 Task: Find connections with filter location Boston with filter topic #Socialentrepreneurshipwith filter profile language German with filter current company Marlabs LLC with filter school Jamal Mohamed College, Tiruchirappalli - 620 020. with filter industry Animation and Post-production with filter service category Management Consulting with filter keywords title Translator
Action: Mouse moved to (613, 92)
Screenshot: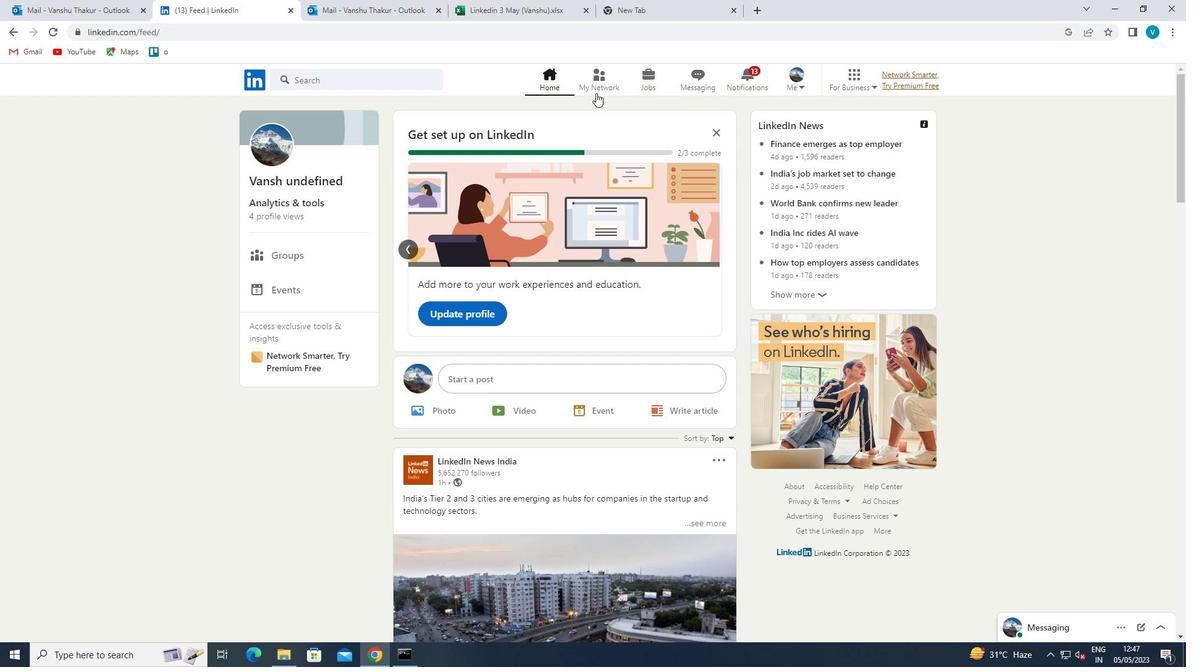 
Action: Mouse pressed left at (613, 92)
Screenshot: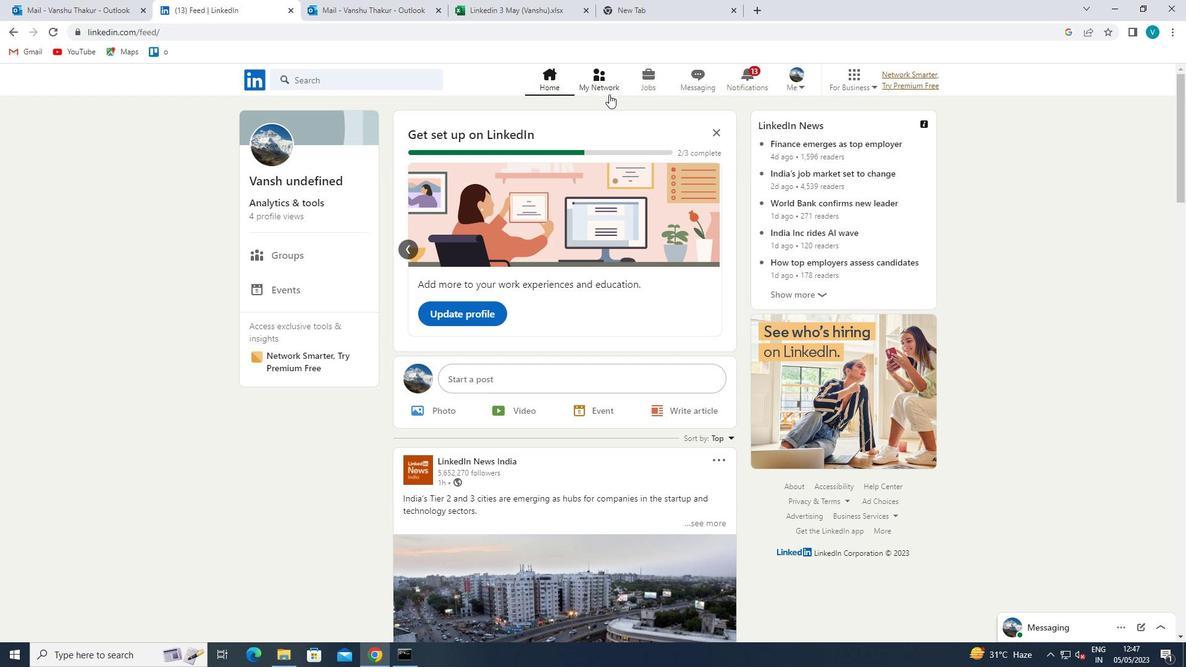 
Action: Mouse moved to (356, 150)
Screenshot: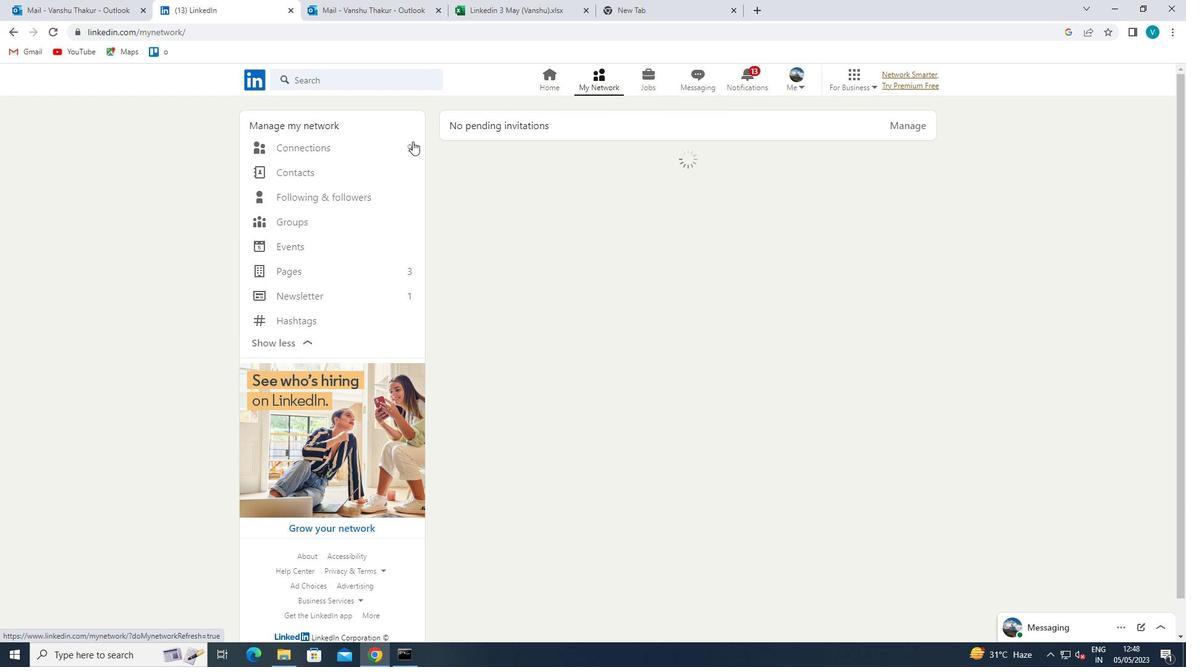 
Action: Mouse pressed left at (356, 150)
Screenshot: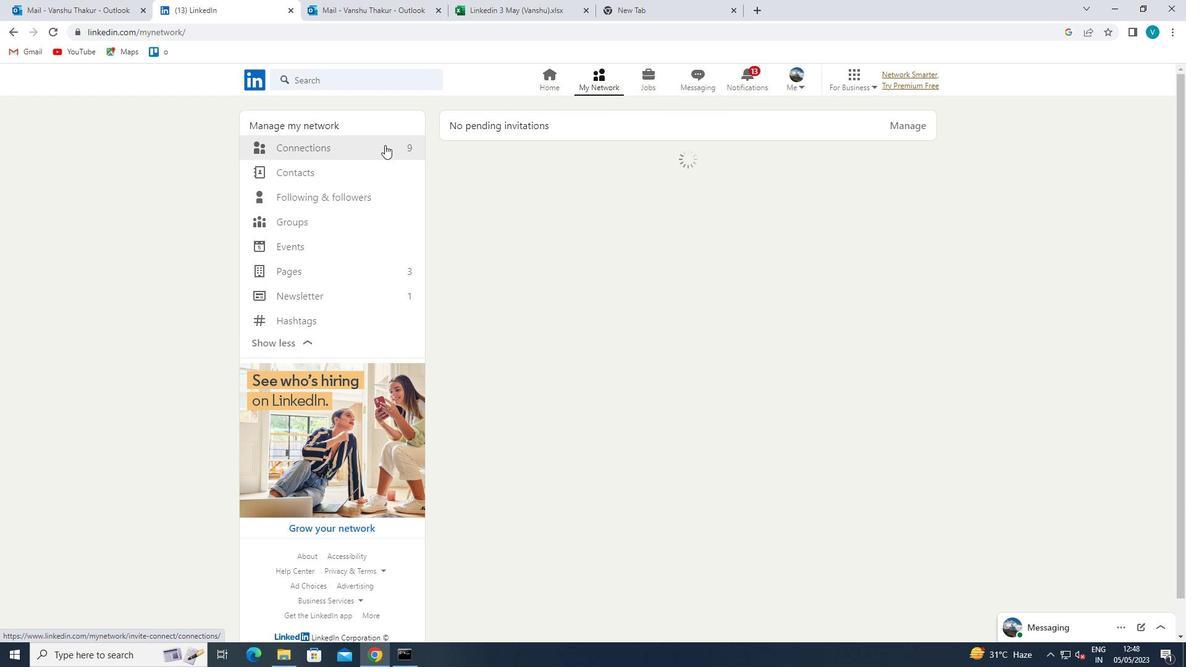 
Action: Mouse moved to (693, 142)
Screenshot: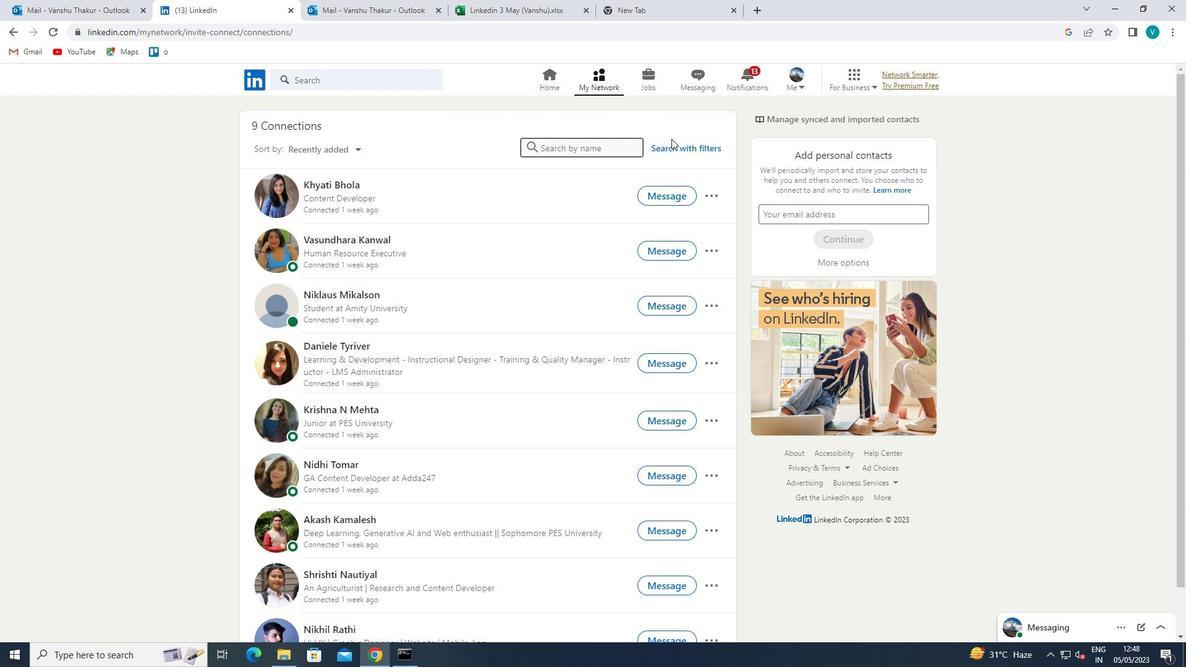 
Action: Mouse pressed left at (693, 142)
Screenshot: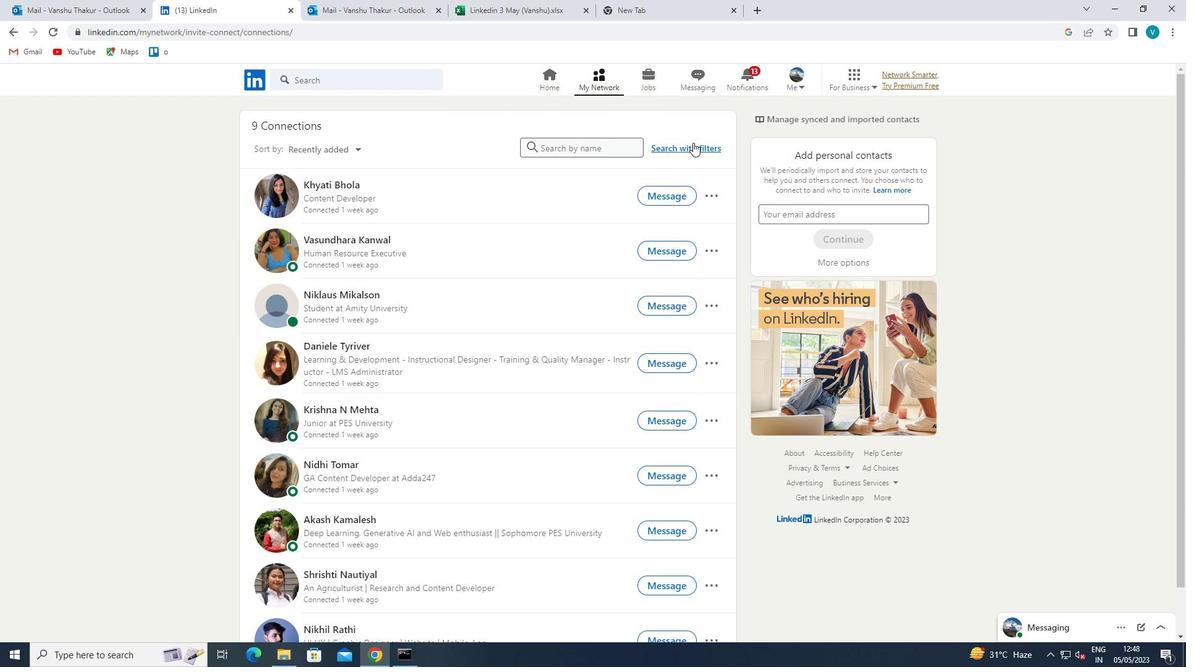 
Action: Mouse moved to (604, 119)
Screenshot: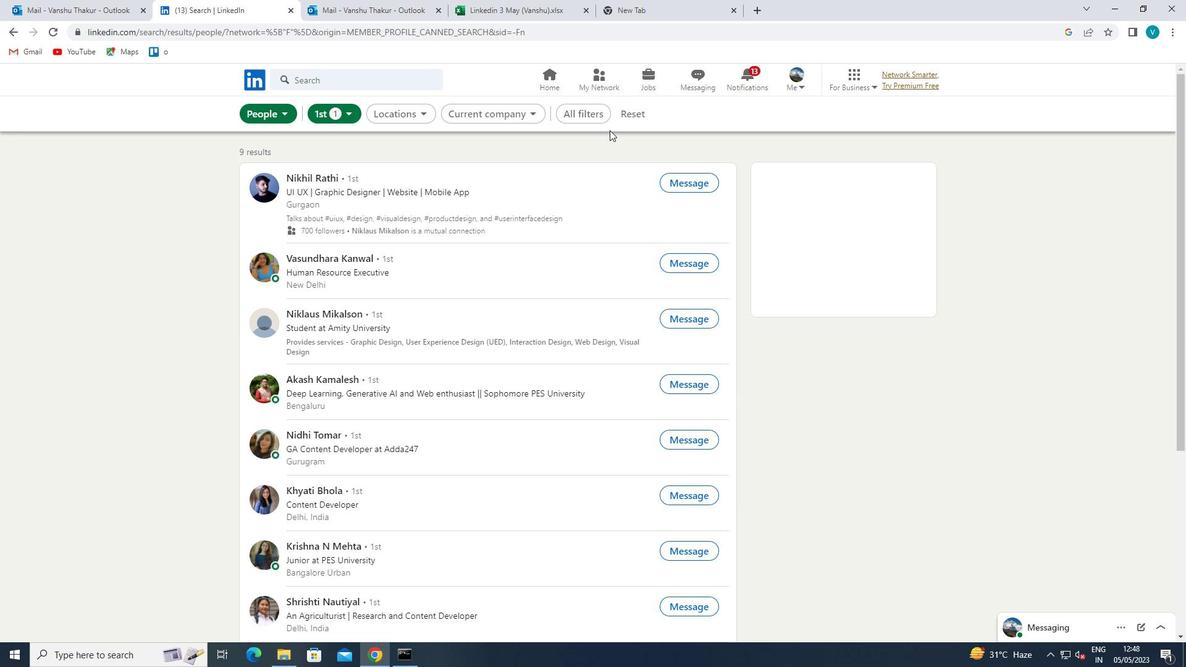 
Action: Mouse pressed left at (604, 119)
Screenshot: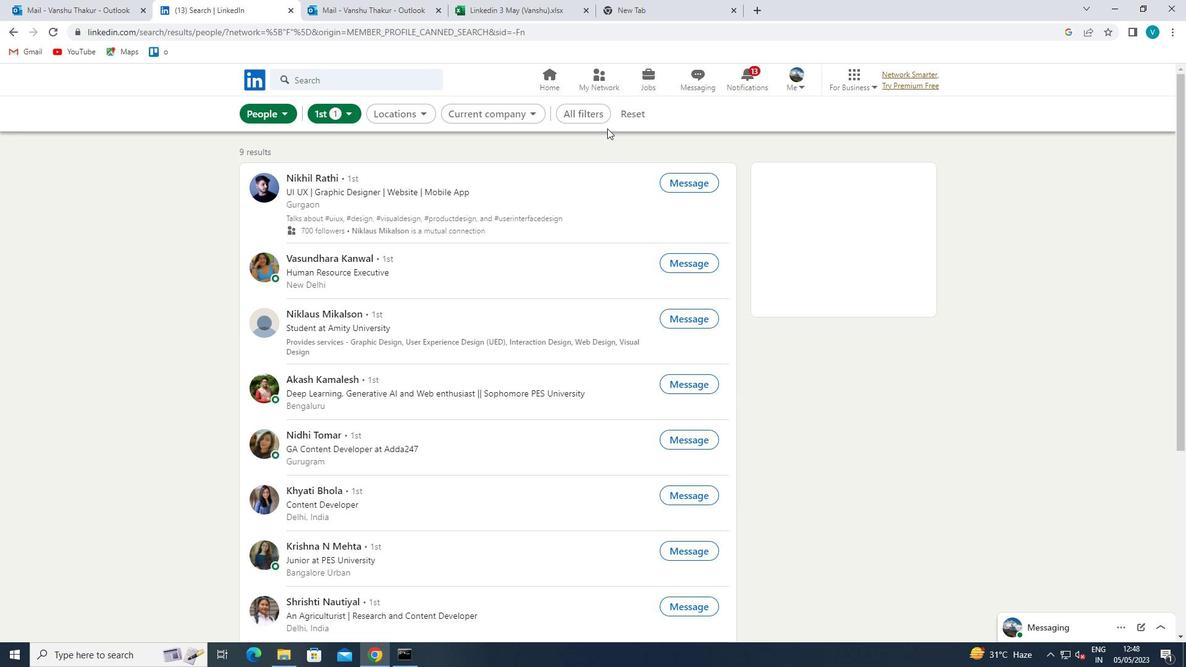 
Action: Mouse moved to (947, 237)
Screenshot: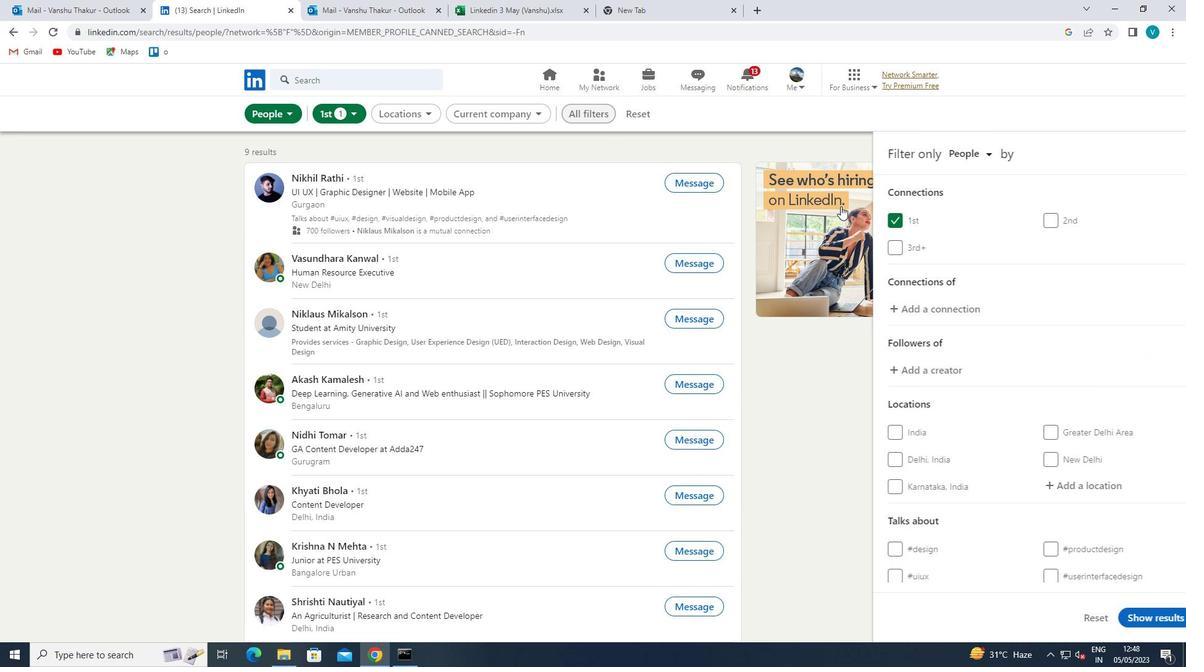 
Action: Mouse scrolled (947, 236) with delta (0, 0)
Screenshot: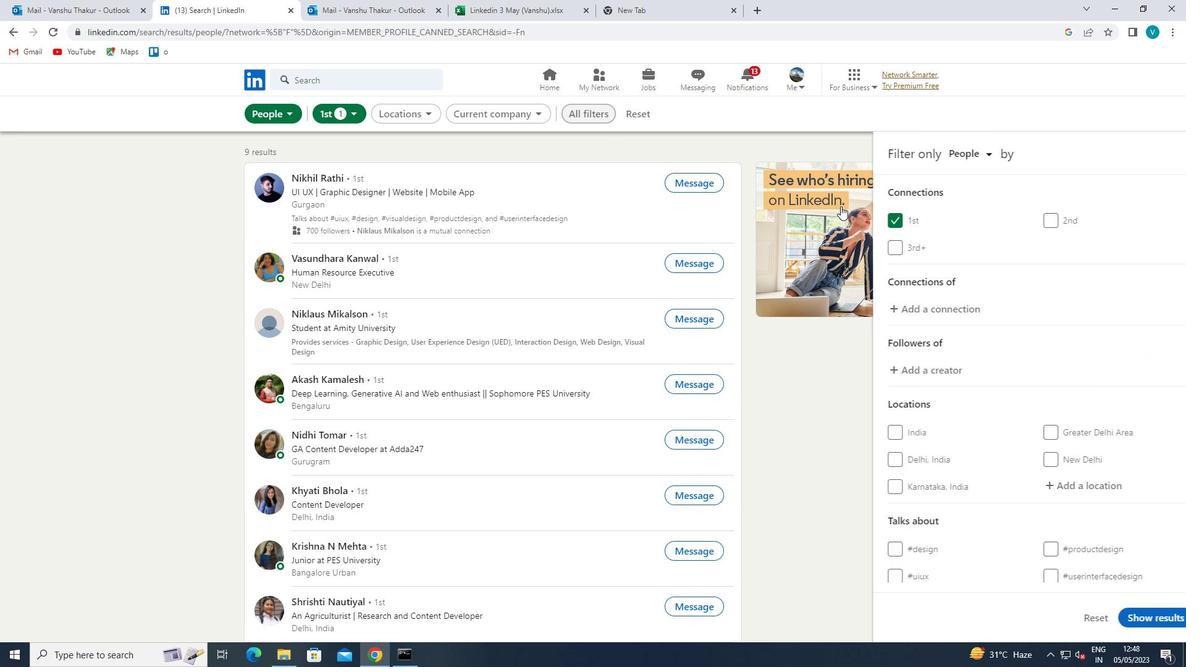 
Action: Mouse moved to (995, 294)
Screenshot: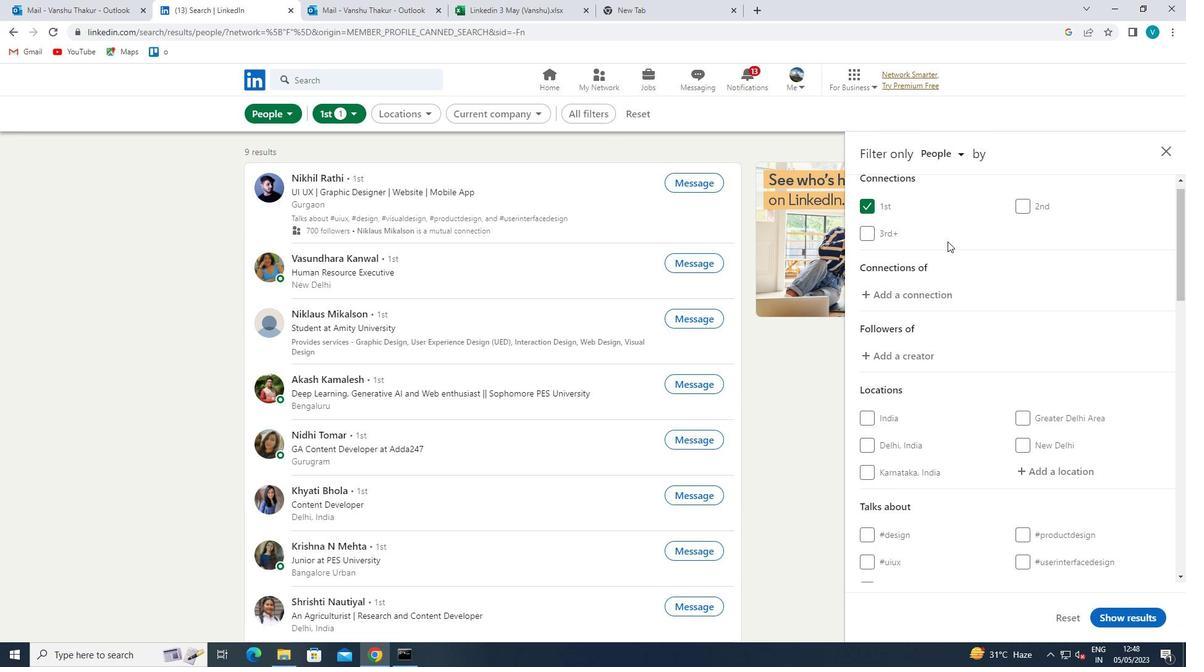
Action: Mouse scrolled (995, 294) with delta (0, 0)
Screenshot: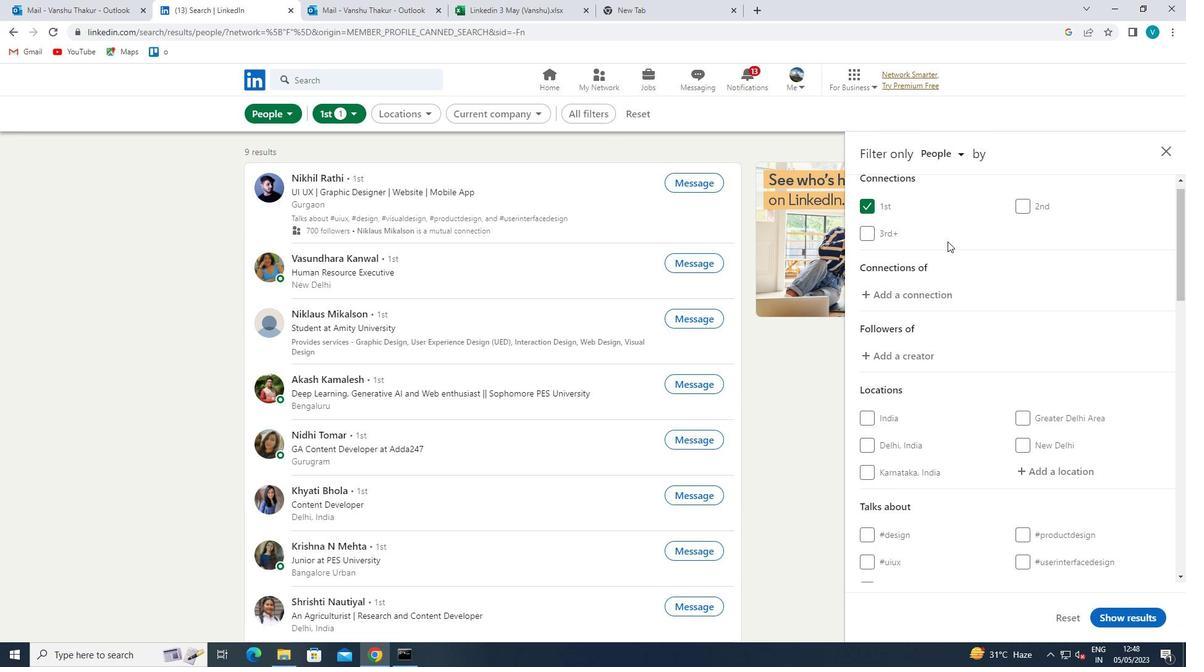 
Action: Mouse moved to (1055, 357)
Screenshot: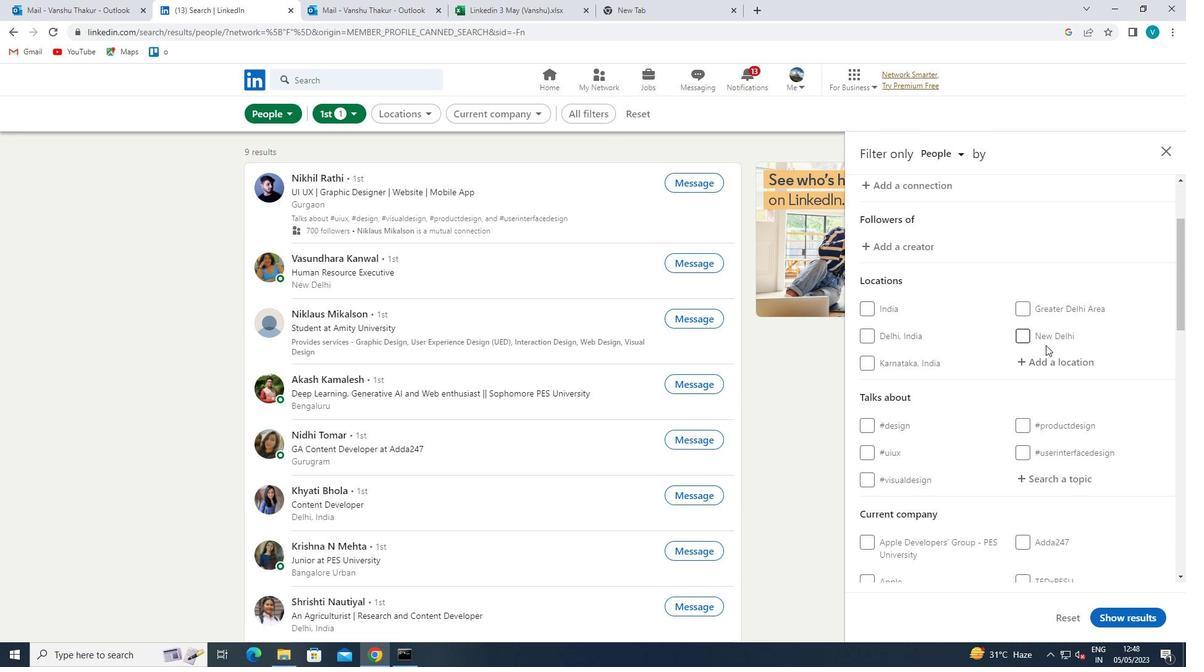 
Action: Mouse pressed left at (1055, 357)
Screenshot: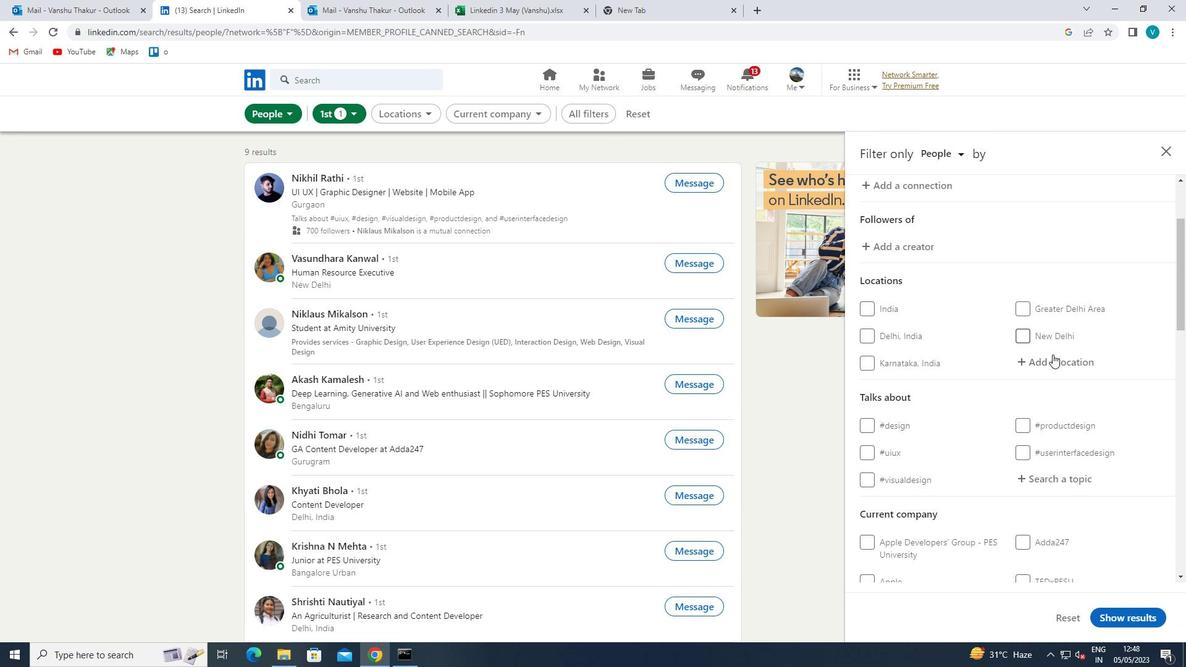 
Action: Mouse moved to (915, 281)
Screenshot: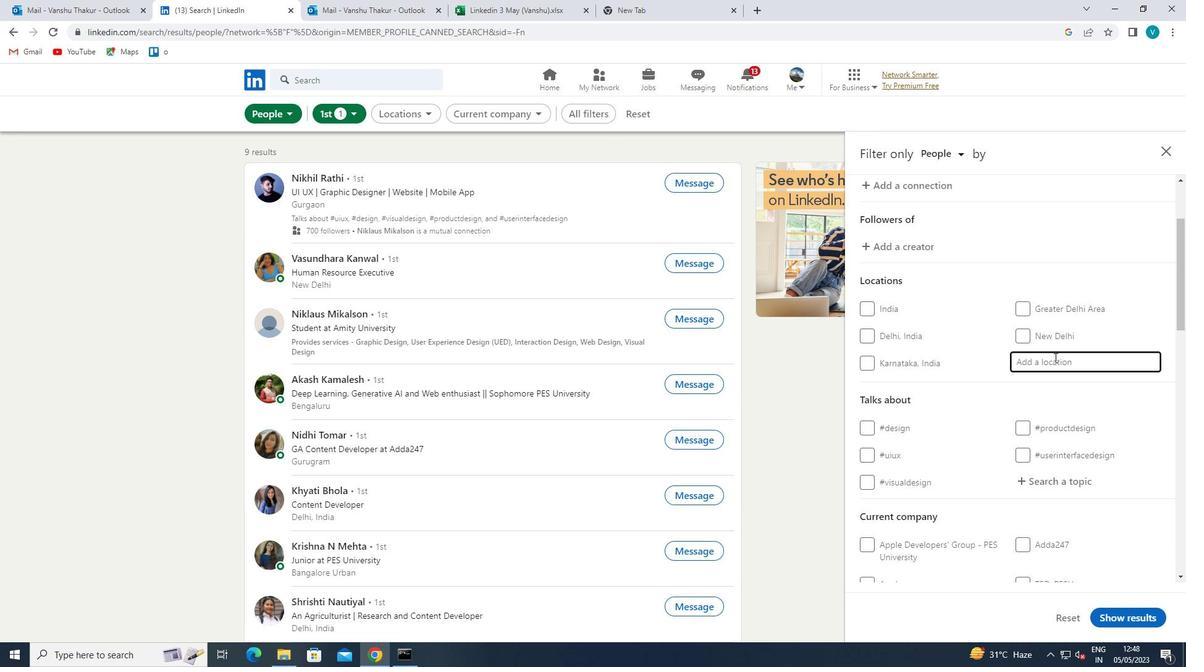 
Action: Key pressed <Key.shift>BOSTON
Screenshot: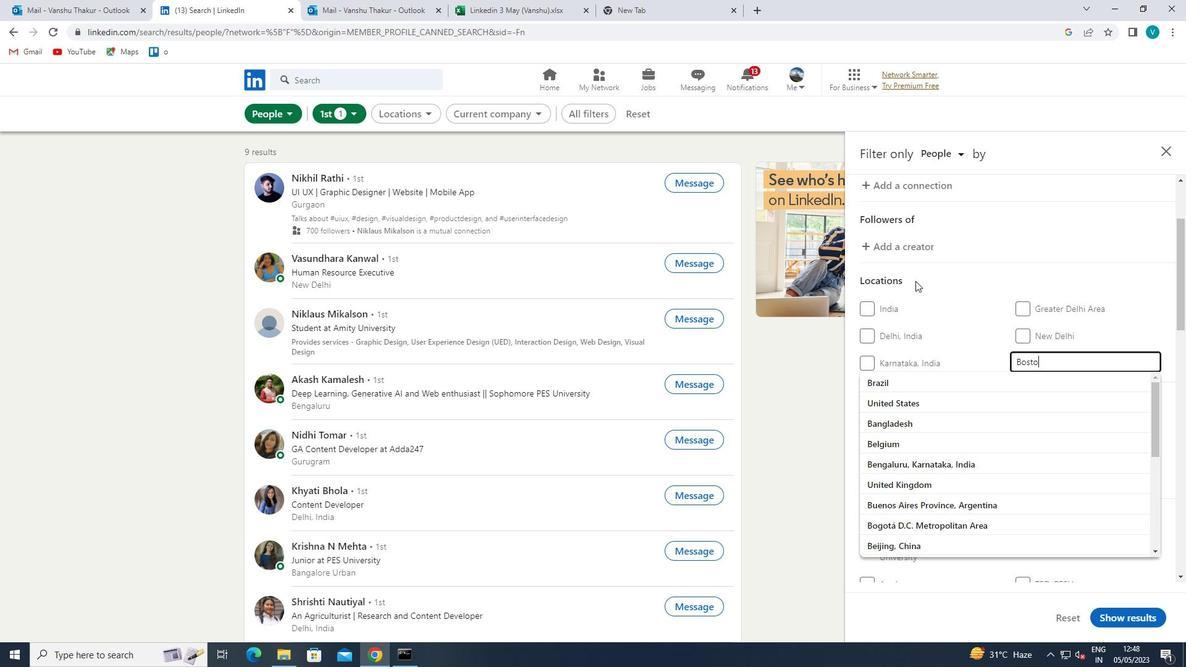
Action: Mouse moved to (928, 385)
Screenshot: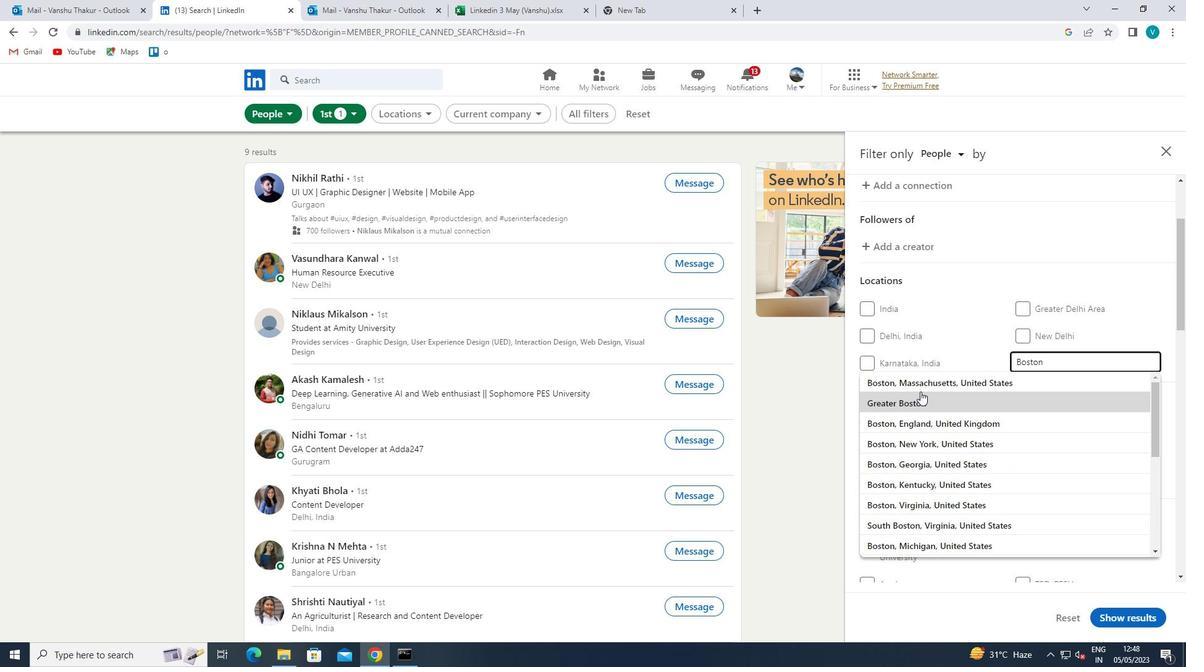 
Action: Mouse pressed left at (928, 385)
Screenshot: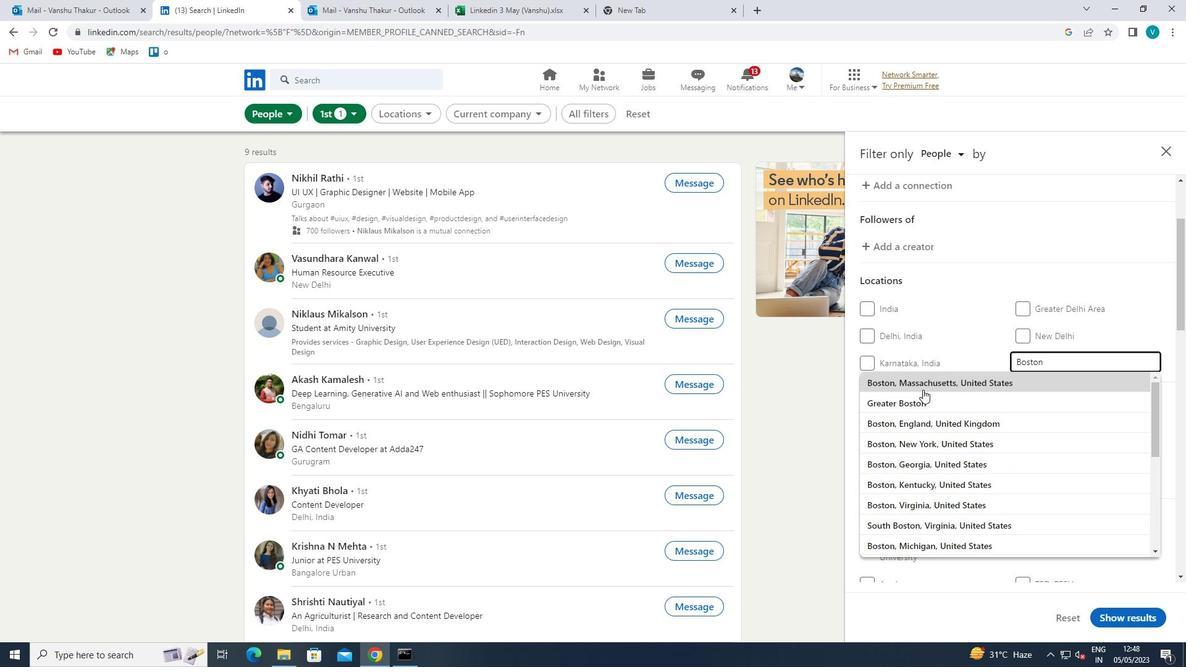 
Action: Mouse moved to (924, 380)
Screenshot: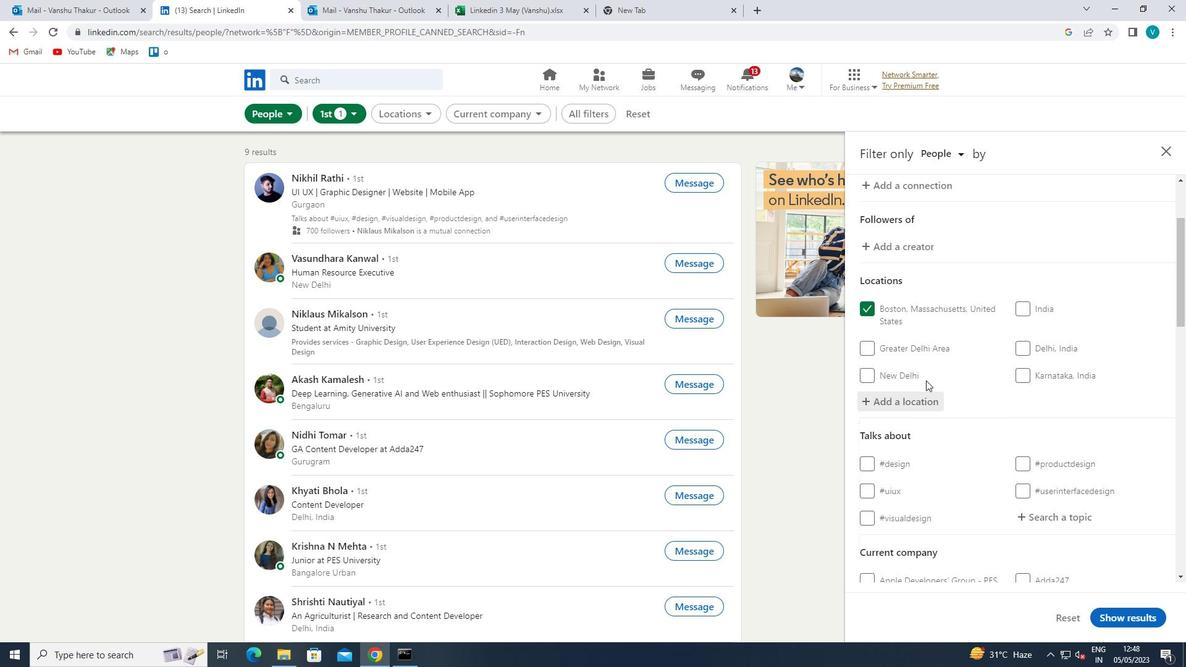 
Action: Mouse scrolled (924, 380) with delta (0, 0)
Screenshot: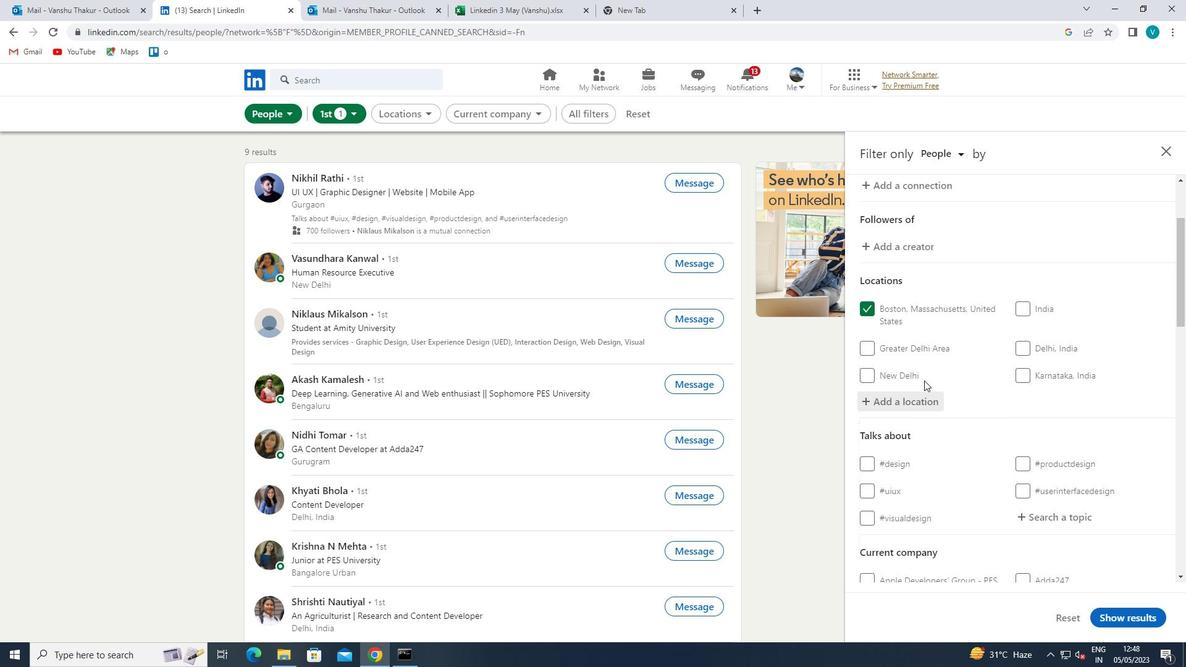 
Action: Mouse scrolled (924, 380) with delta (0, 0)
Screenshot: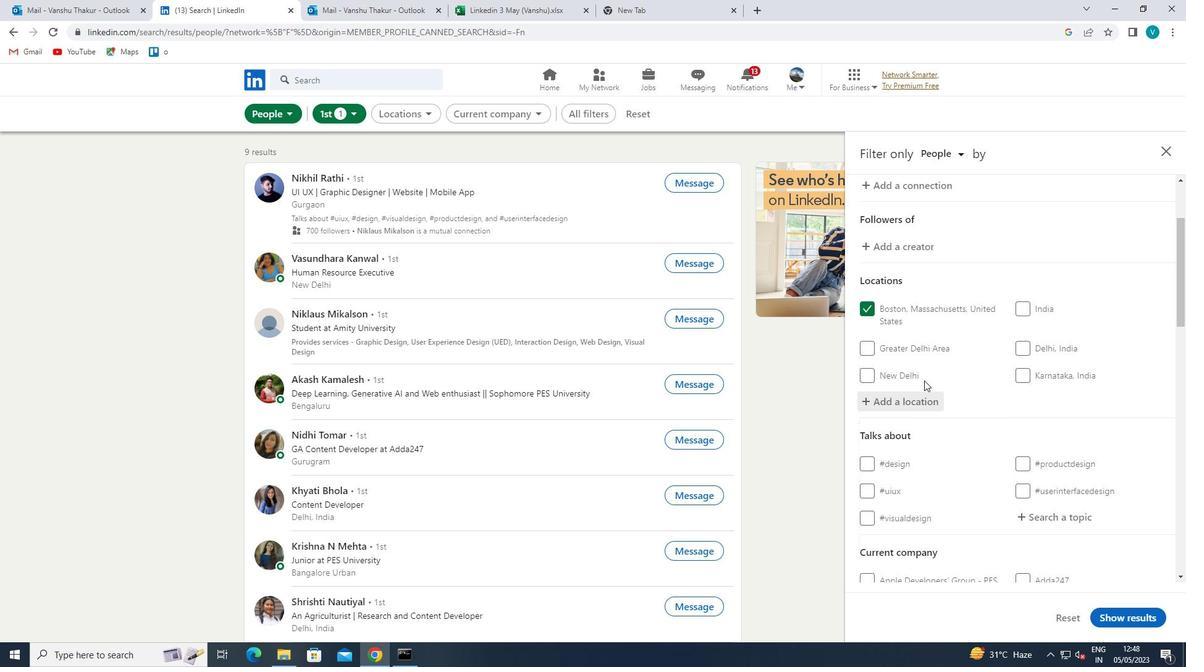 
Action: Mouse moved to (1030, 387)
Screenshot: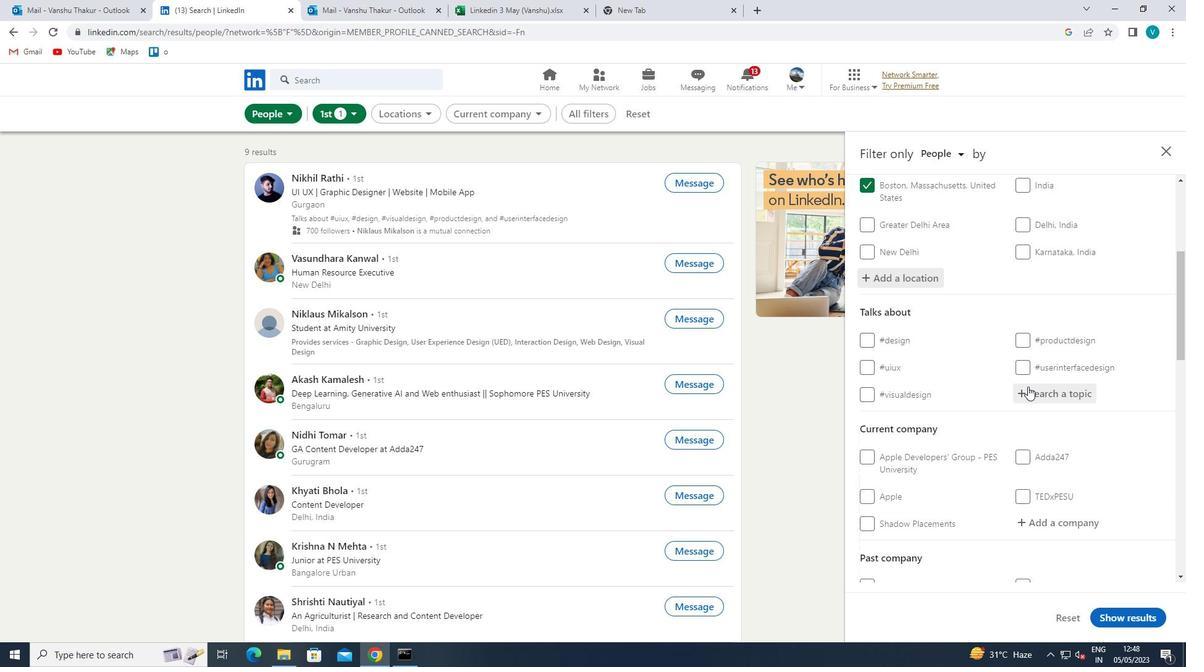 
Action: Mouse pressed left at (1030, 387)
Screenshot: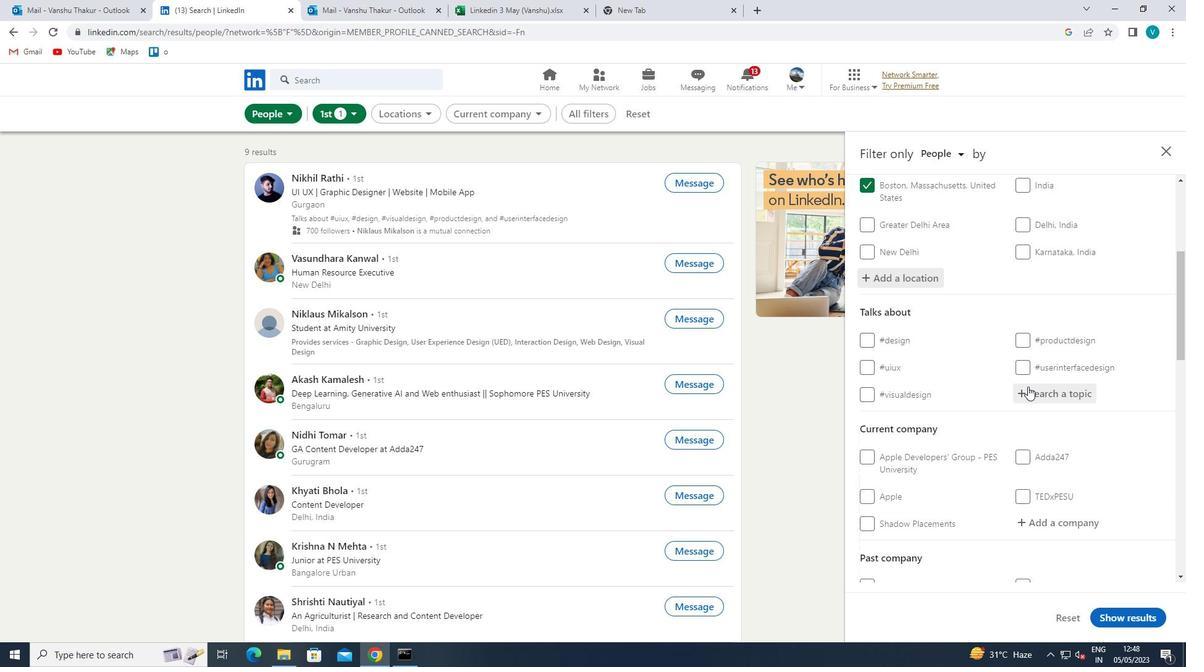
Action: Mouse moved to (1001, 371)
Screenshot: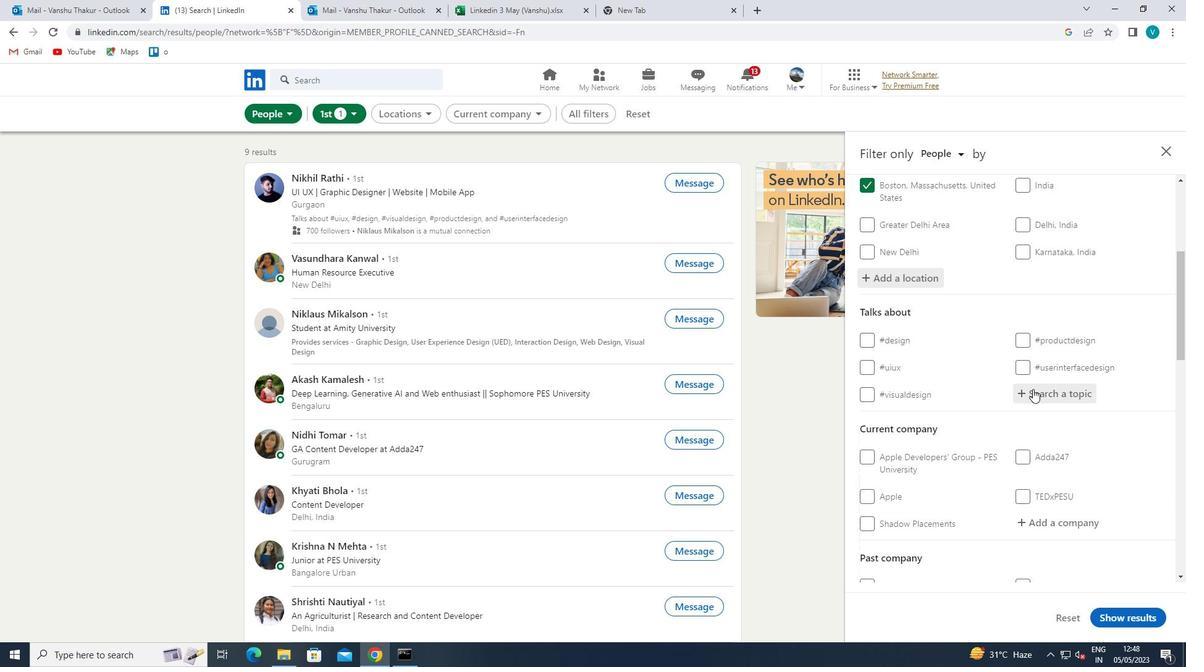
Action: Key pressed SOCIALENTREPRE
Screenshot: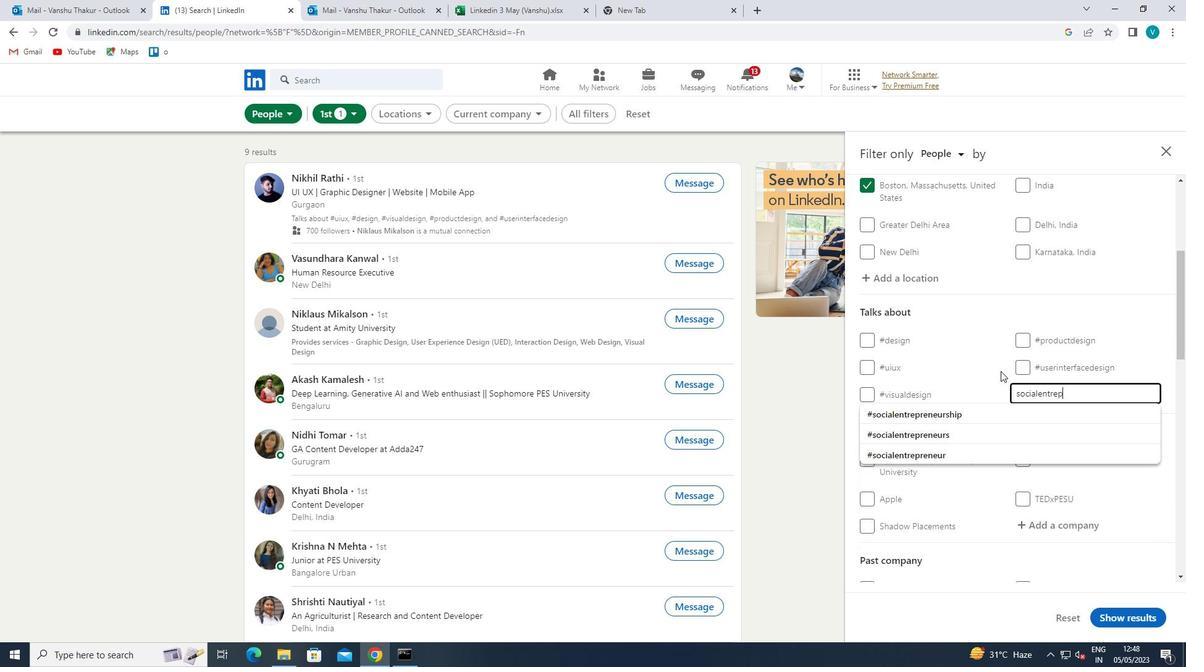 
Action: Mouse moved to (985, 408)
Screenshot: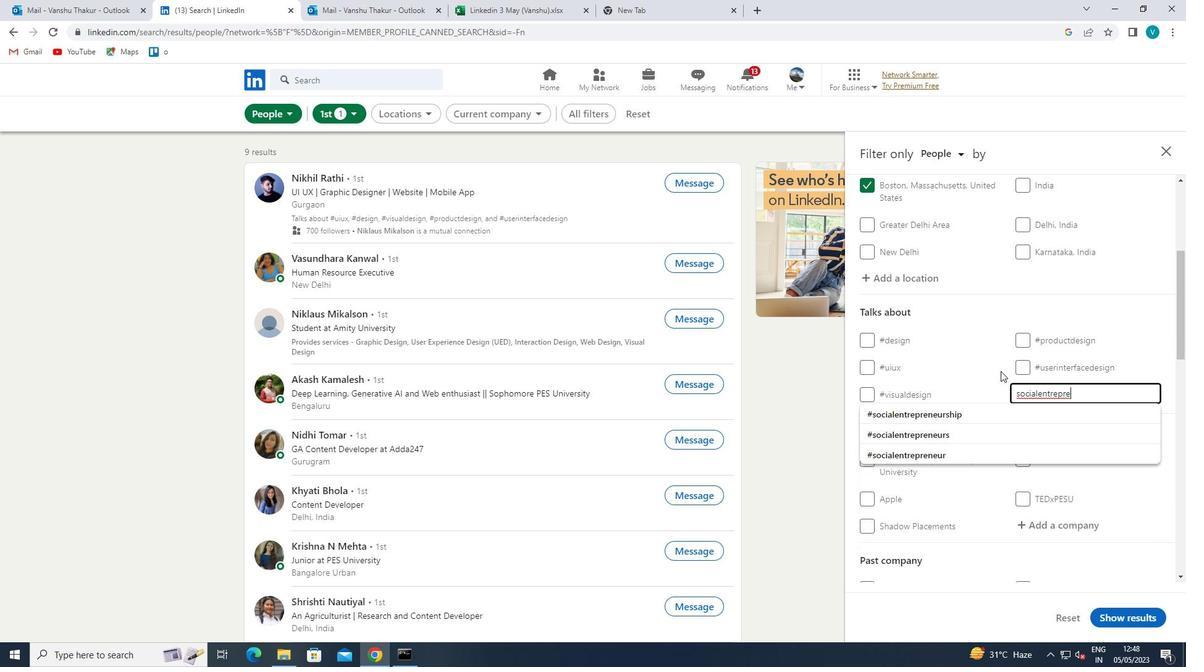 
Action: Mouse pressed left at (985, 408)
Screenshot: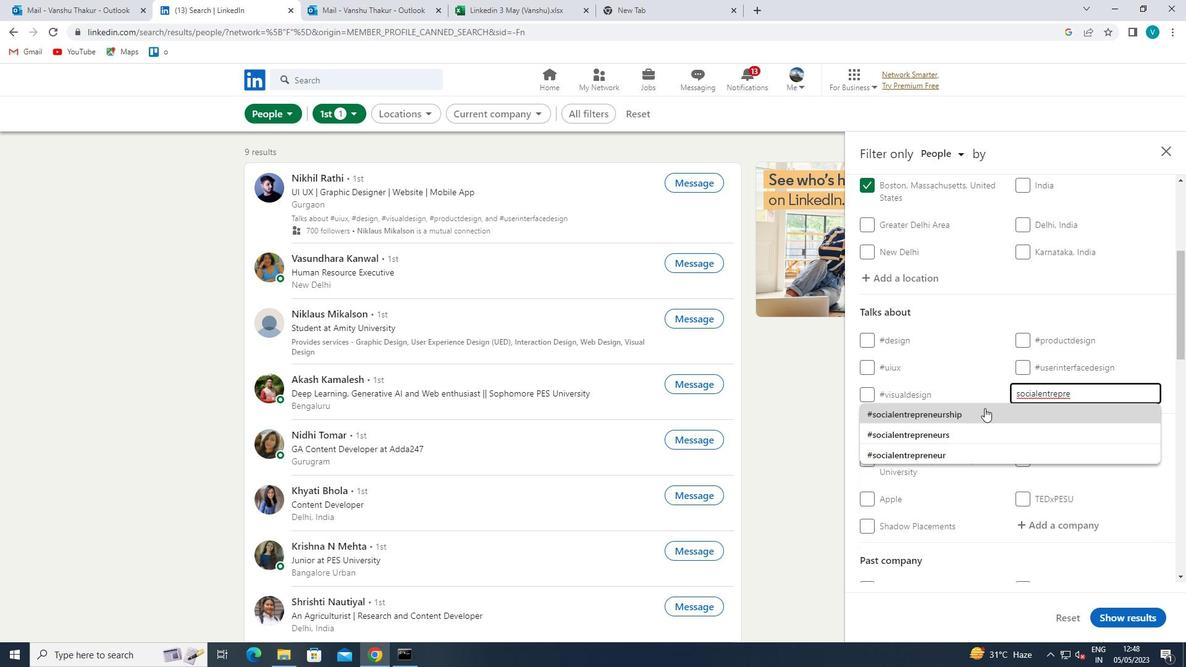 
Action: Mouse scrolled (985, 407) with delta (0, 0)
Screenshot: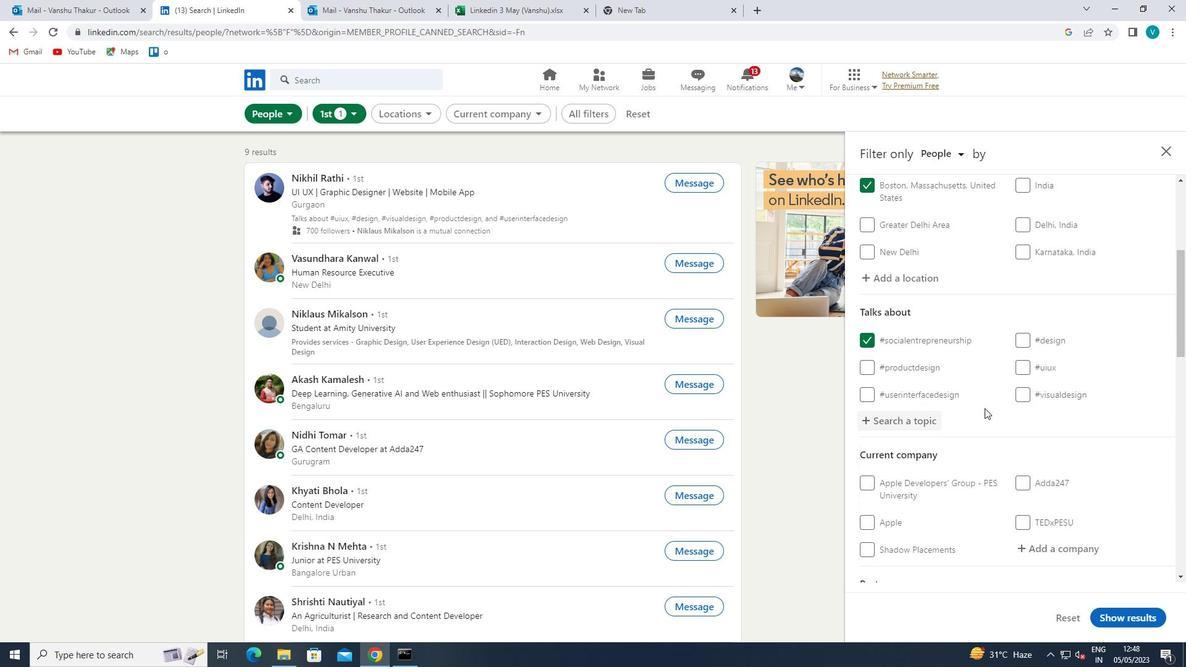 
Action: Mouse scrolled (985, 407) with delta (0, 0)
Screenshot: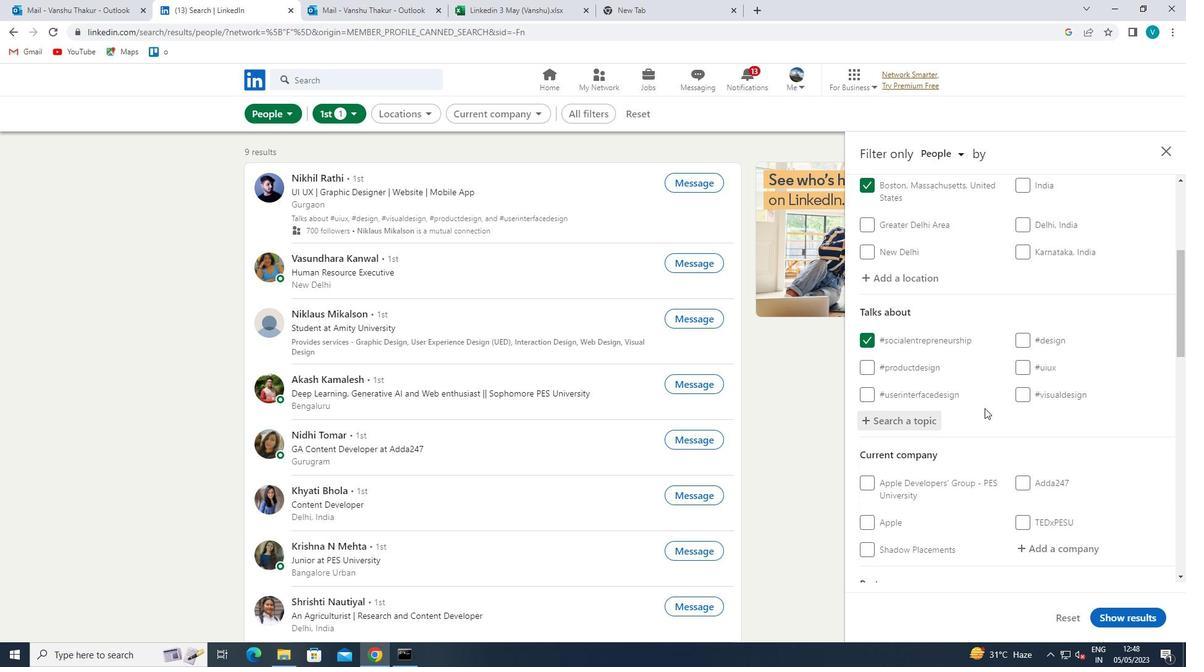 
Action: Mouse scrolled (985, 407) with delta (0, 0)
Screenshot: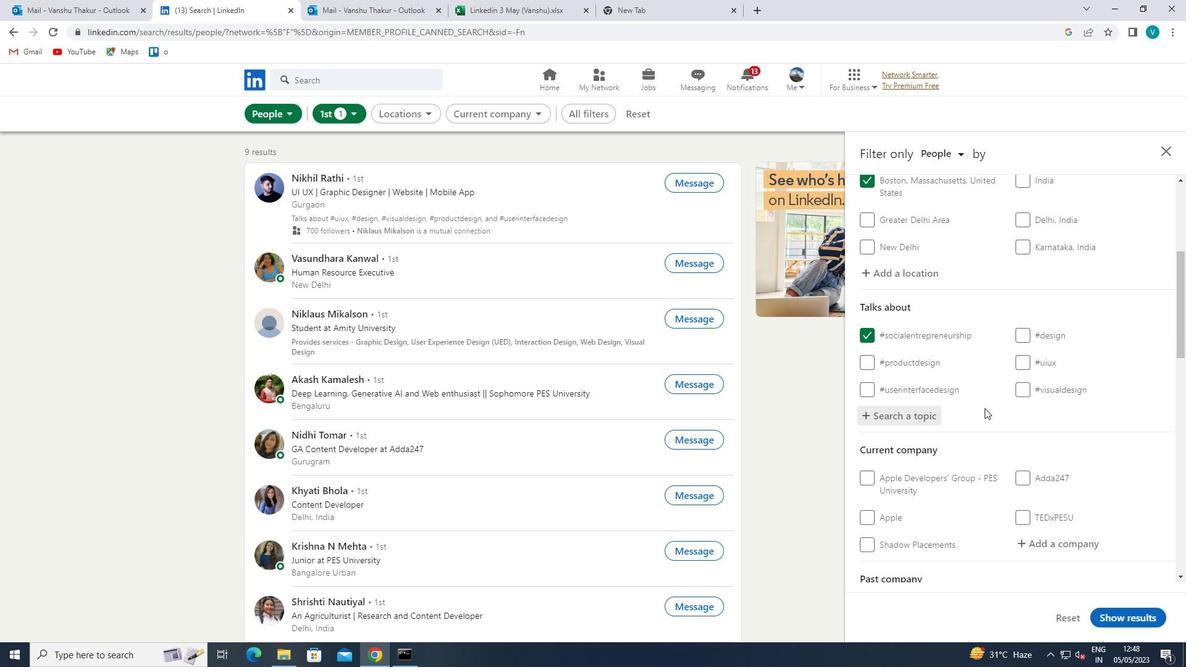 
Action: Mouse moved to (1055, 364)
Screenshot: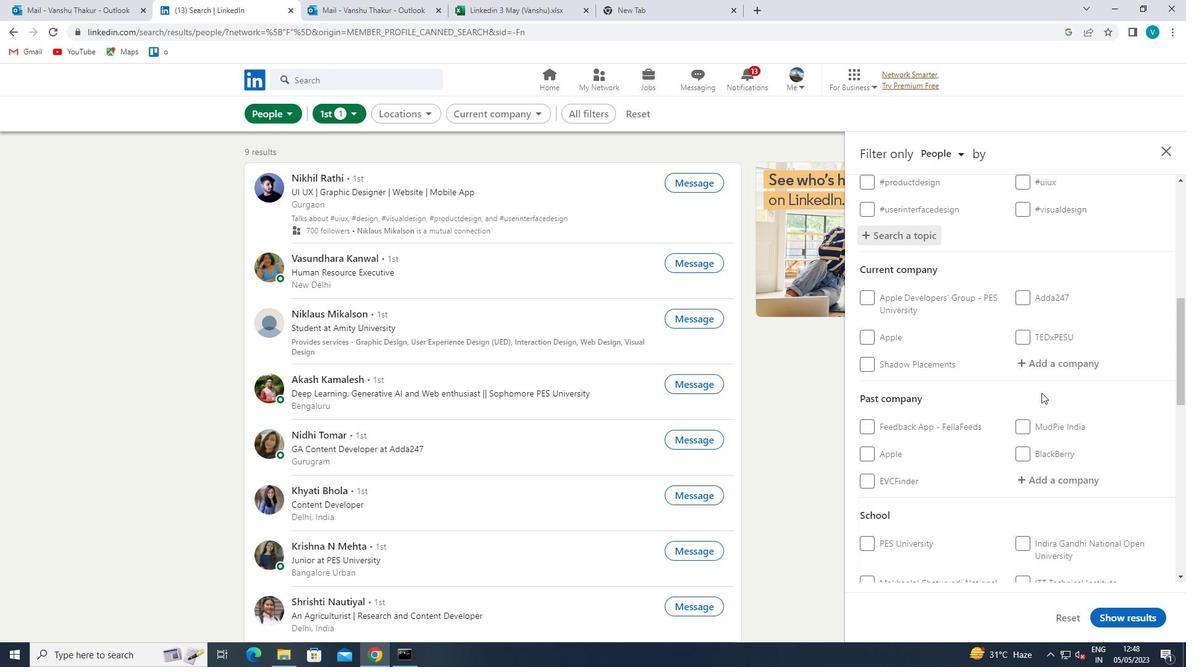 
Action: Mouse pressed left at (1055, 364)
Screenshot: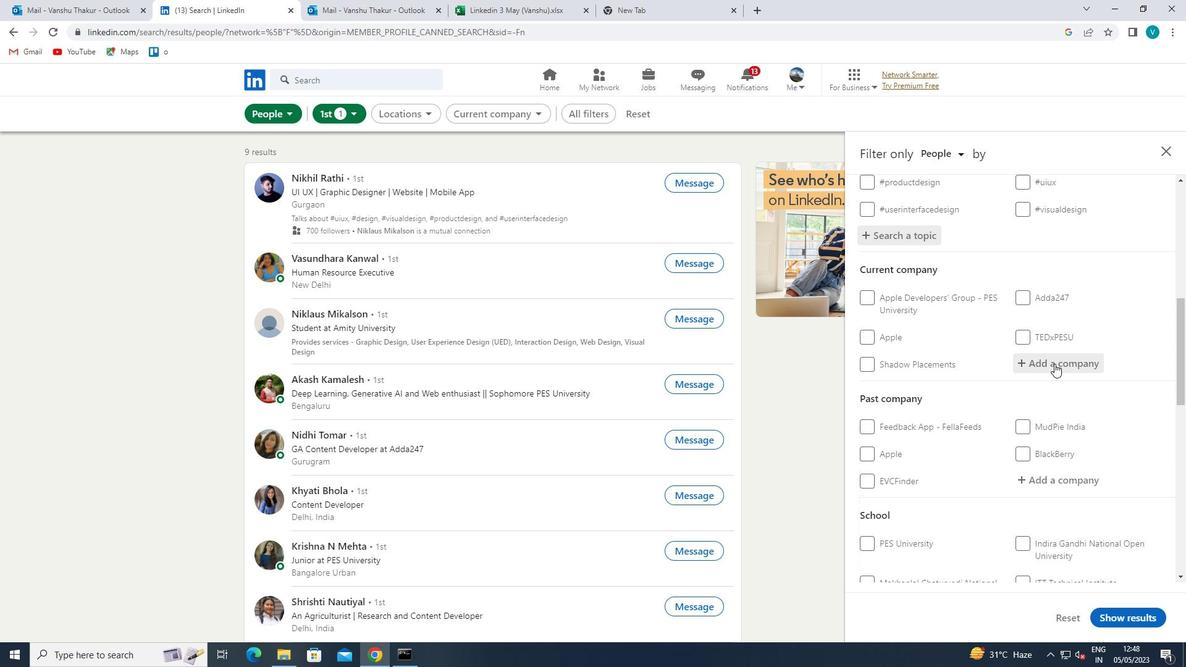 
Action: Key pressed <Key.shift>MARBLES
Screenshot: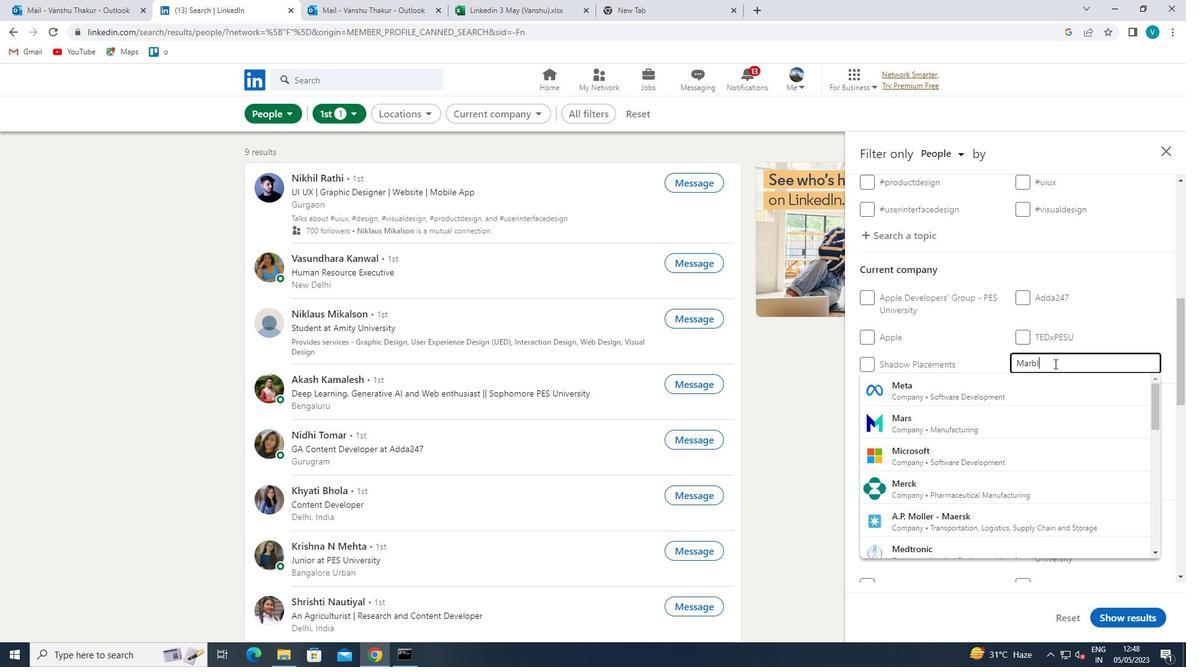 
Action: Mouse moved to (1055, 375)
Screenshot: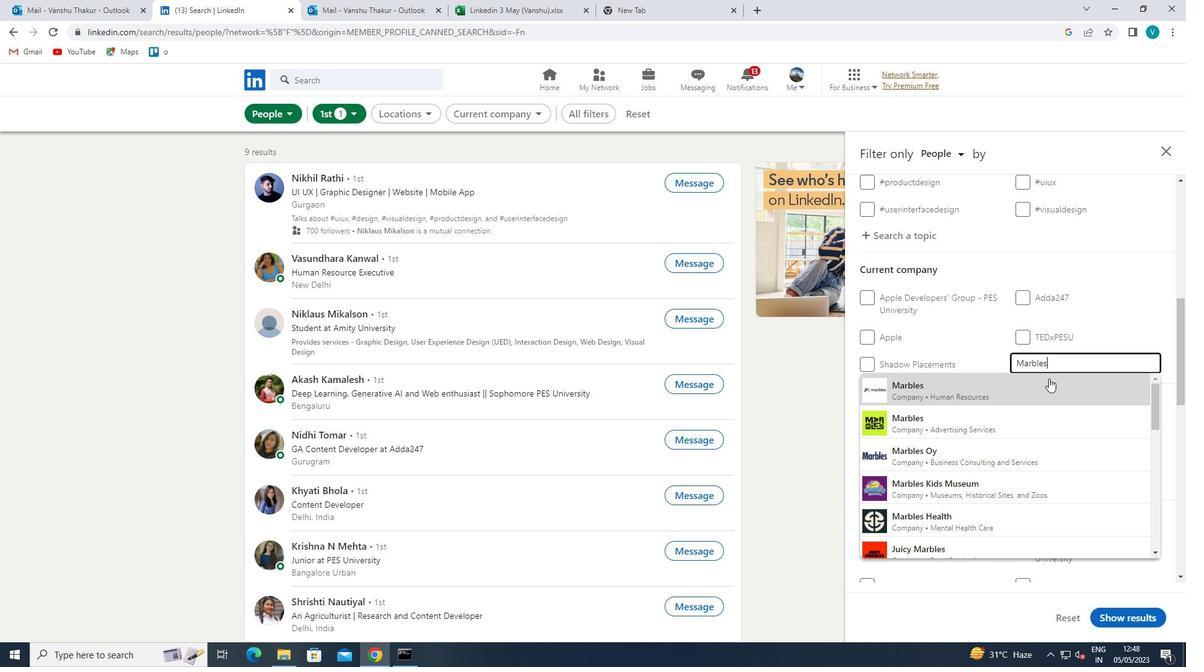 
Action: Key pressed <Key.space><Key.shift>LLC
Screenshot: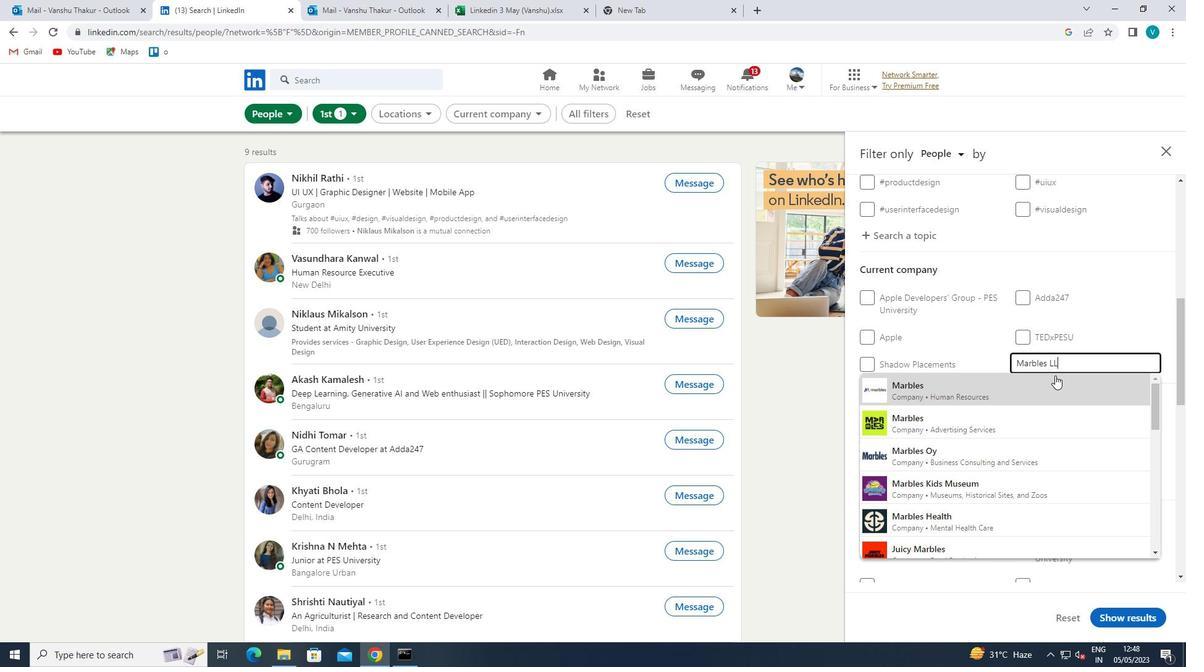 
Action: Mouse moved to (1044, 363)
Screenshot: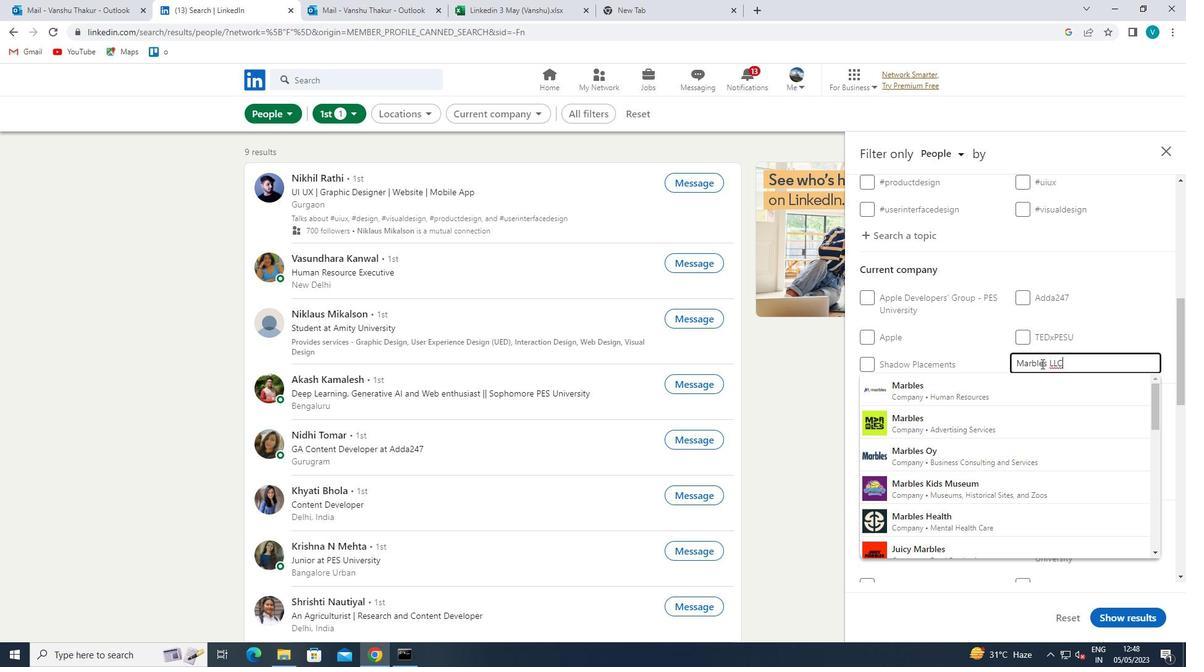 
Action: Mouse pressed left at (1044, 363)
Screenshot: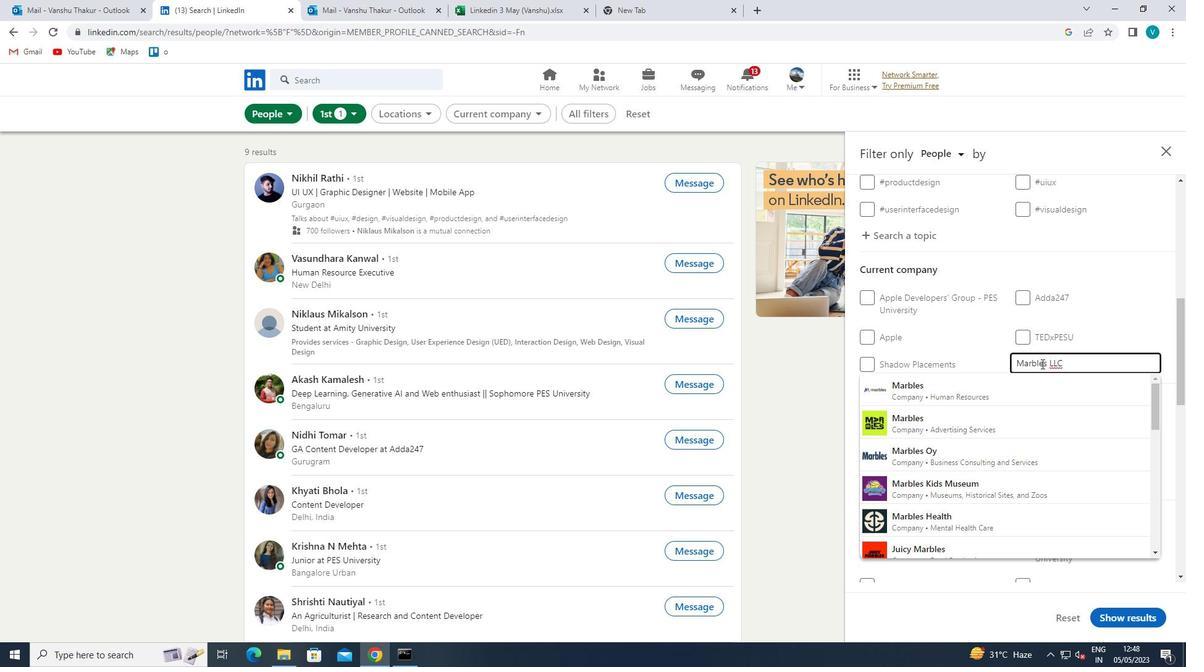 
Action: Key pressed <Key.right><Key.backspace><Key.backspace><Key.backspace><Key.backspace>LABS
Screenshot: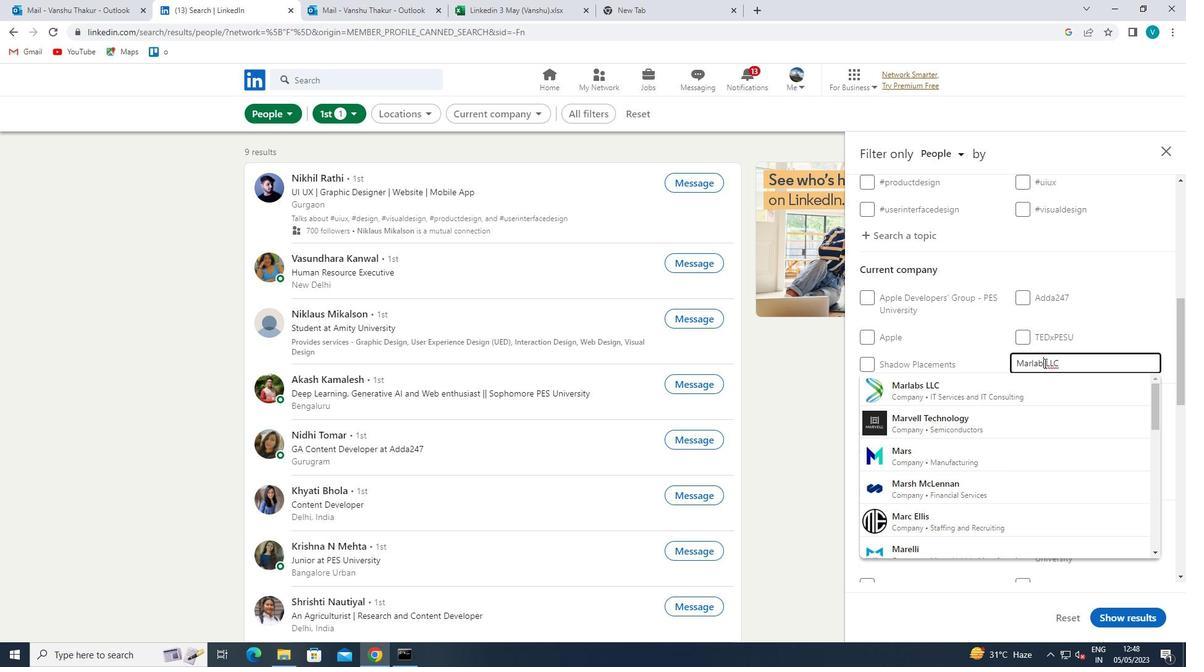 
Action: Mouse moved to (1028, 393)
Screenshot: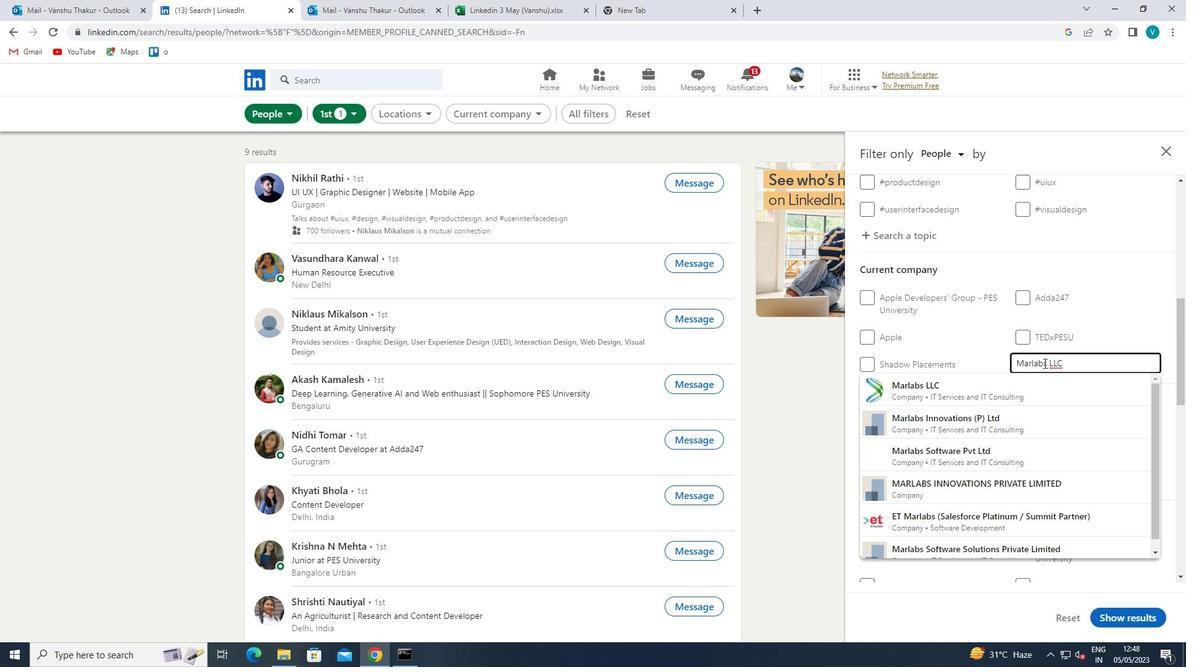 
Action: Mouse pressed left at (1028, 393)
Screenshot: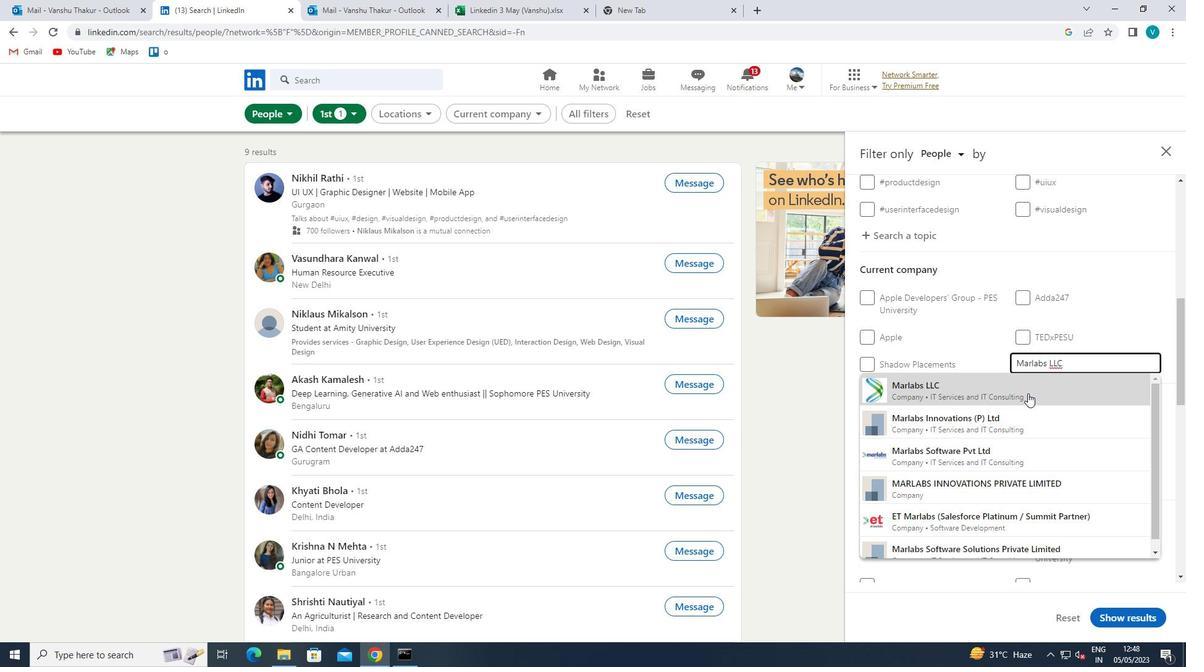 
Action: Mouse scrolled (1028, 393) with delta (0, 0)
Screenshot: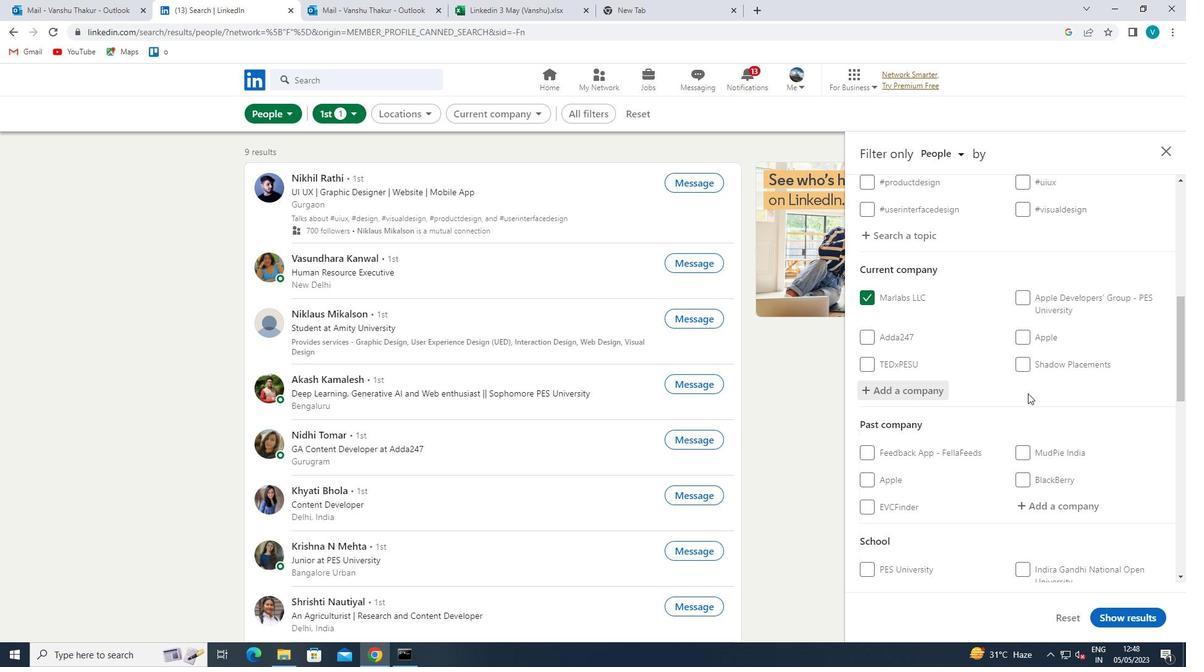 
Action: Mouse scrolled (1028, 393) with delta (0, 0)
Screenshot: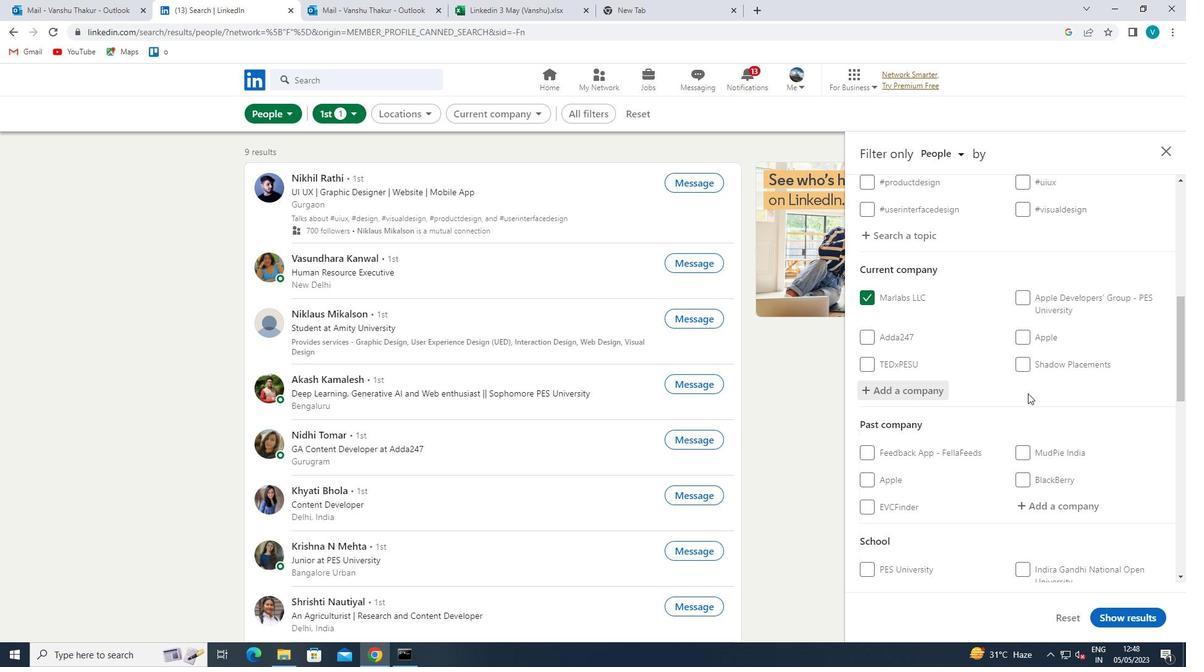 
Action: Mouse scrolled (1028, 393) with delta (0, 0)
Screenshot: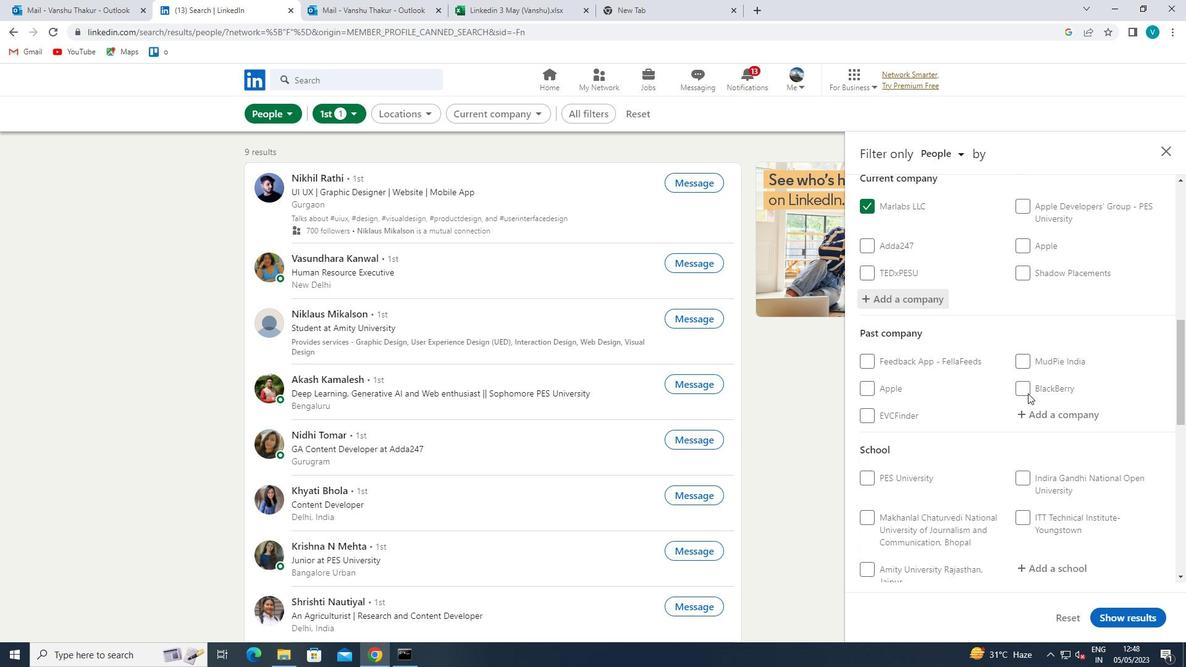 
Action: Mouse scrolled (1028, 393) with delta (0, 0)
Screenshot: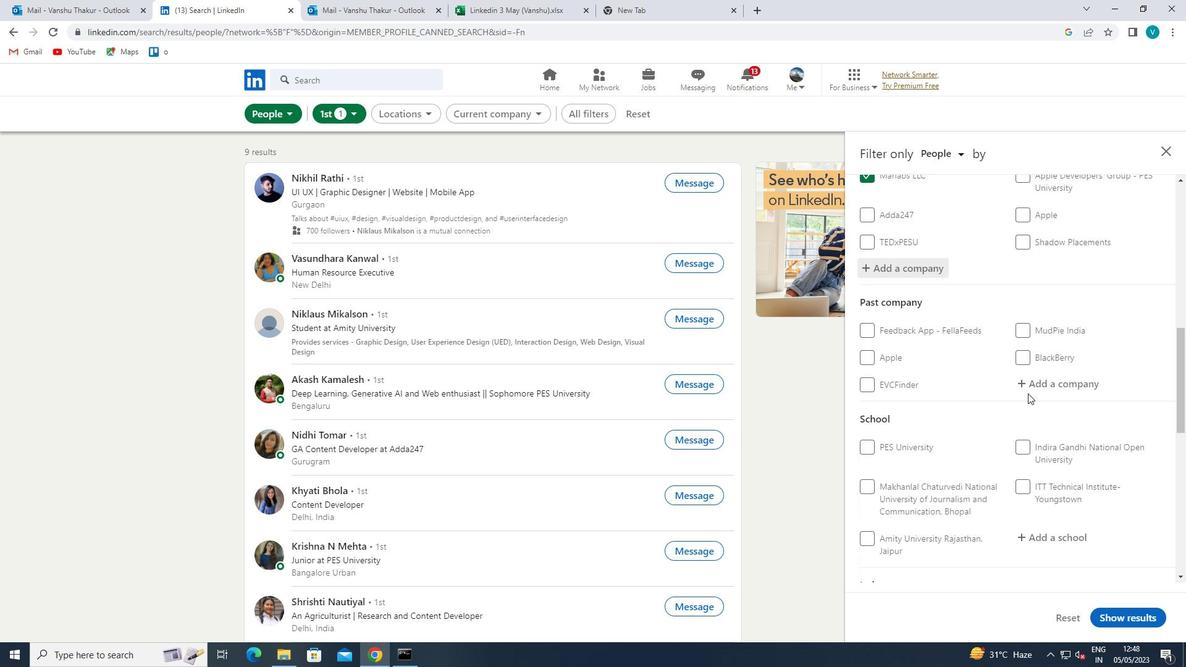 
Action: Mouse moved to (1030, 406)
Screenshot: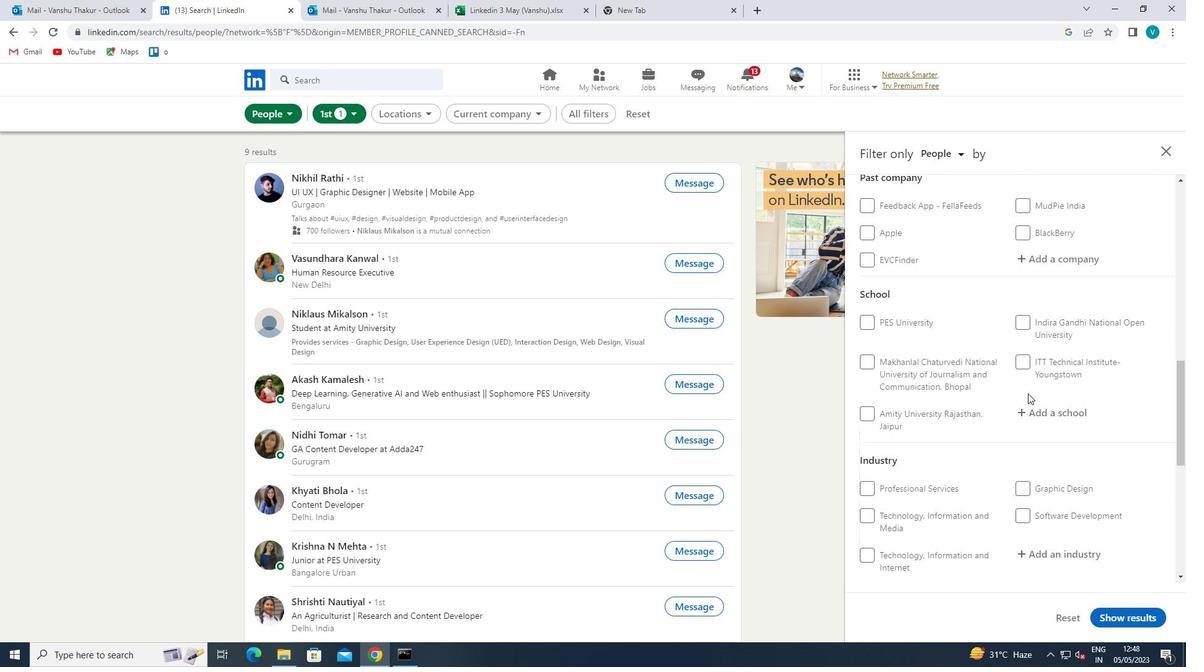
Action: Mouse pressed left at (1030, 406)
Screenshot: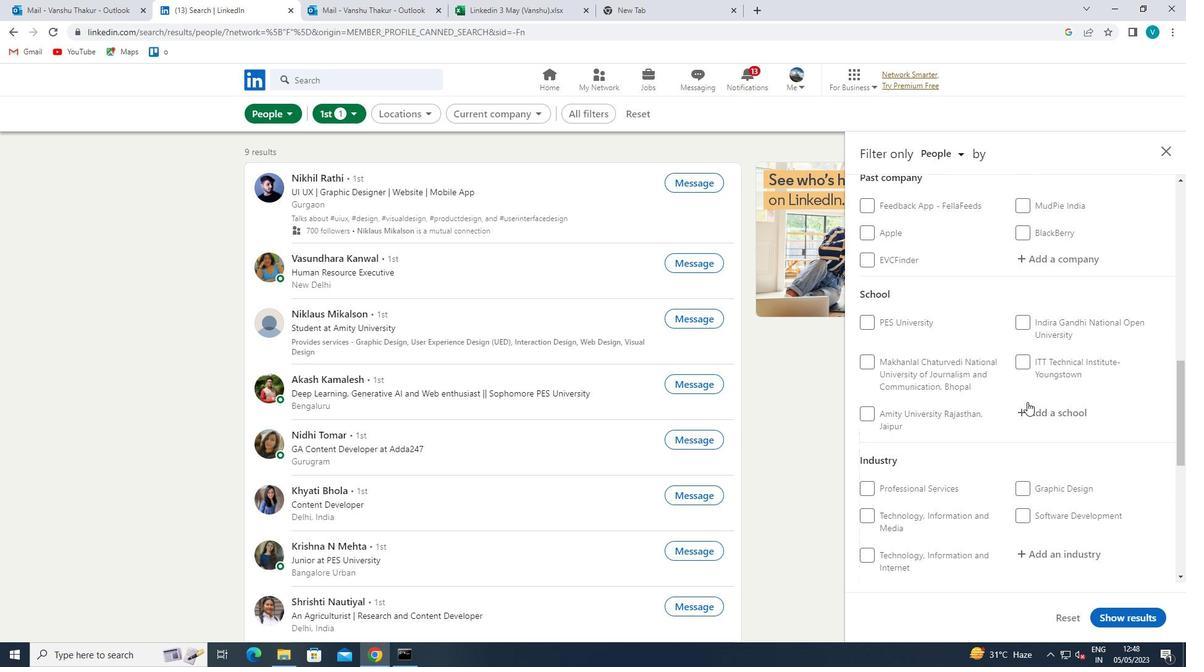
Action: Key pressed <Key.shift>JAMAL
Screenshot: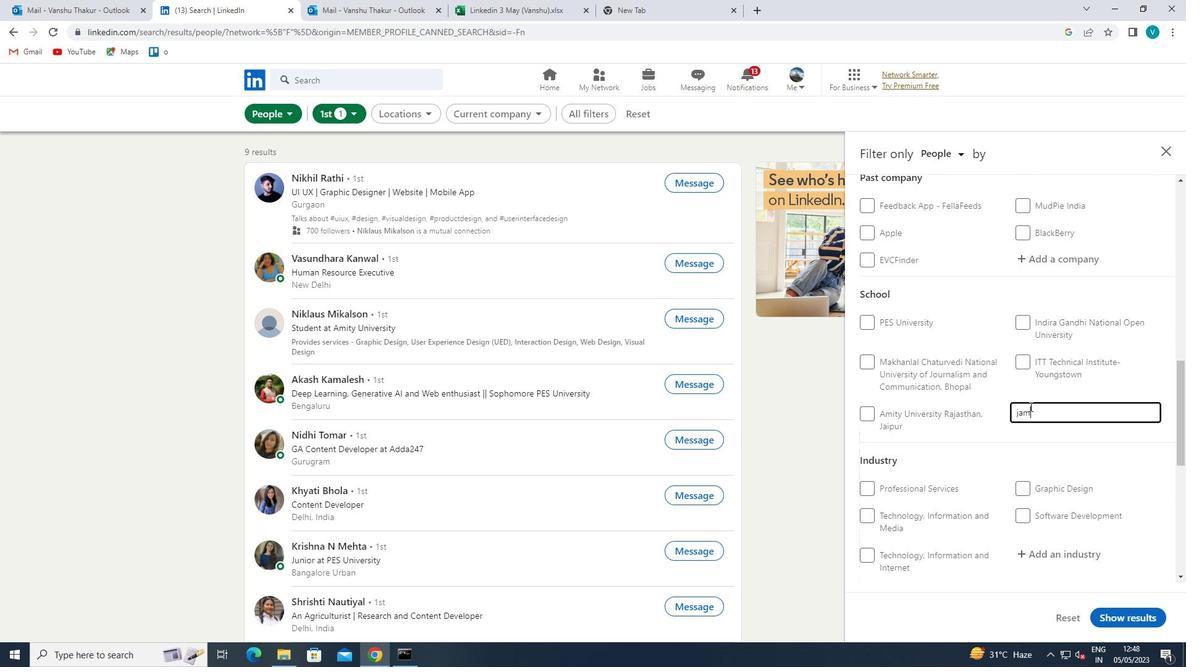 
Action: Mouse moved to (1023, 412)
Screenshot: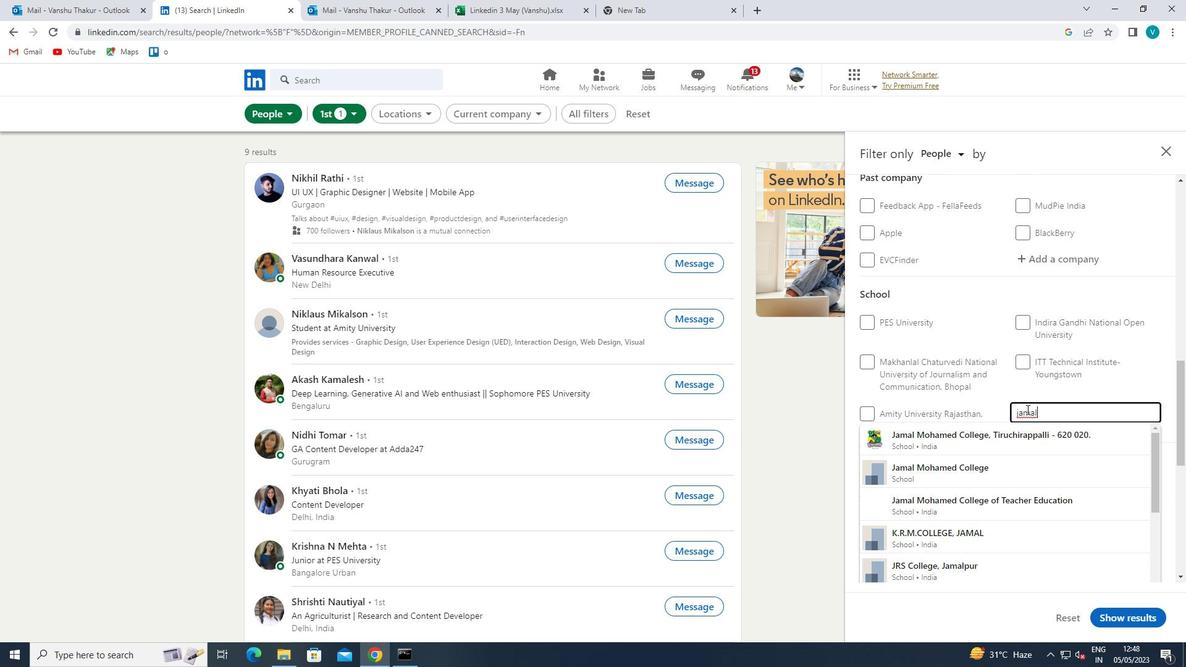 
Action: Mouse pressed left at (1023, 412)
Screenshot: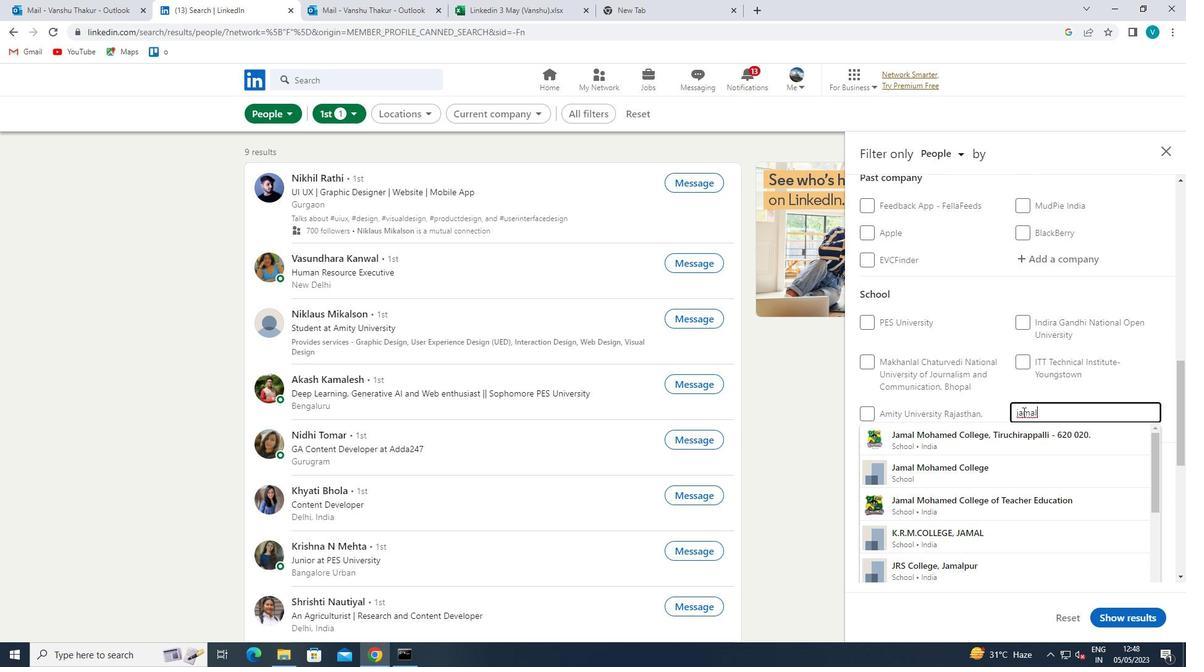
Action: Mouse moved to (1021, 411)
Screenshot: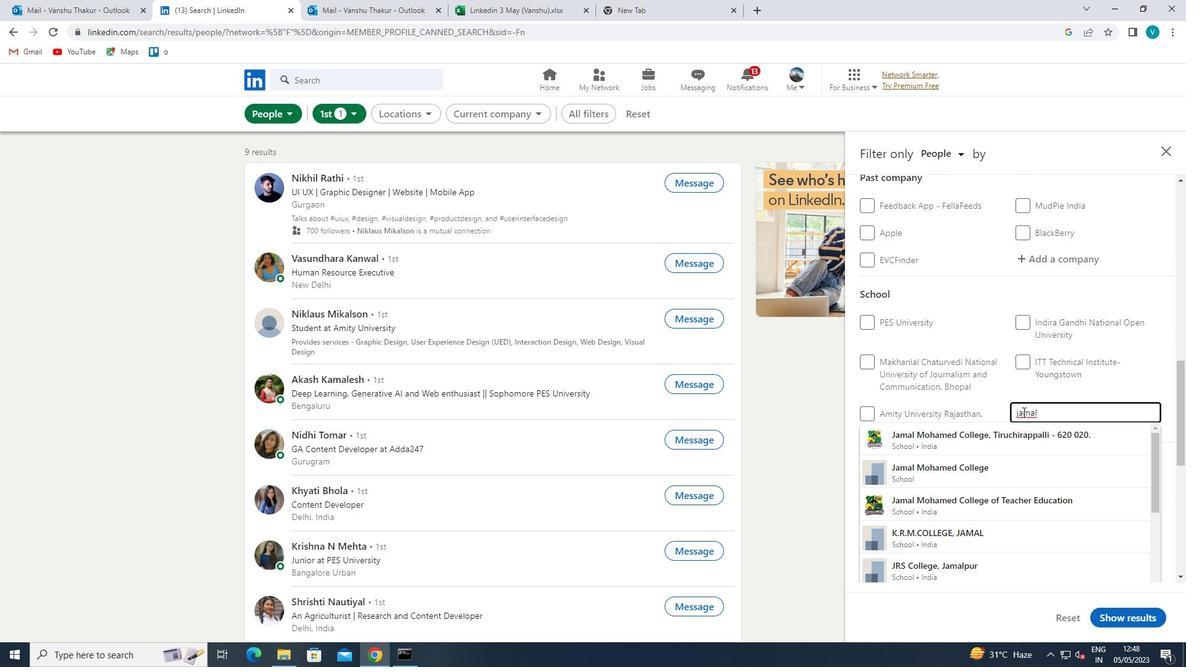 
Action: Mouse pressed left at (1021, 411)
Screenshot: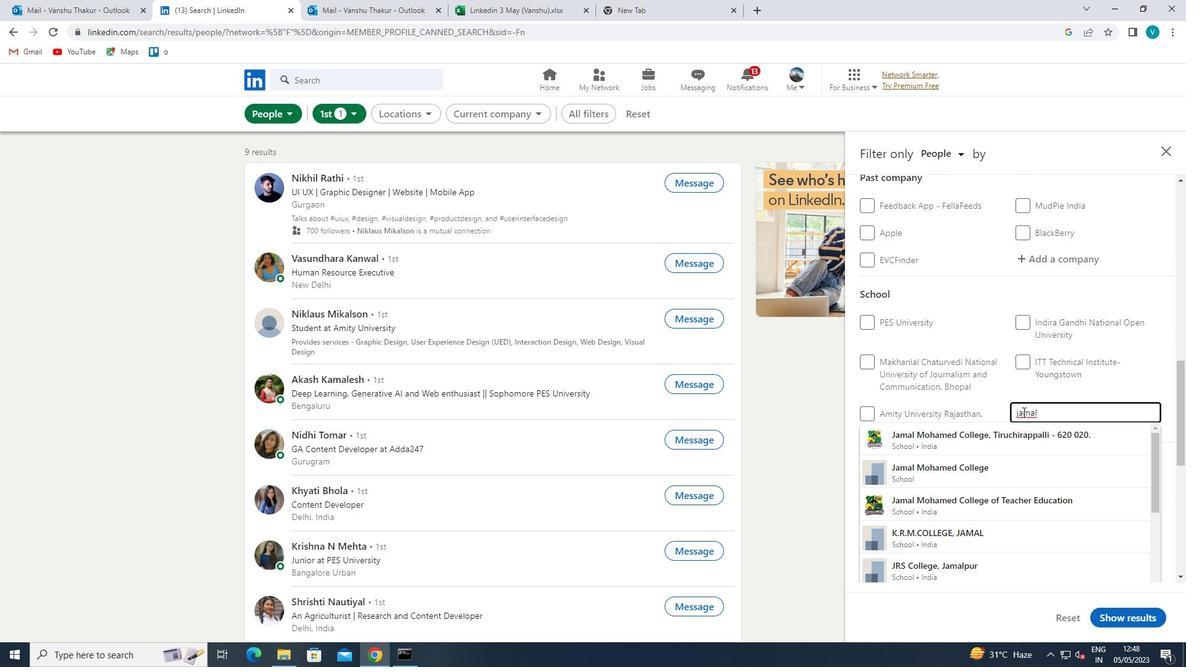 
Action: Mouse moved to (1020, 411)
Screenshot: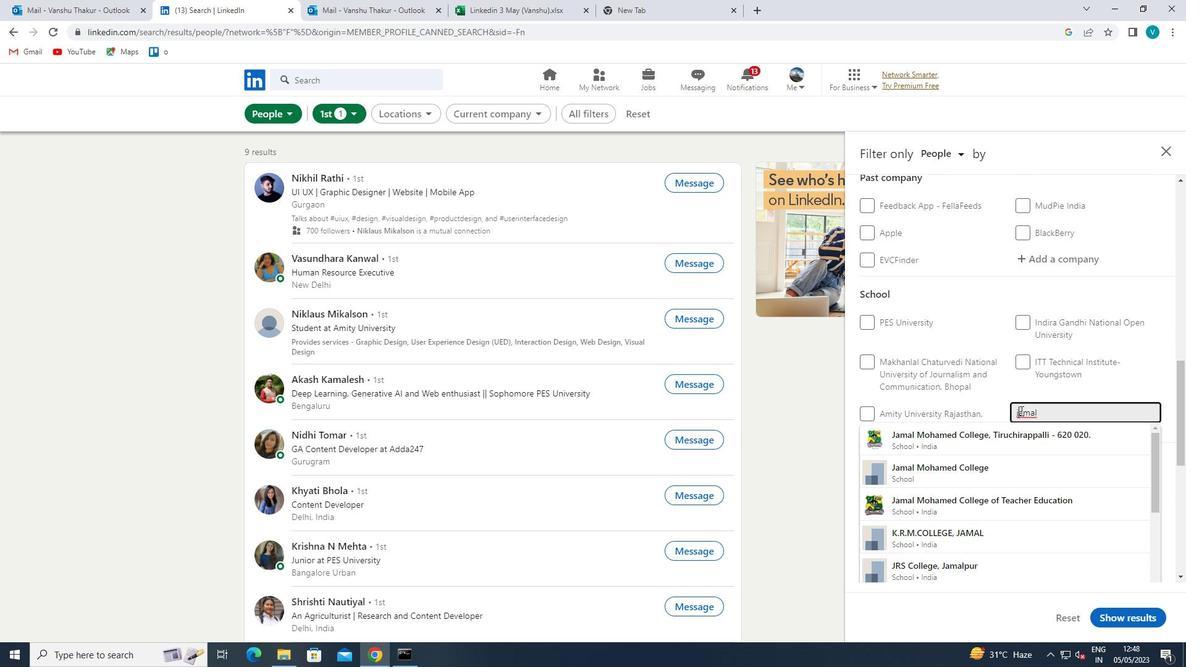 
Action: Key pressed <Key.backspace><Key.shift>J
Screenshot: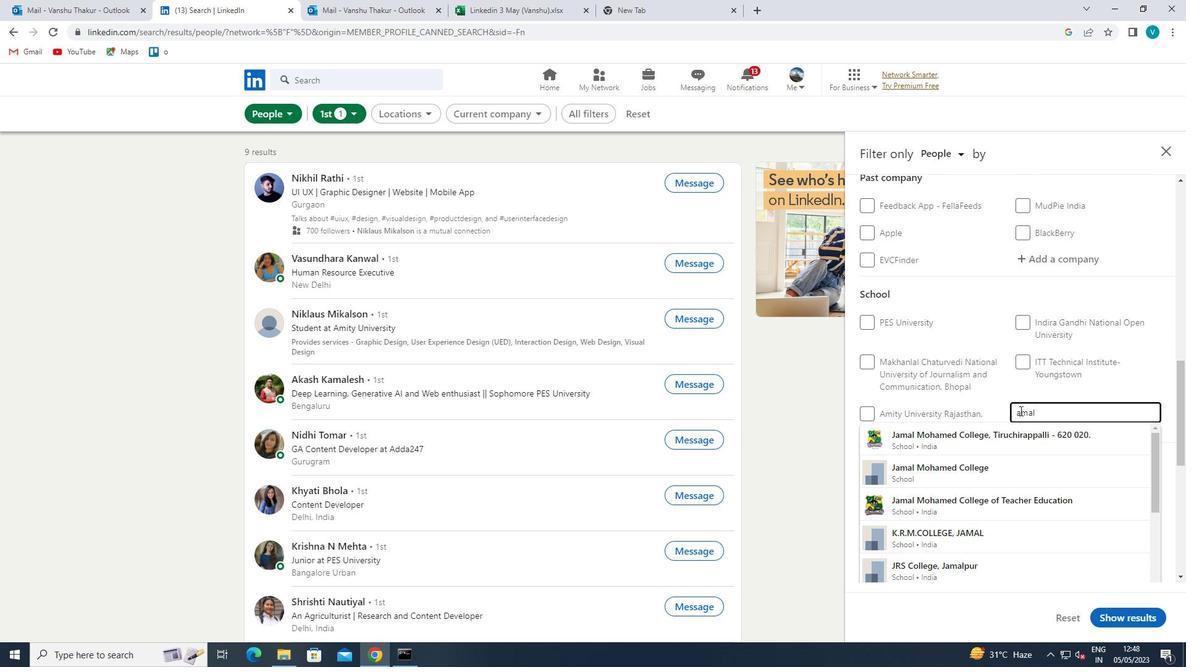 
Action: Mouse moved to (1048, 409)
Screenshot: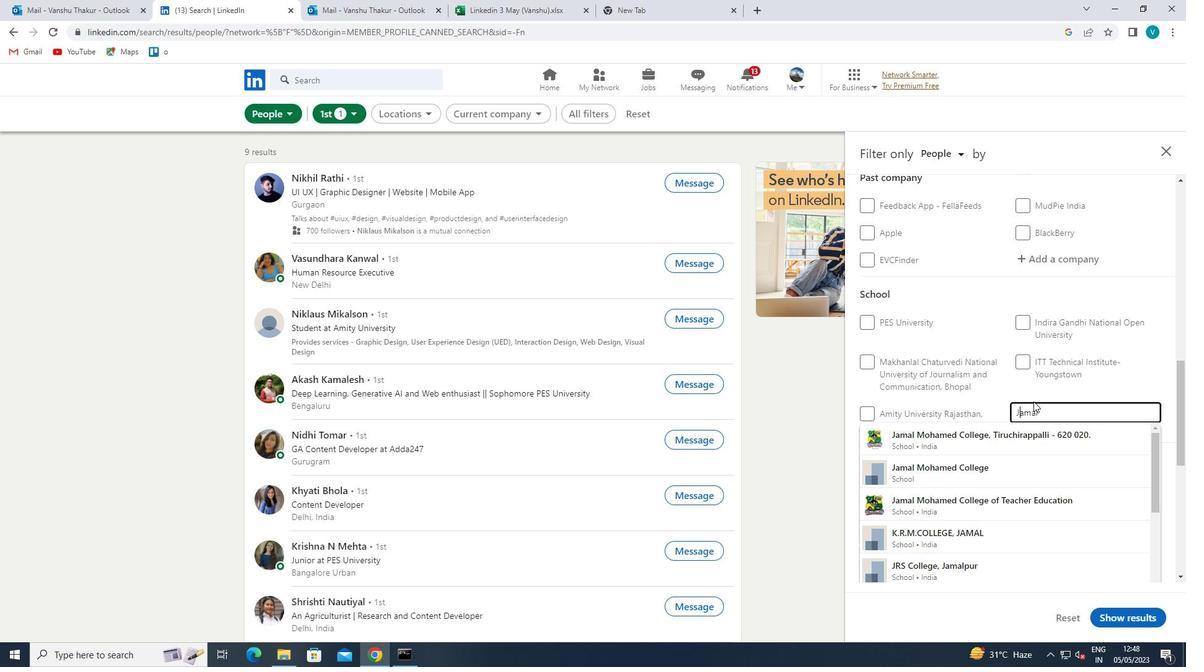 
Action: Mouse pressed left at (1048, 409)
Screenshot: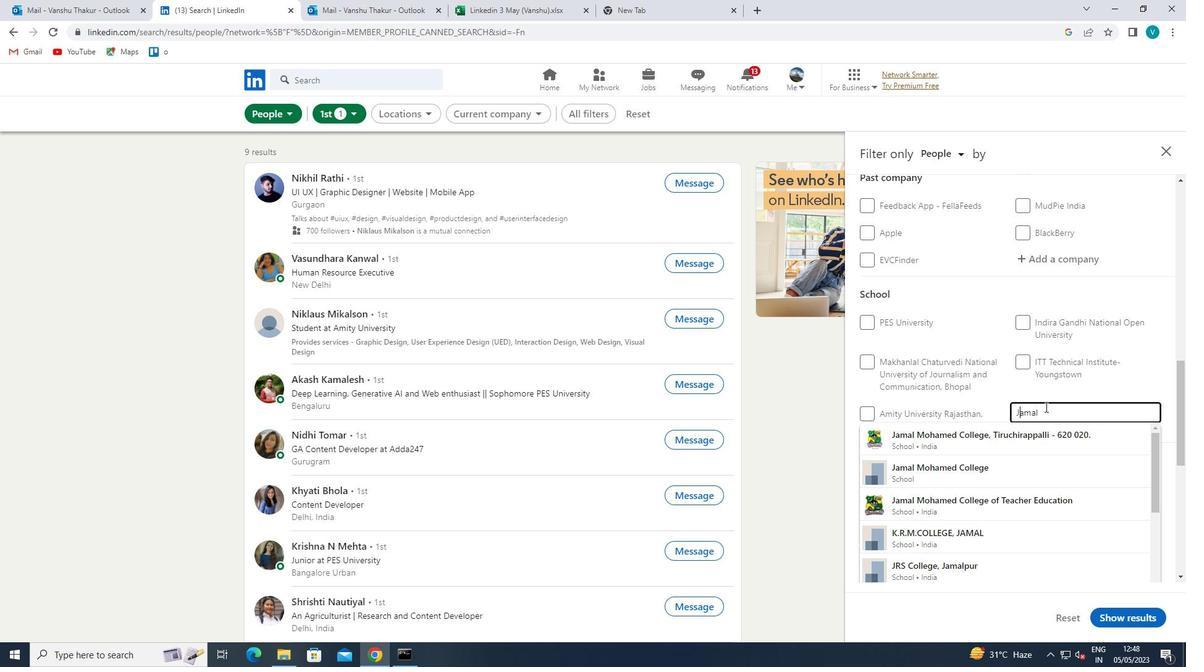 
Action: Mouse moved to (1039, 434)
Screenshot: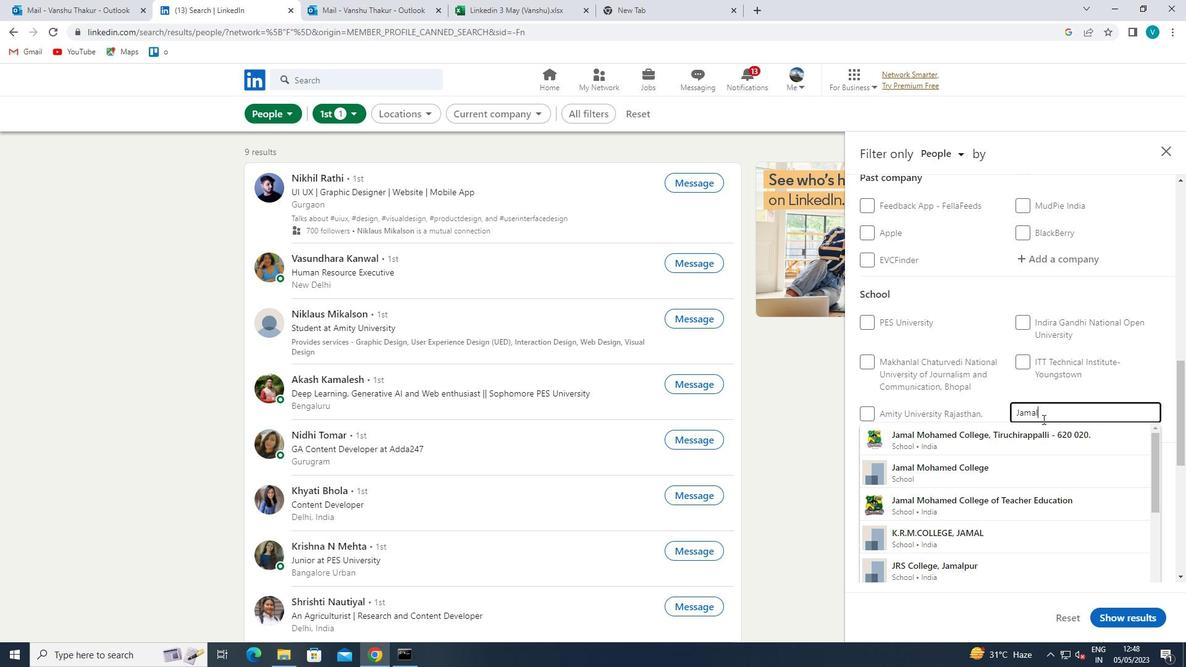 
Action: Mouse pressed left at (1039, 434)
Screenshot: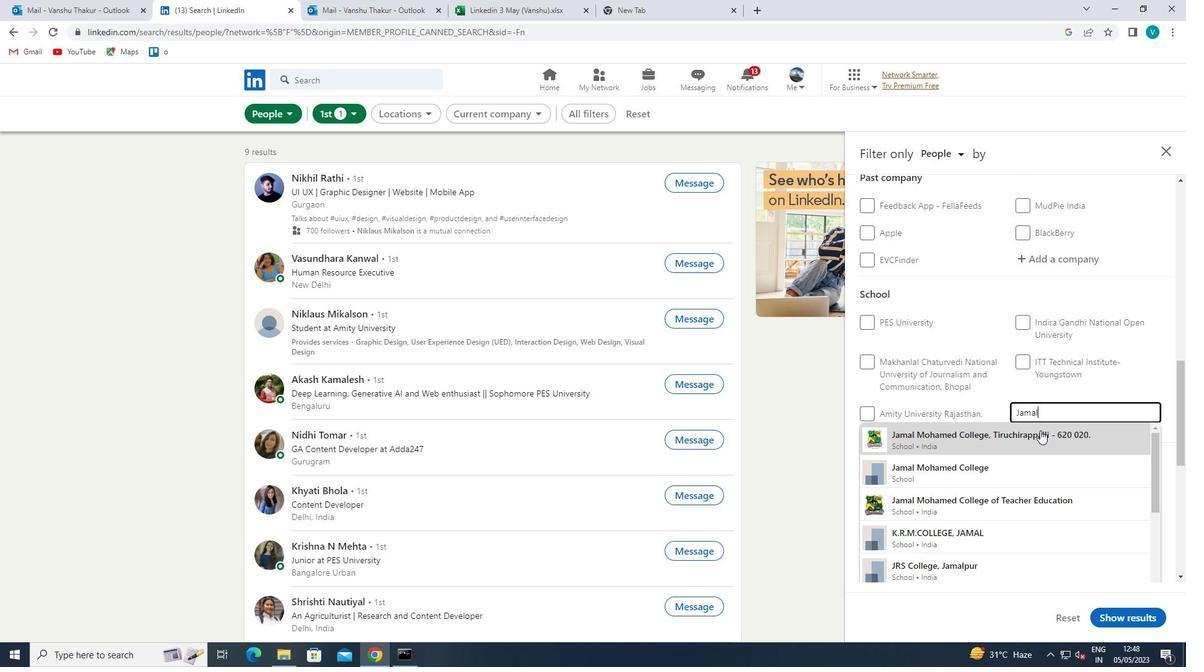 
Action: Mouse moved to (1039, 434)
Screenshot: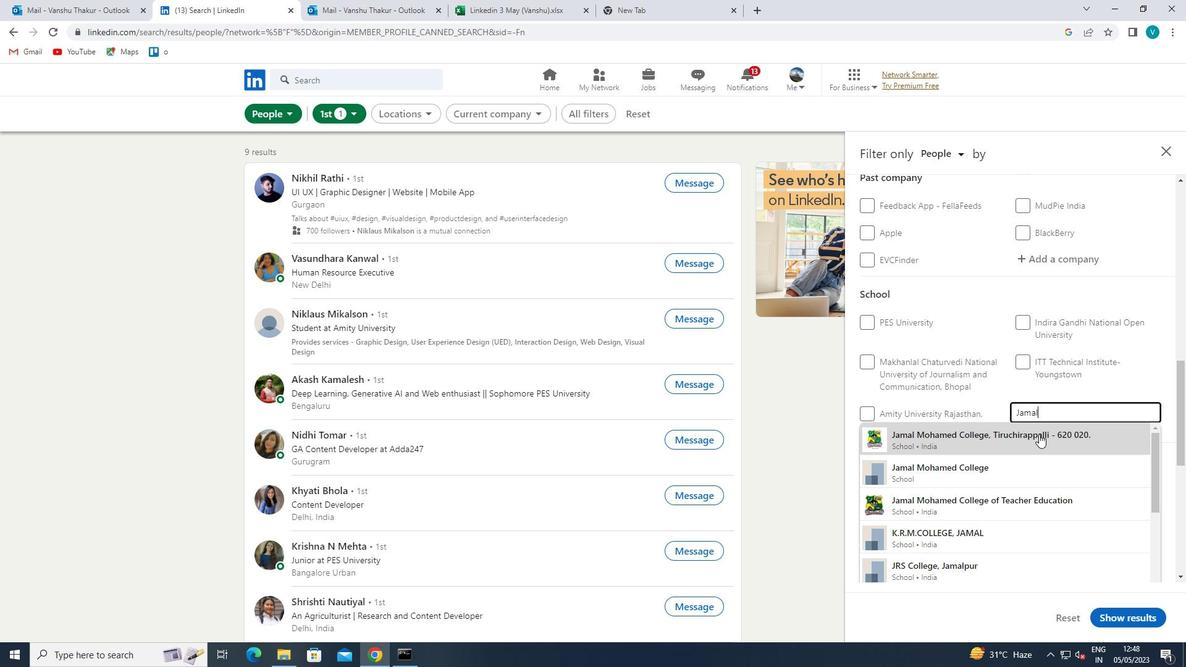 
Action: Mouse scrolled (1039, 433) with delta (0, 0)
Screenshot: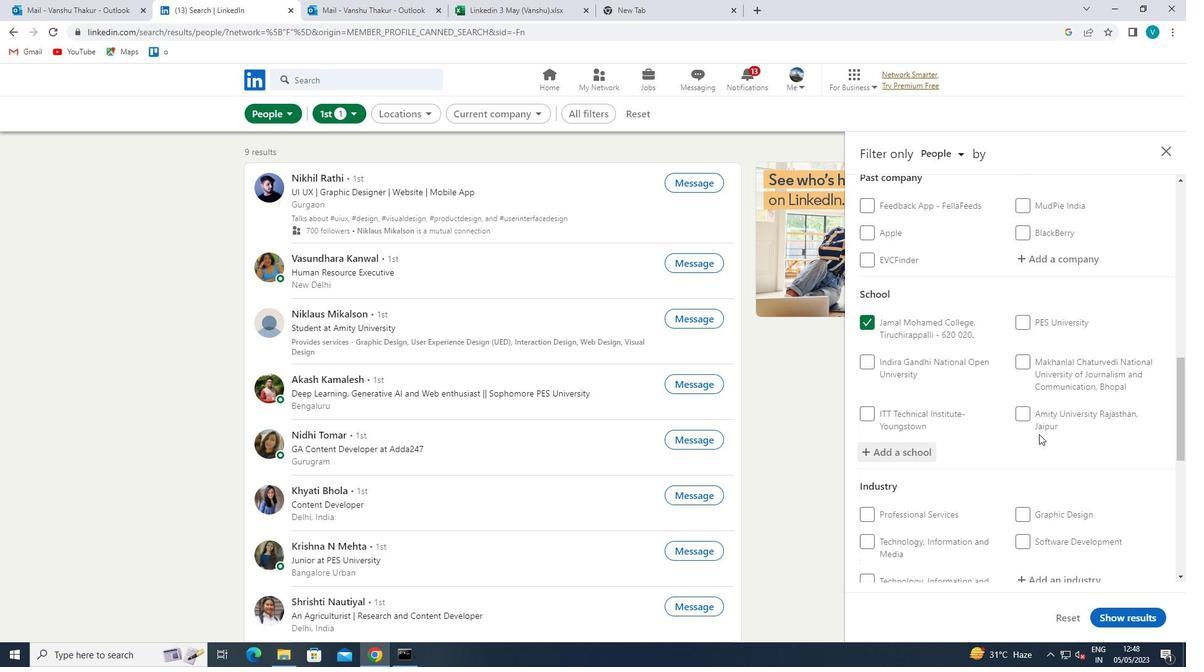 
Action: Mouse scrolled (1039, 433) with delta (0, 0)
Screenshot: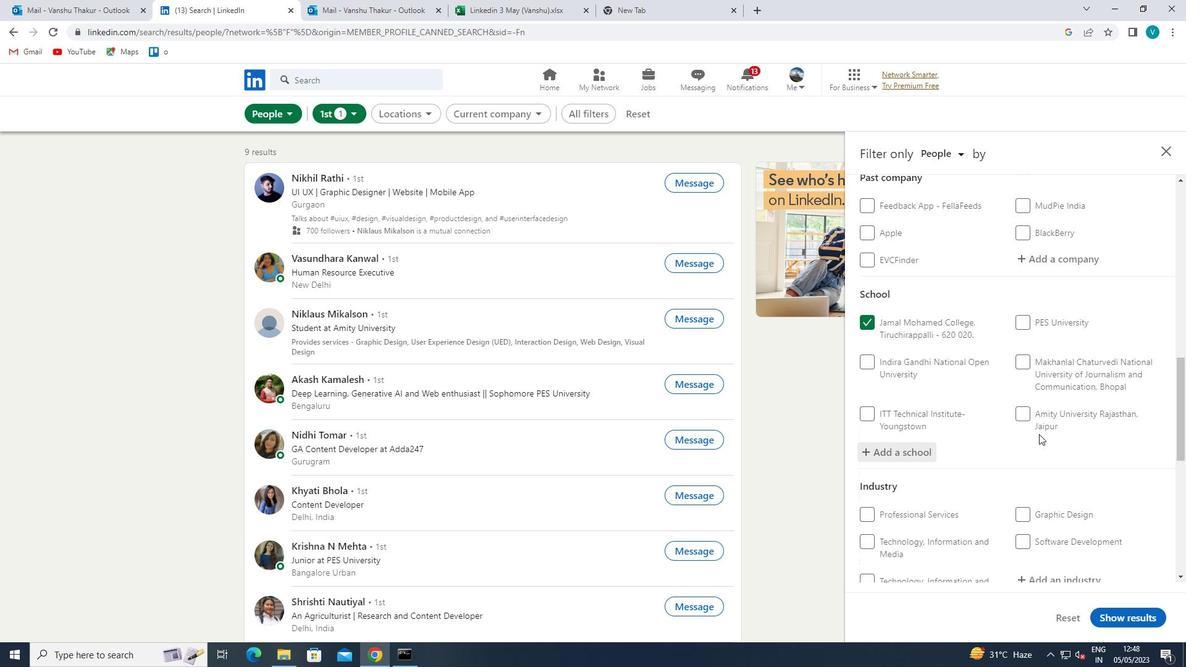 
Action: Mouse scrolled (1039, 433) with delta (0, 0)
Screenshot: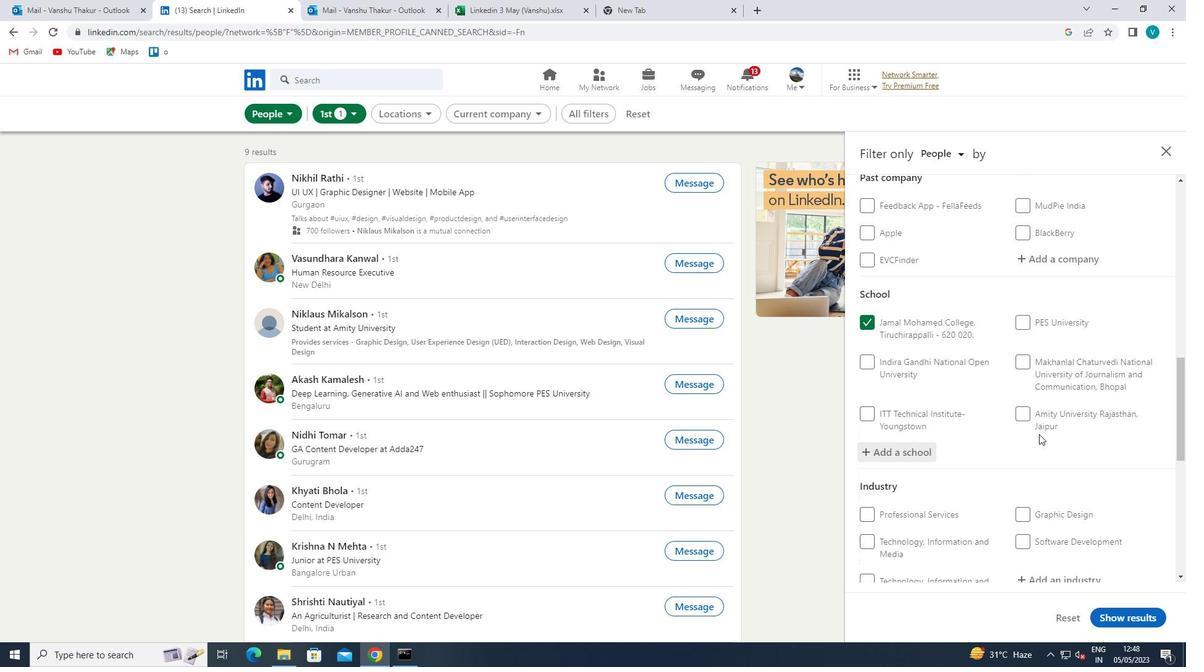 
Action: Mouse moved to (1058, 399)
Screenshot: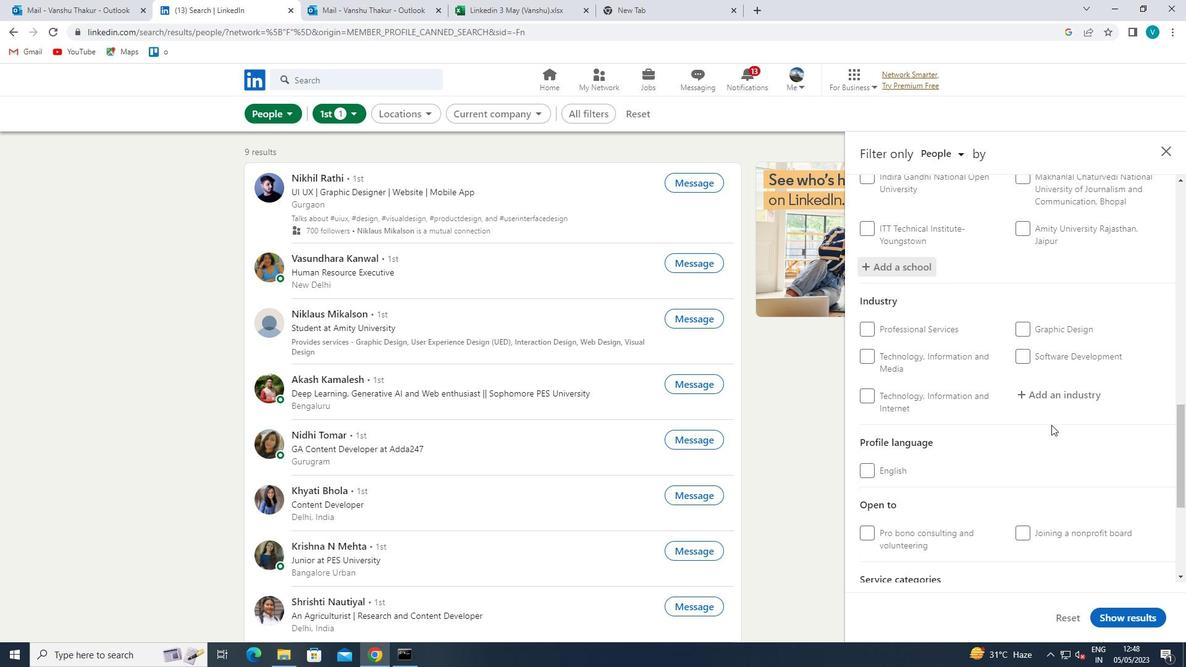 
Action: Mouse pressed left at (1058, 399)
Screenshot: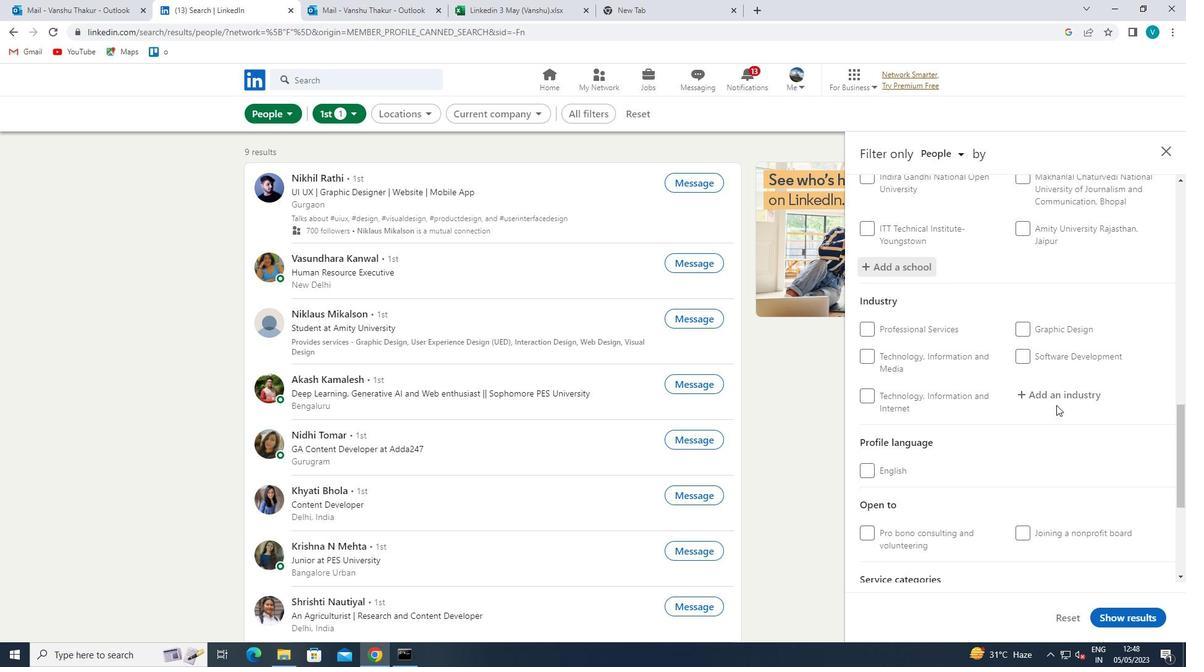 
Action: Mouse moved to (1059, 397)
Screenshot: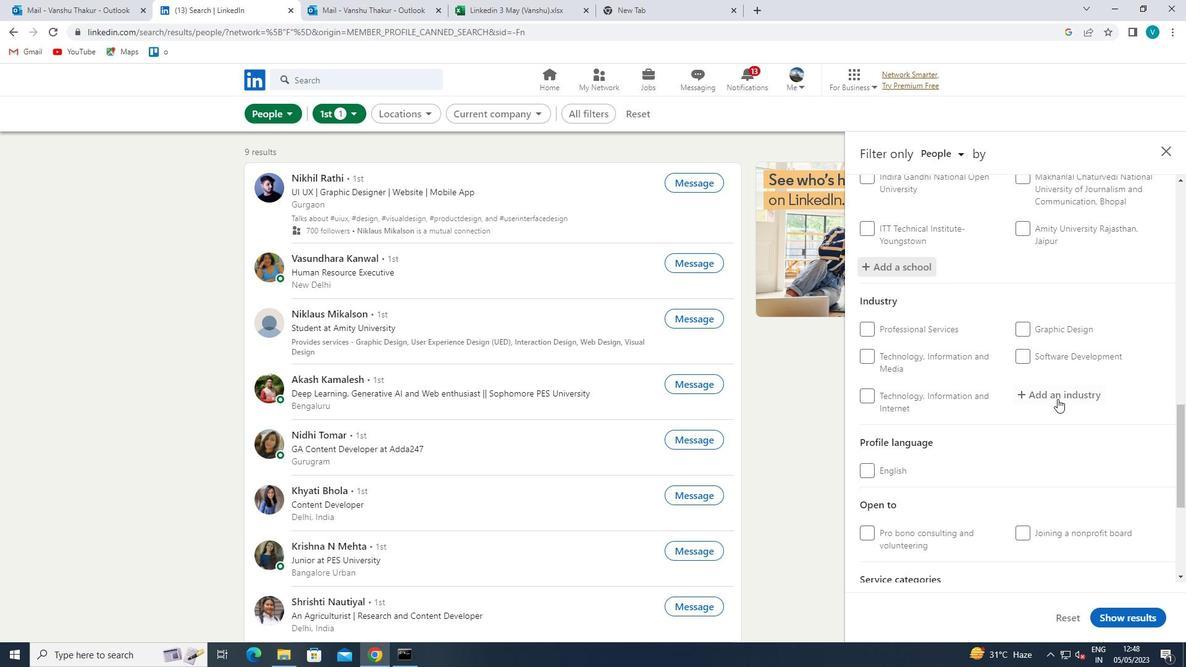 
Action: Key pressed <Key.shift>ANIMATION
Screenshot: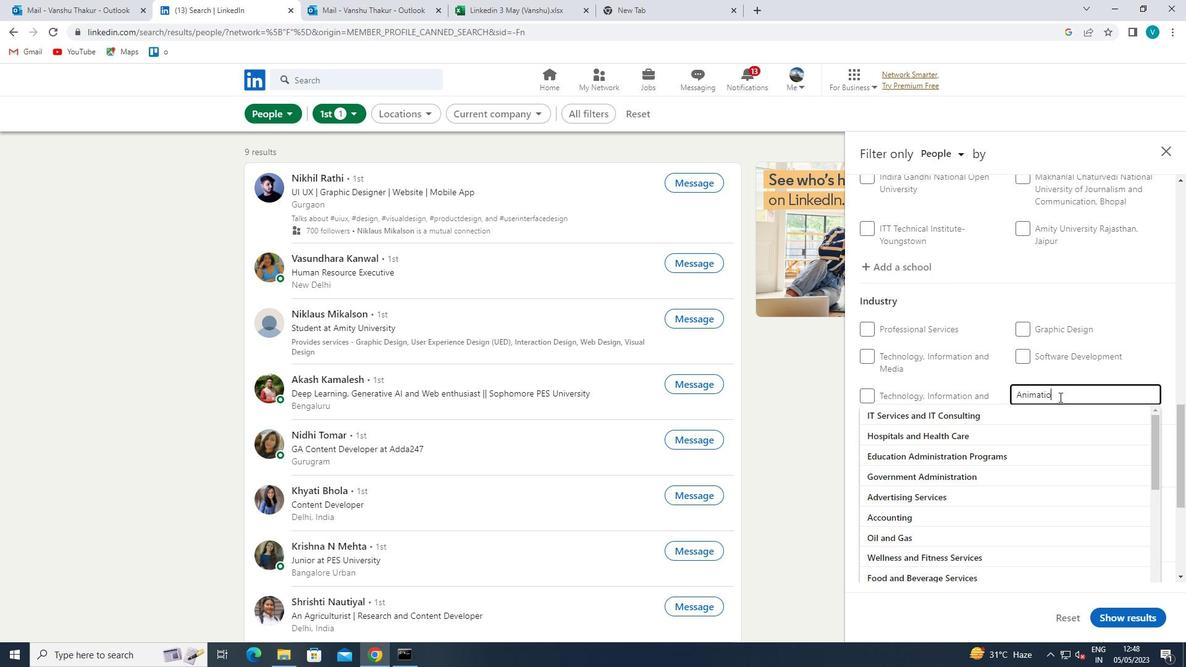 
Action: Mouse moved to (1043, 408)
Screenshot: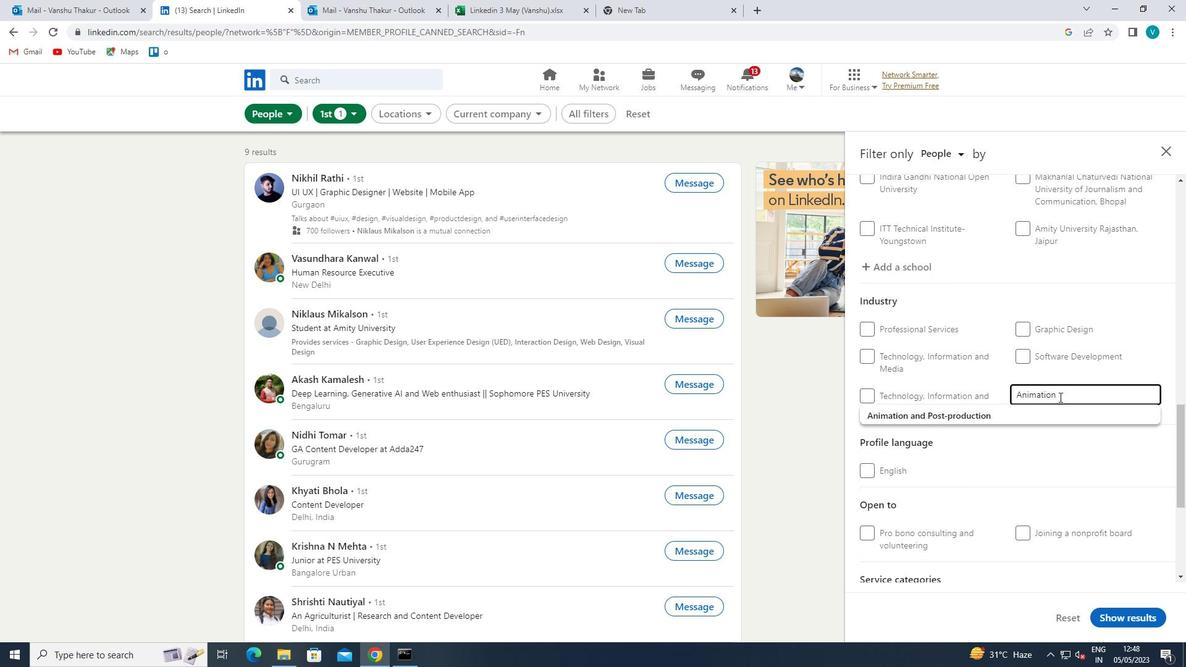 
Action: Mouse pressed left at (1043, 408)
Screenshot: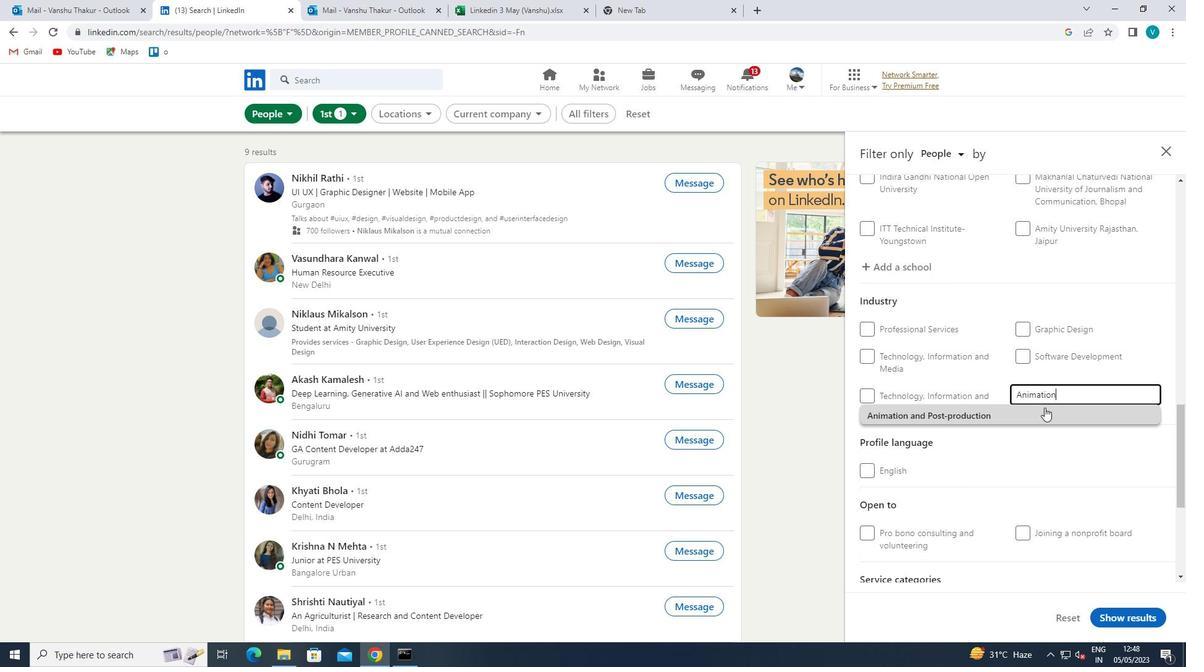 
Action: Mouse scrolled (1043, 407) with delta (0, 0)
Screenshot: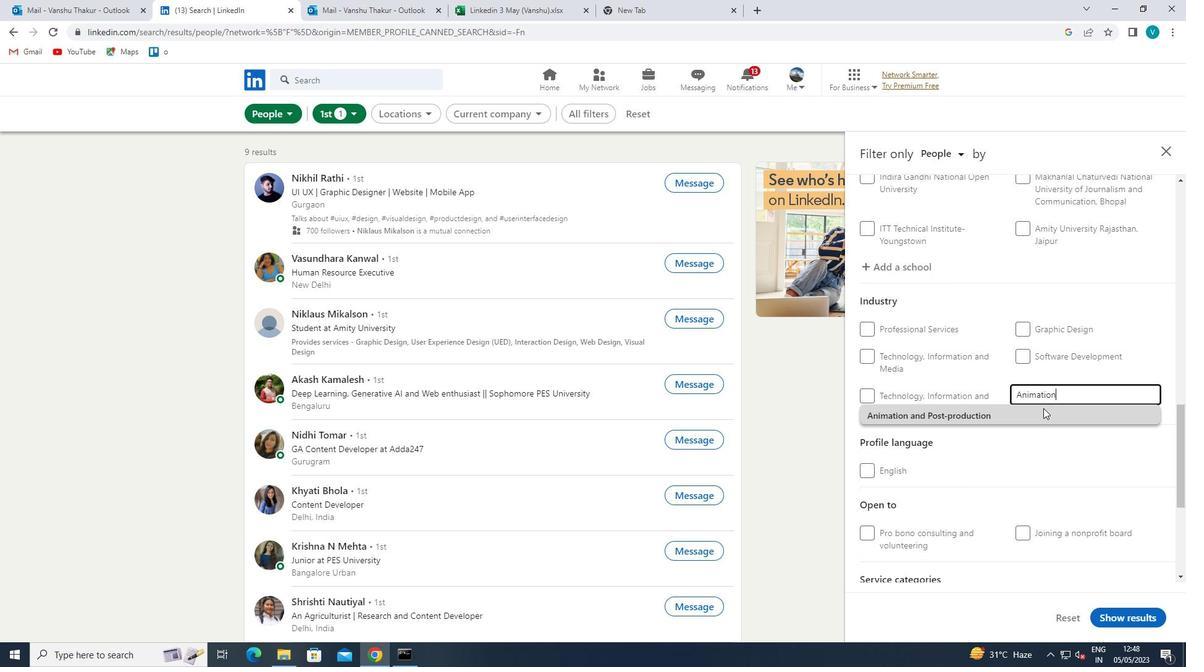 
Action: Mouse scrolled (1043, 407) with delta (0, 0)
Screenshot: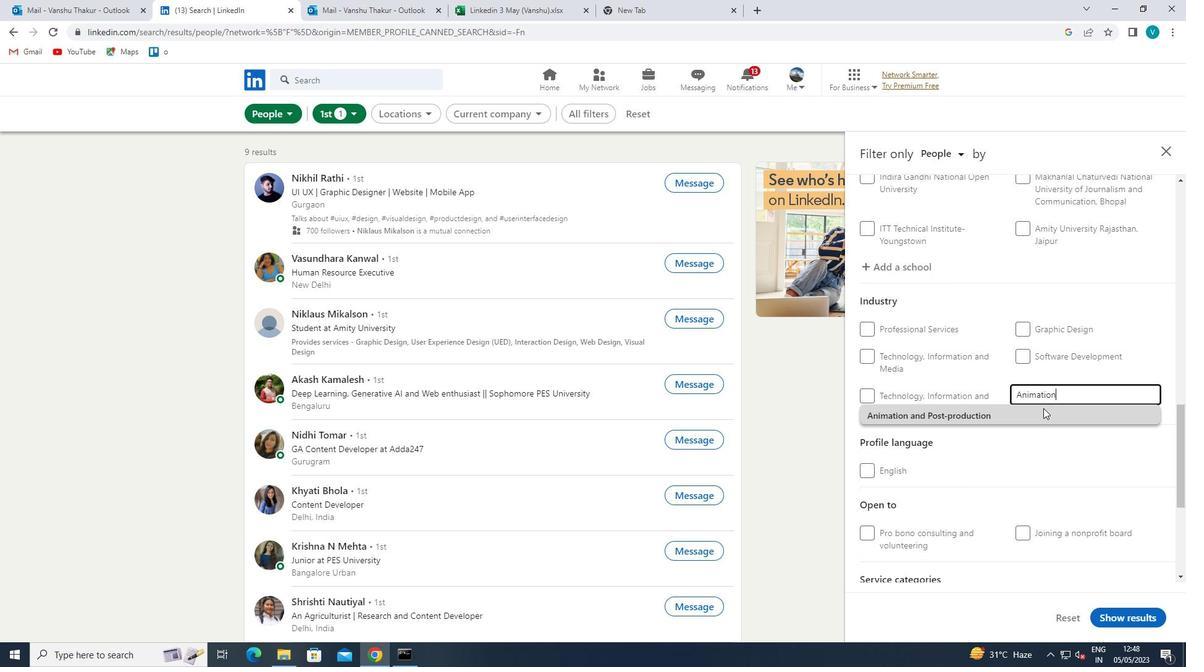 
Action: Mouse scrolled (1043, 407) with delta (0, 0)
Screenshot: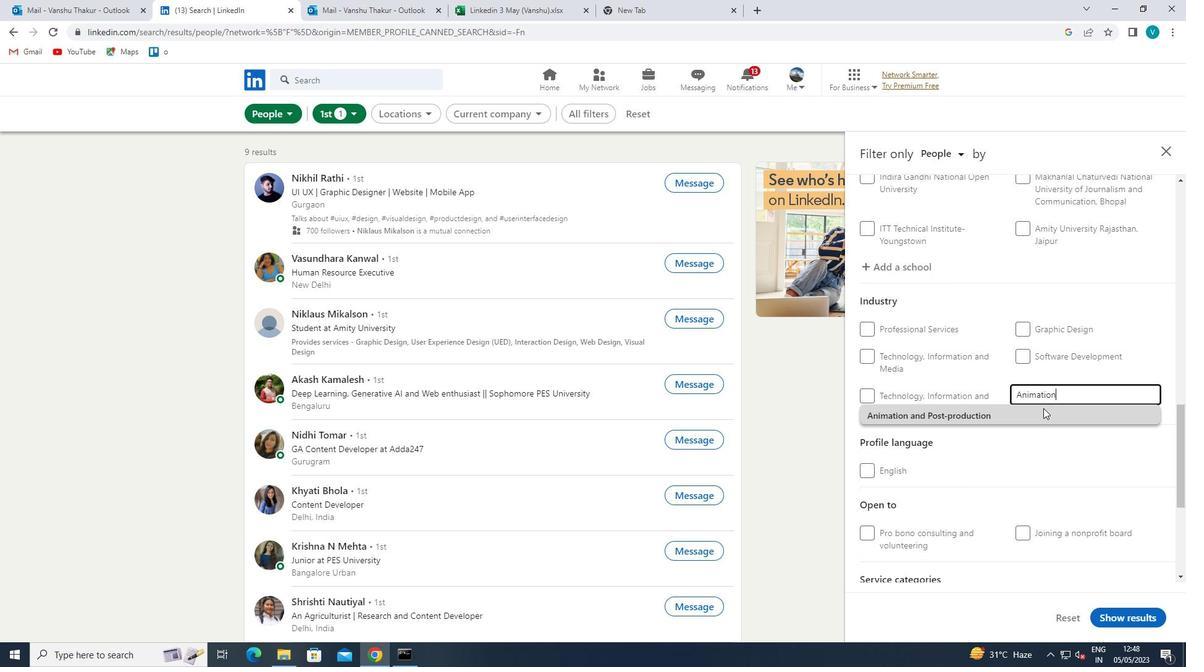 
Action: Mouse scrolled (1043, 407) with delta (0, 0)
Screenshot: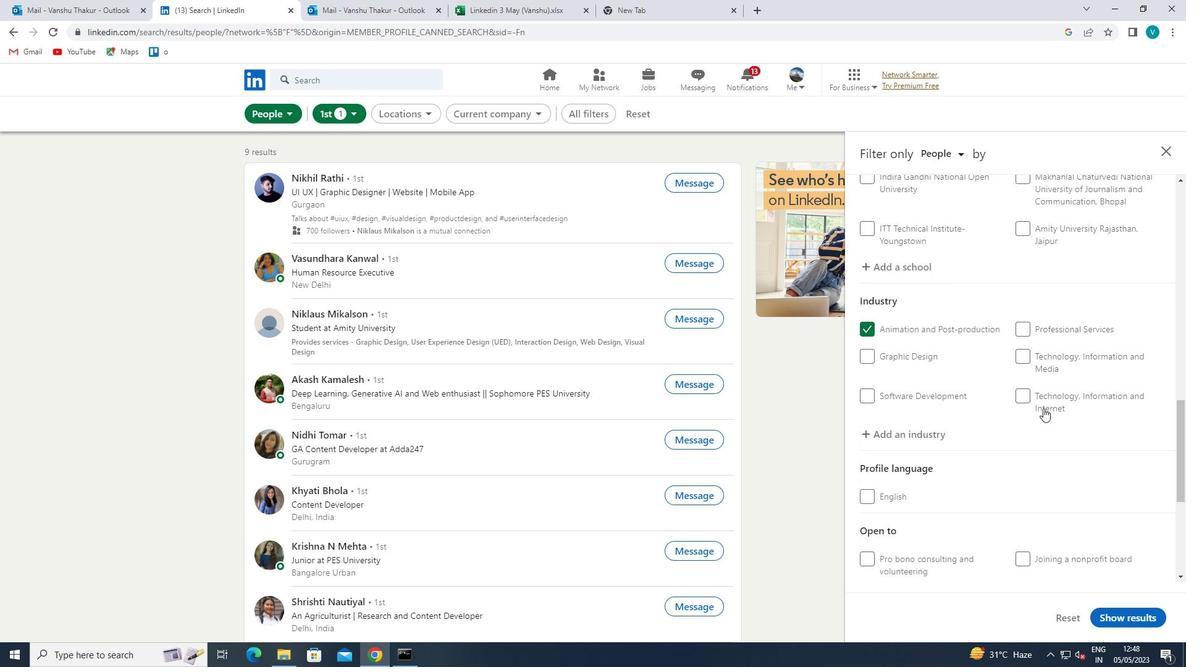 
Action: Mouse moved to (1046, 435)
Screenshot: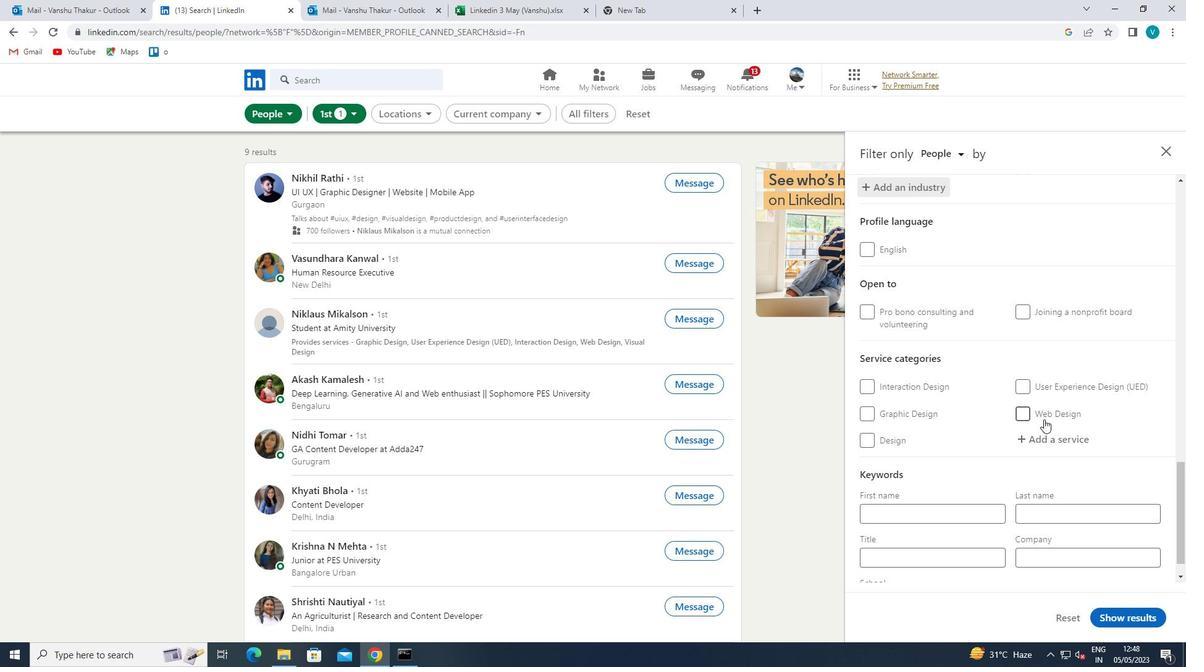 
Action: Mouse pressed left at (1046, 435)
Screenshot: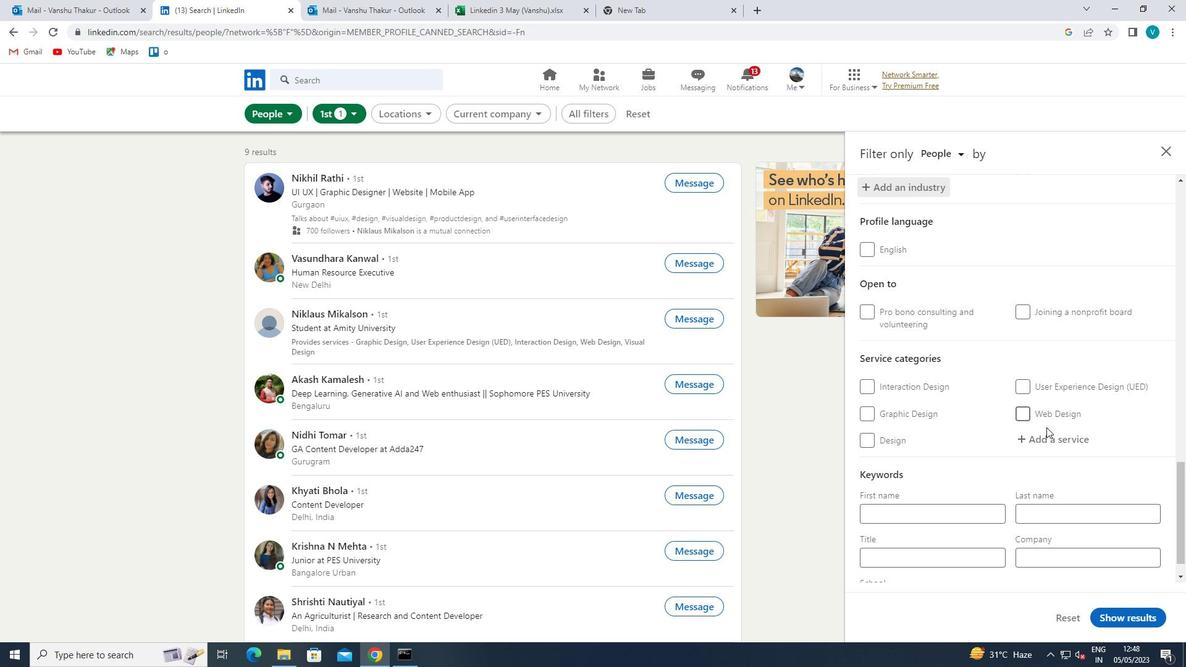 
Action: Mouse moved to (1048, 435)
Screenshot: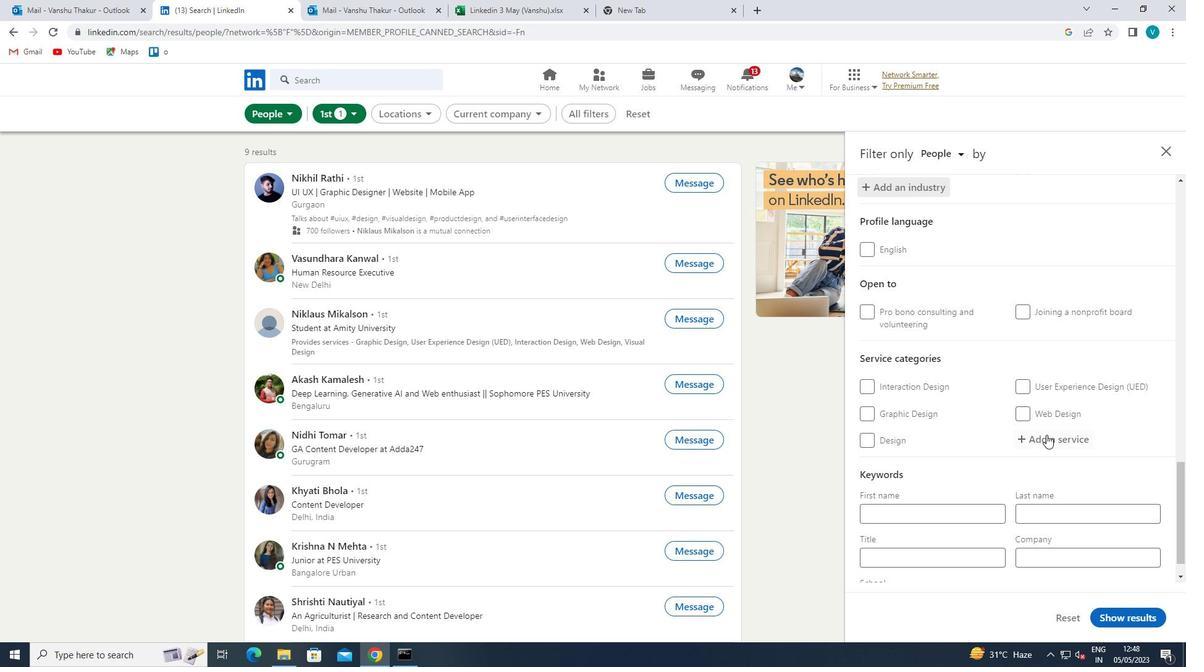 
Action: Key pressed <Key.shift>MANAGE
Screenshot: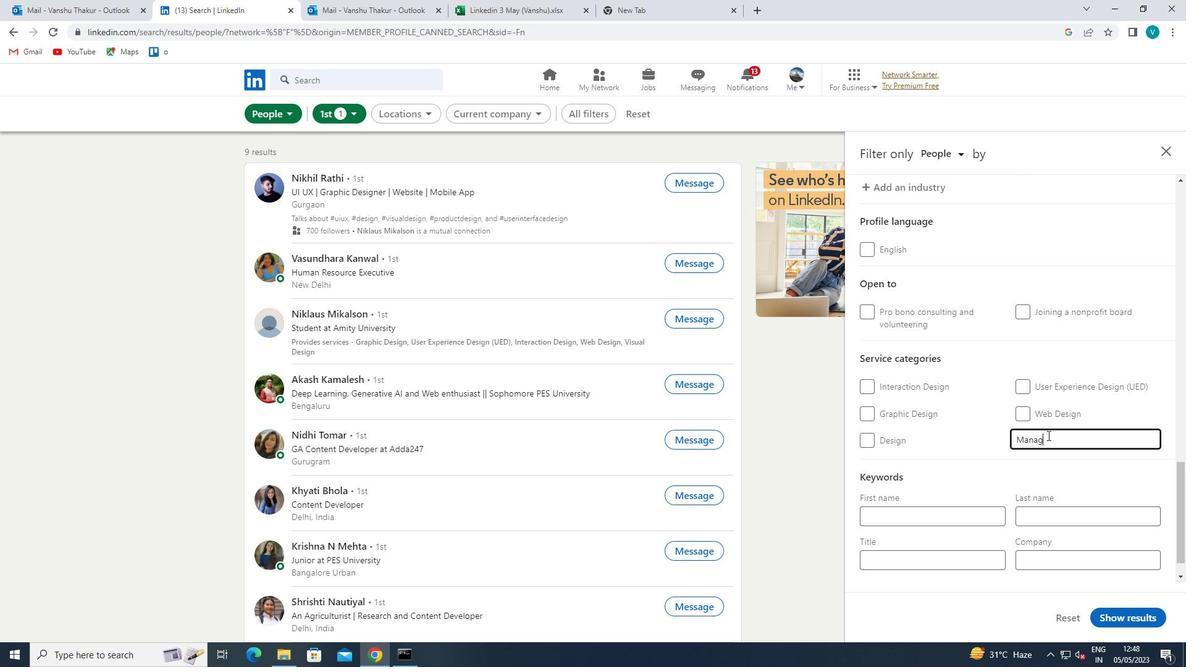 
Action: Mouse moved to (1008, 511)
Screenshot: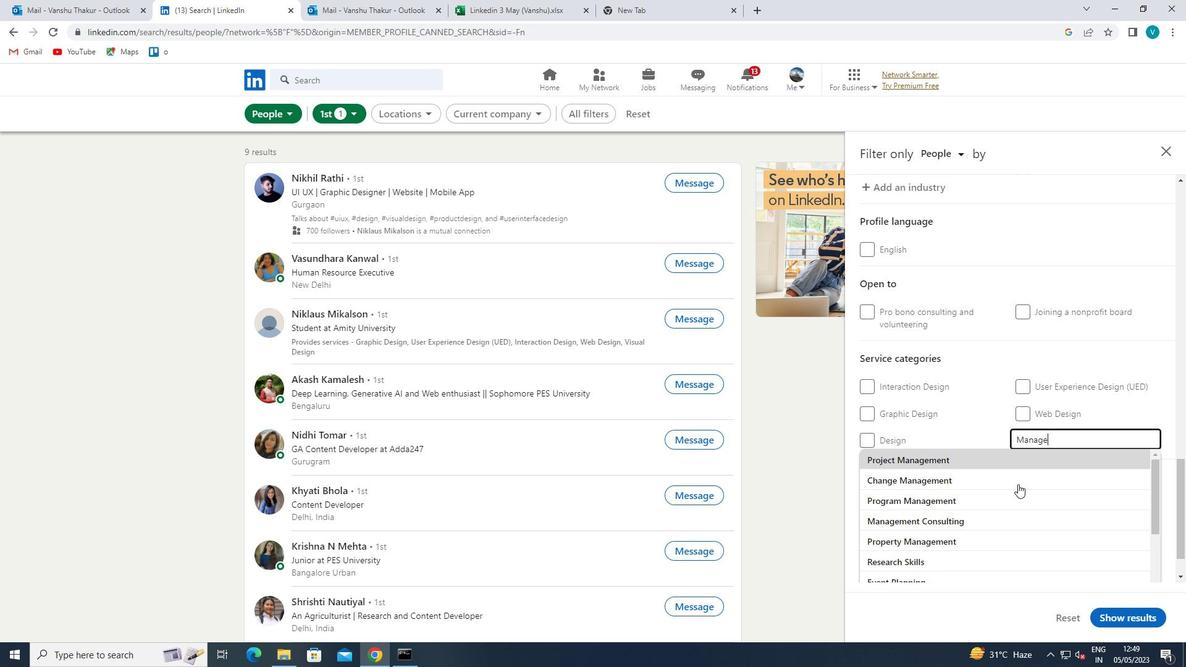 
Action: Mouse pressed left at (1008, 511)
Screenshot: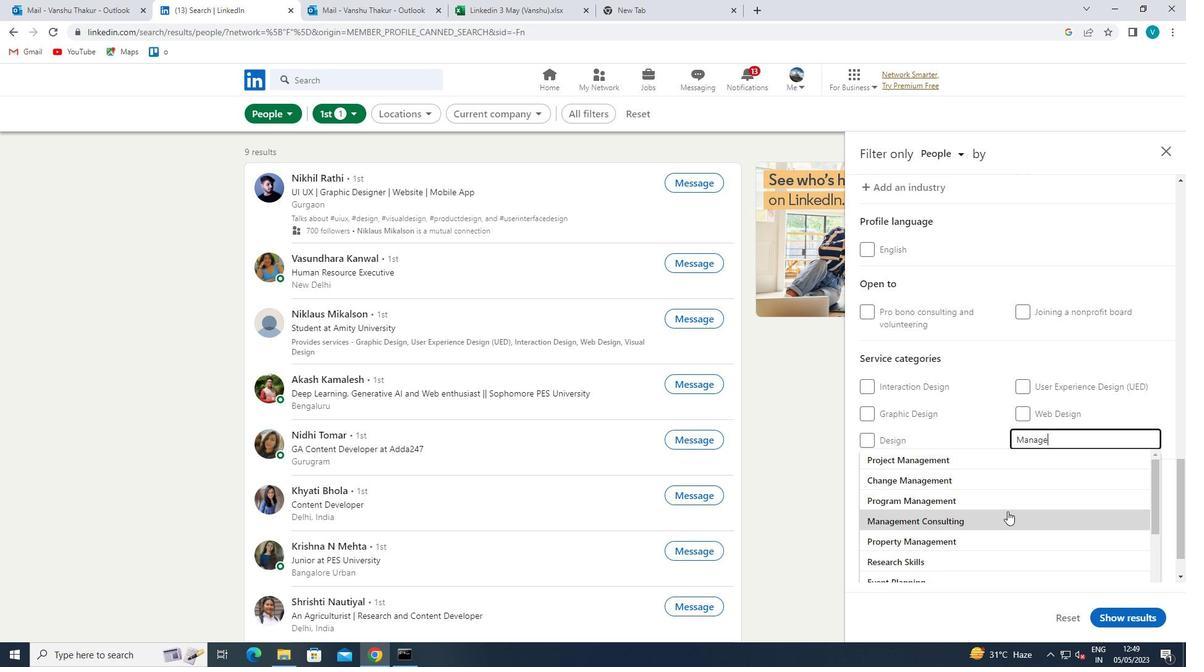 
Action: Mouse moved to (1007, 511)
Screenshot: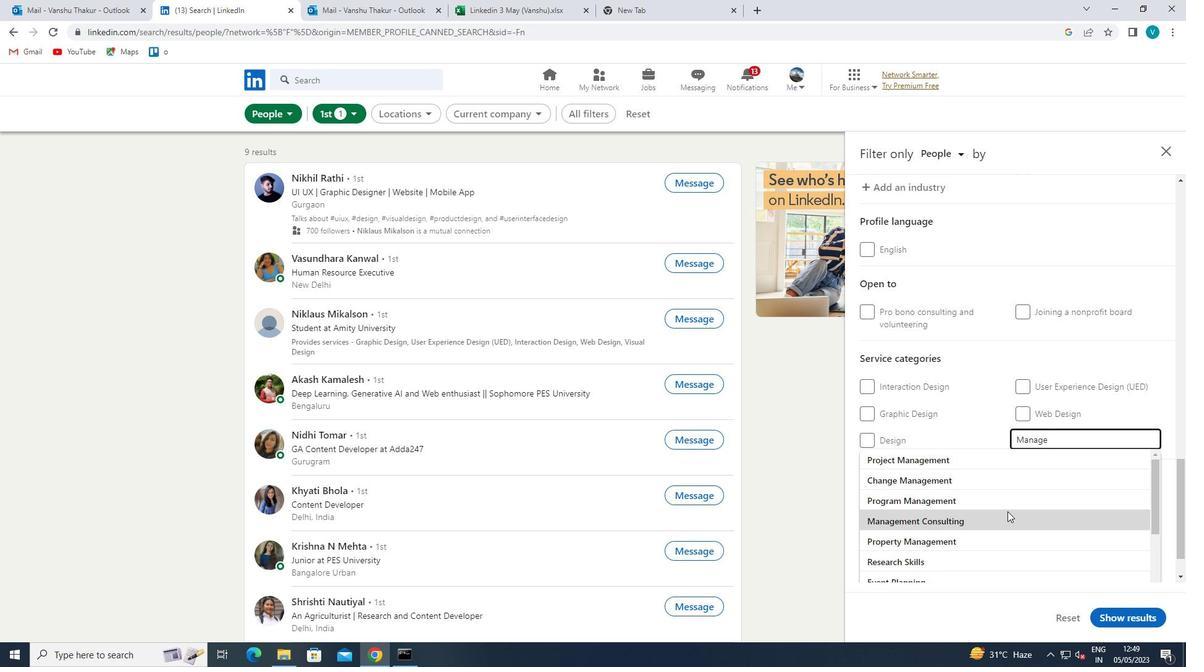 
Action: Mouse scrolled (1007, 511) with delta (0, 0)
Screenshot: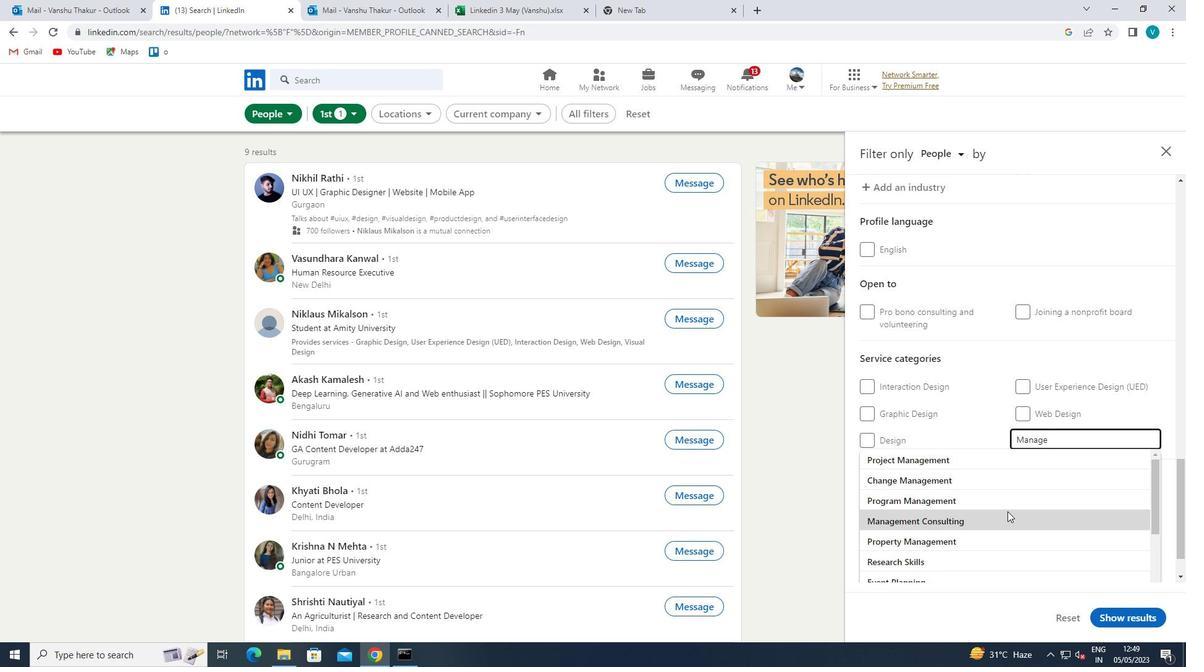 
Action: Mouse moved to (1005, 511)
Screenshot: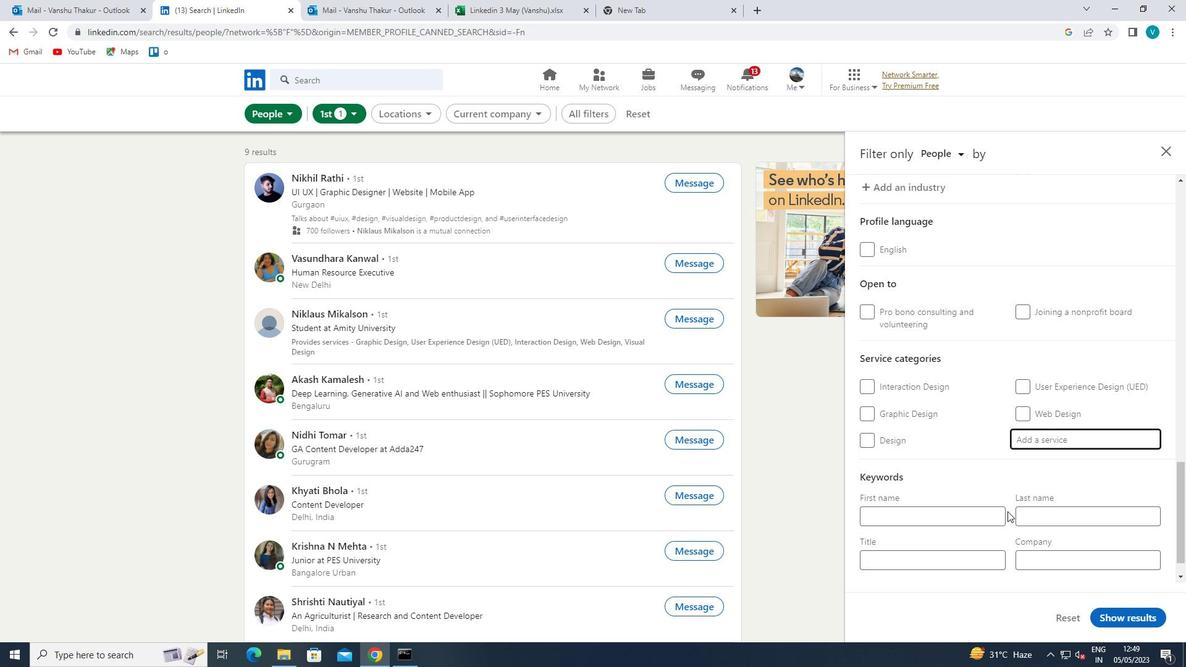 
Action: Mouse scrolled (1005, 511) with delta (0, 0)
Screenshot: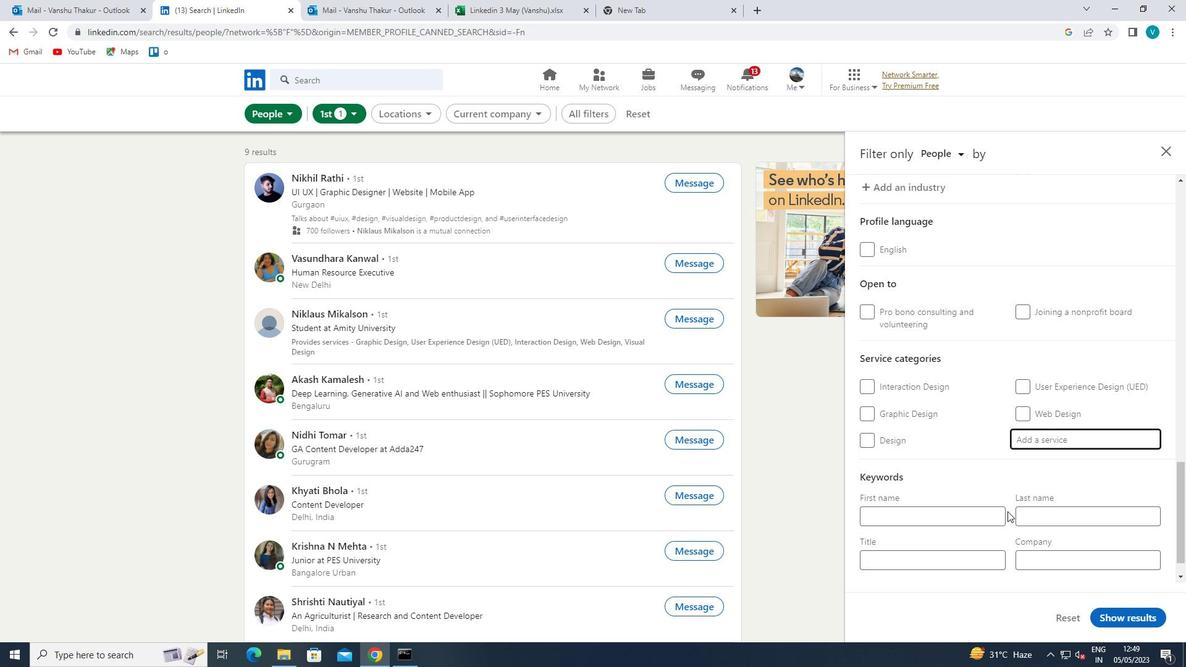 
Action: Mouse moved to (1003, 511)
Screenshot: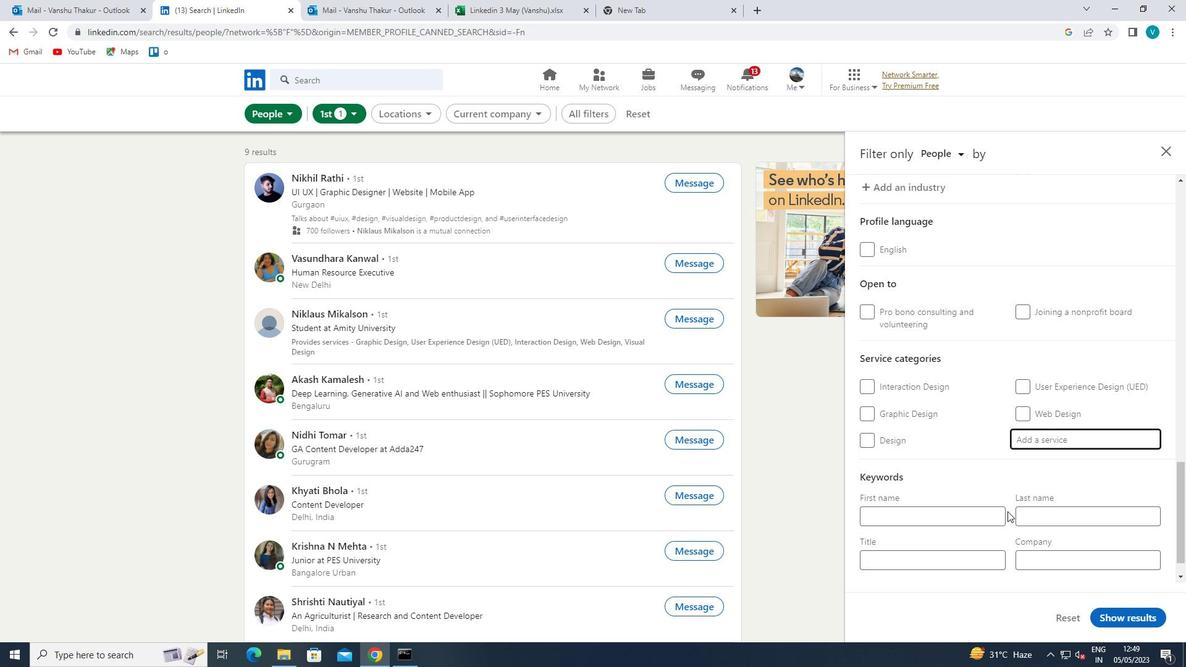
Action: Mouse scrolled (1003, 510) with delta (0, -1)
Screenshot: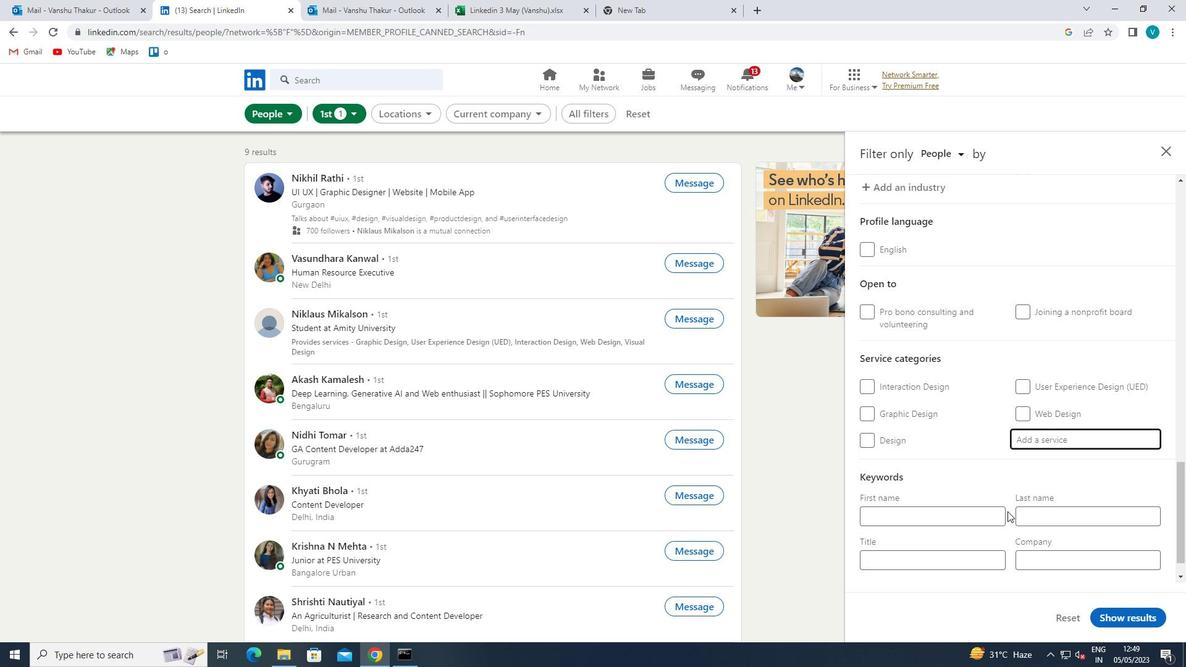 
Action: Mouse moved to (966, 525)
Screenshot: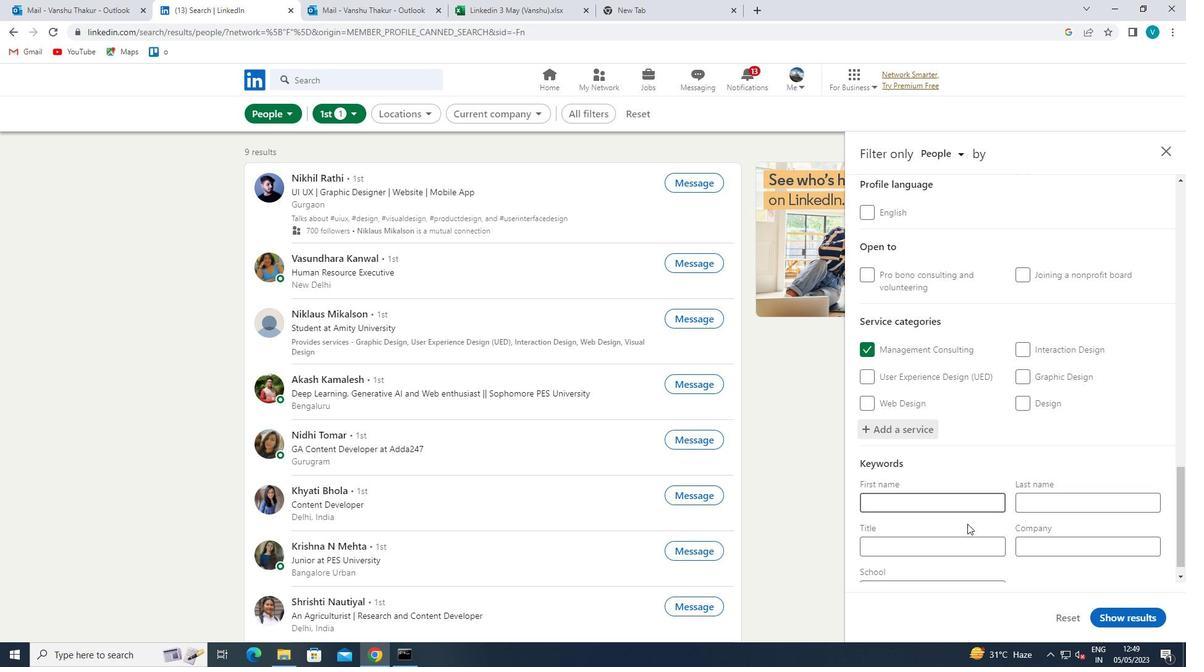 
Action: Mouse pressed left at (966, 525)
Screenshot: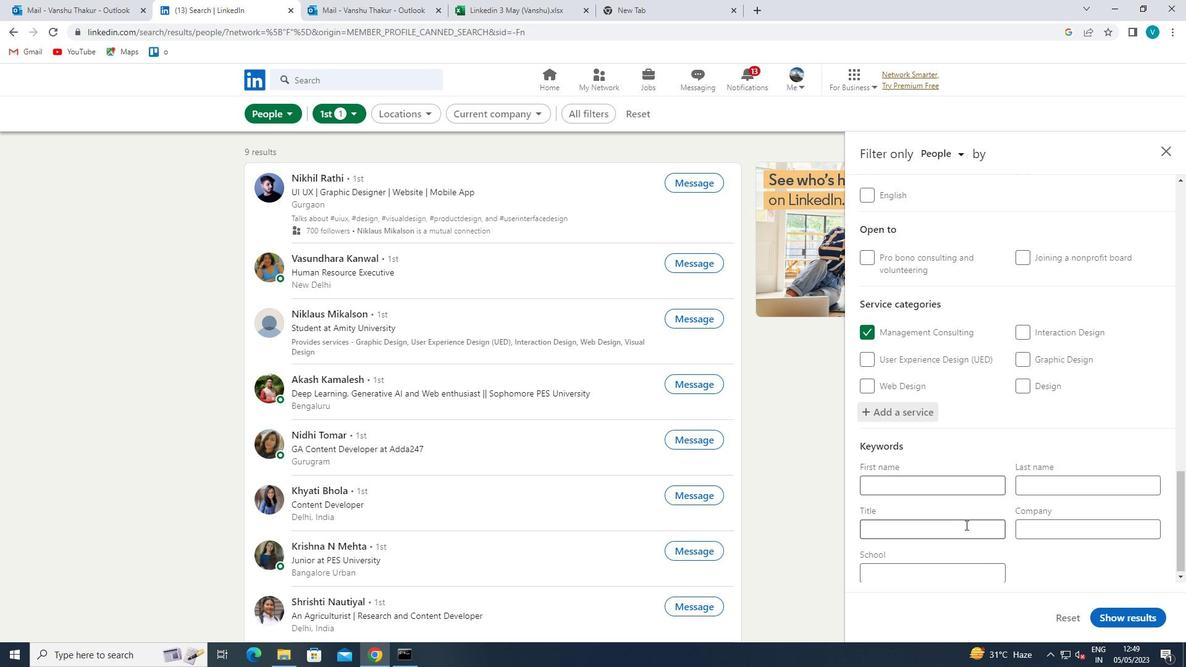 
Action: Key pressed <Key.shift>T
Screenshot: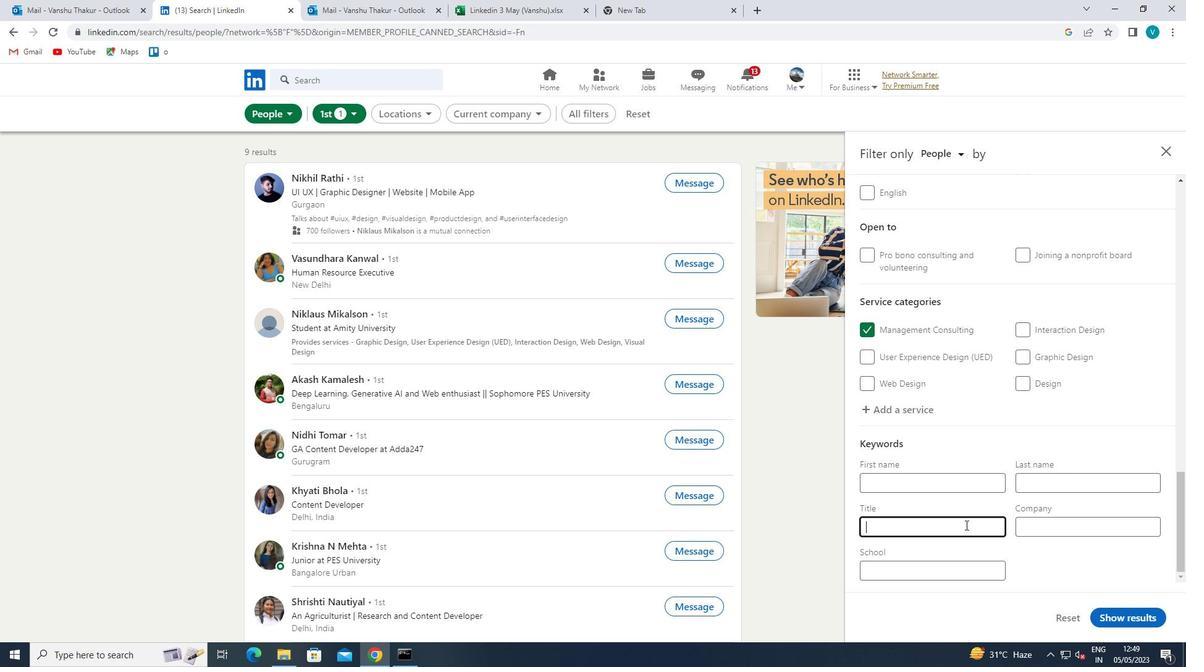 
Action: Mouse moved to (966, 525)
Screenshot: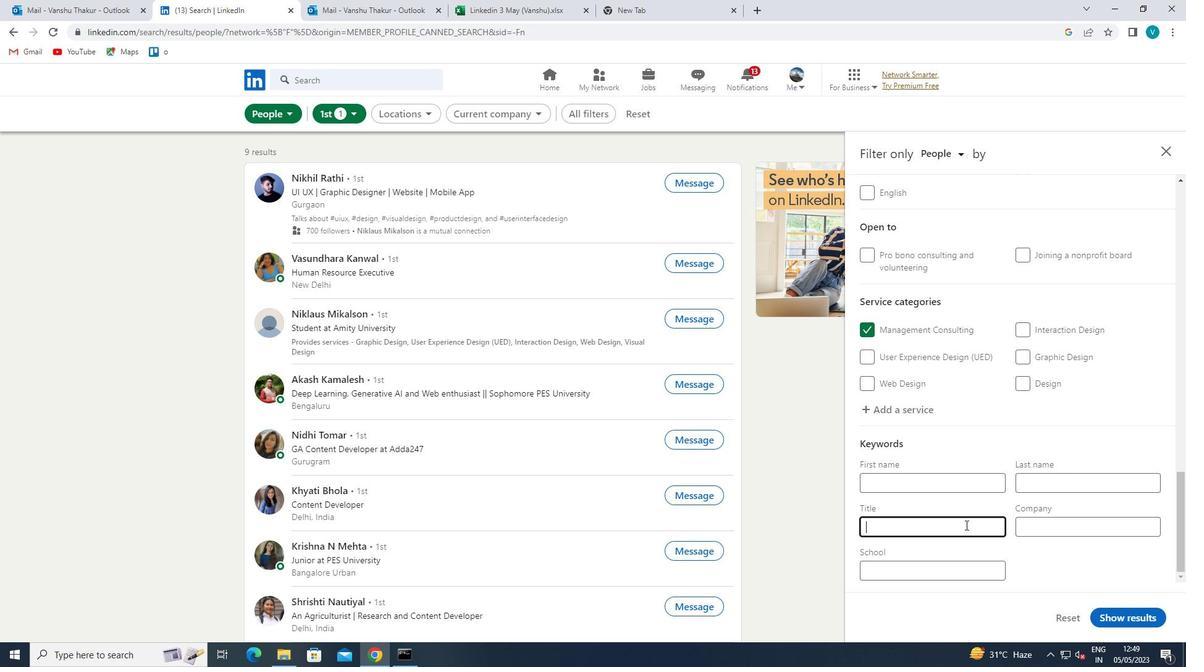 
Action: Key pressed RANSLATOR<Key.space>
Screenshot: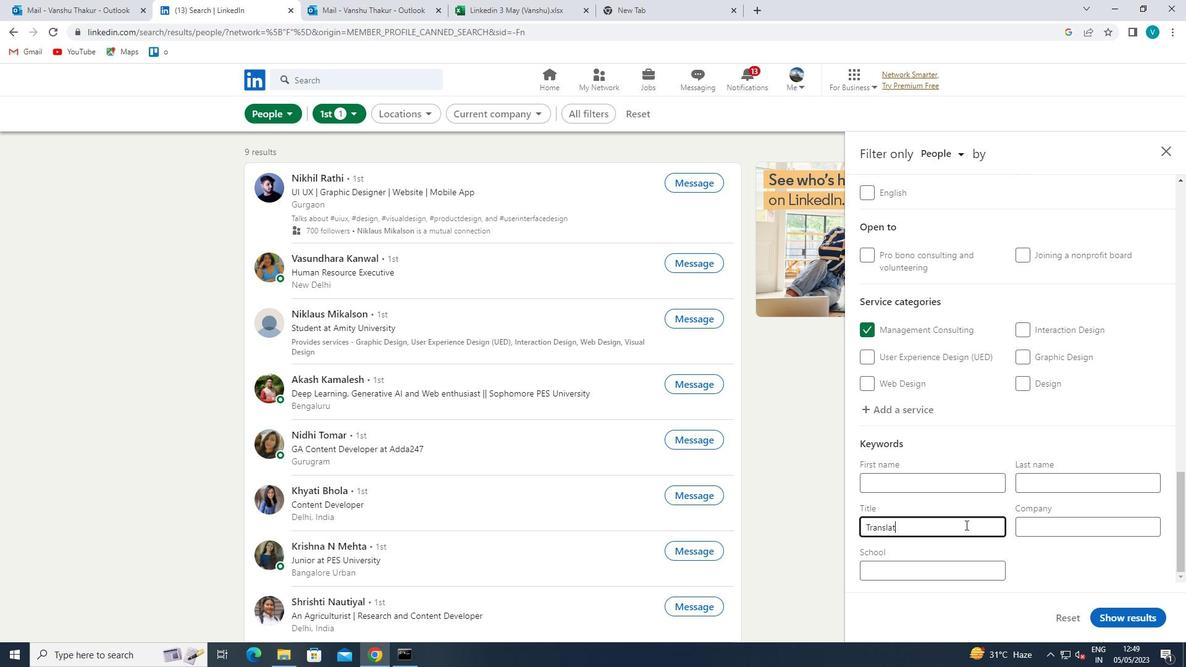 
Action: Mouse moved to (1137, 611)
Screenshot: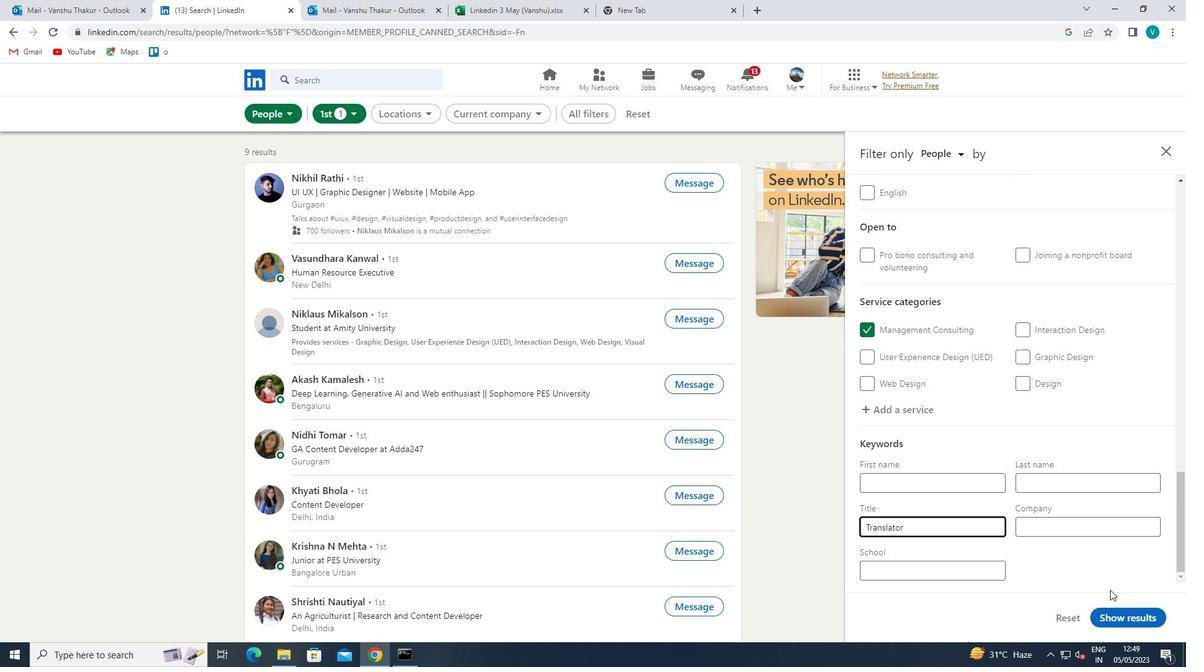
Action: Mouse pressed left at (1137, 611)
Screenshot: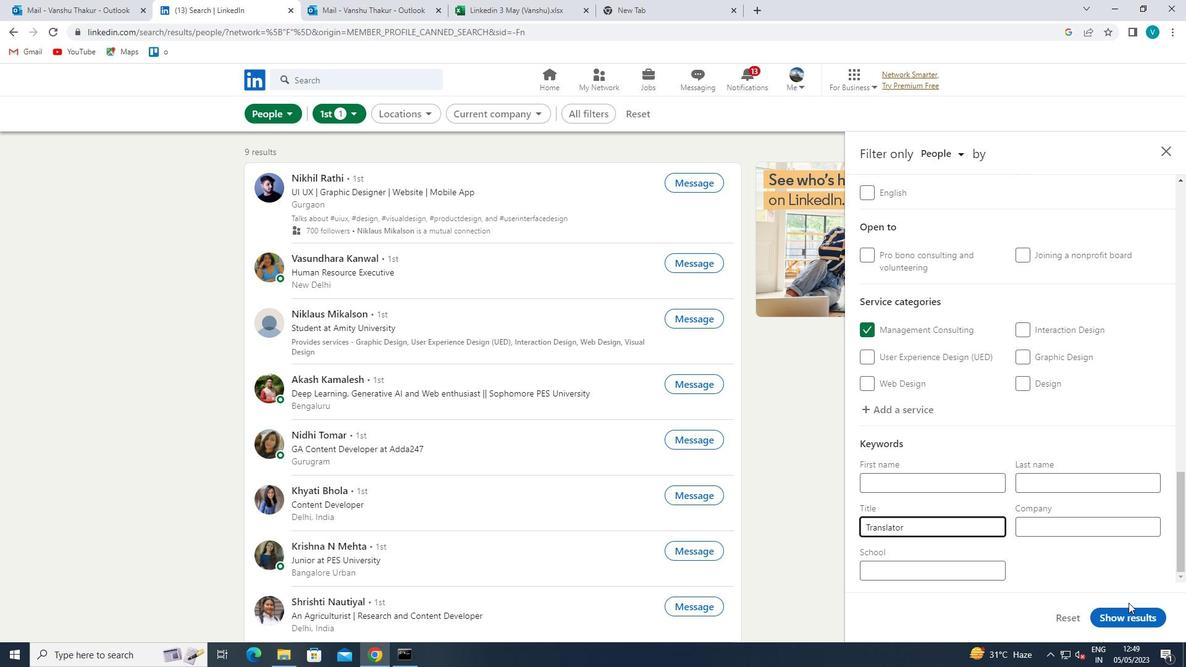 
Action: Mouse moved to (1126, 606)
Screenshot: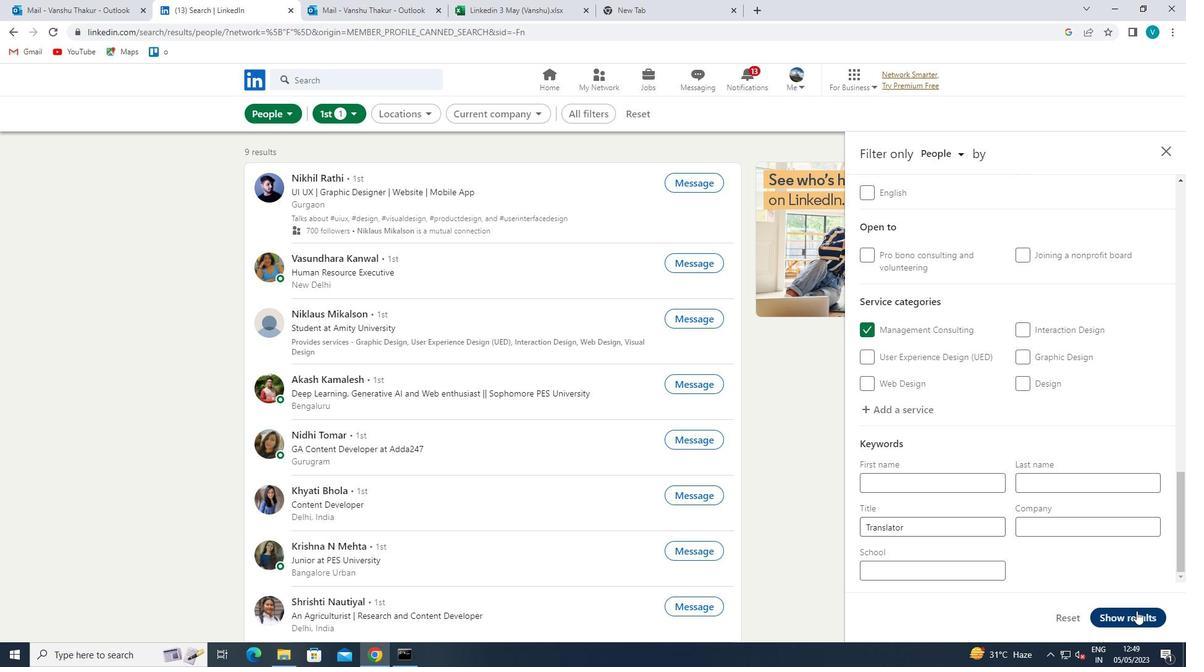 
